 Task: Find connections with filter location Boundiali with filter topic #WebsiteDesignwith filter profile language German with filter current company VARUN BEVERAGES LIMITED with filter school Balaji Institute of Modern Management with filter industry Plastics and Rubber Product Manufacturing with filter service category Customer Service with filter keywords title Electrician
Action: Mouse moved to (641, 83)
Screenshot: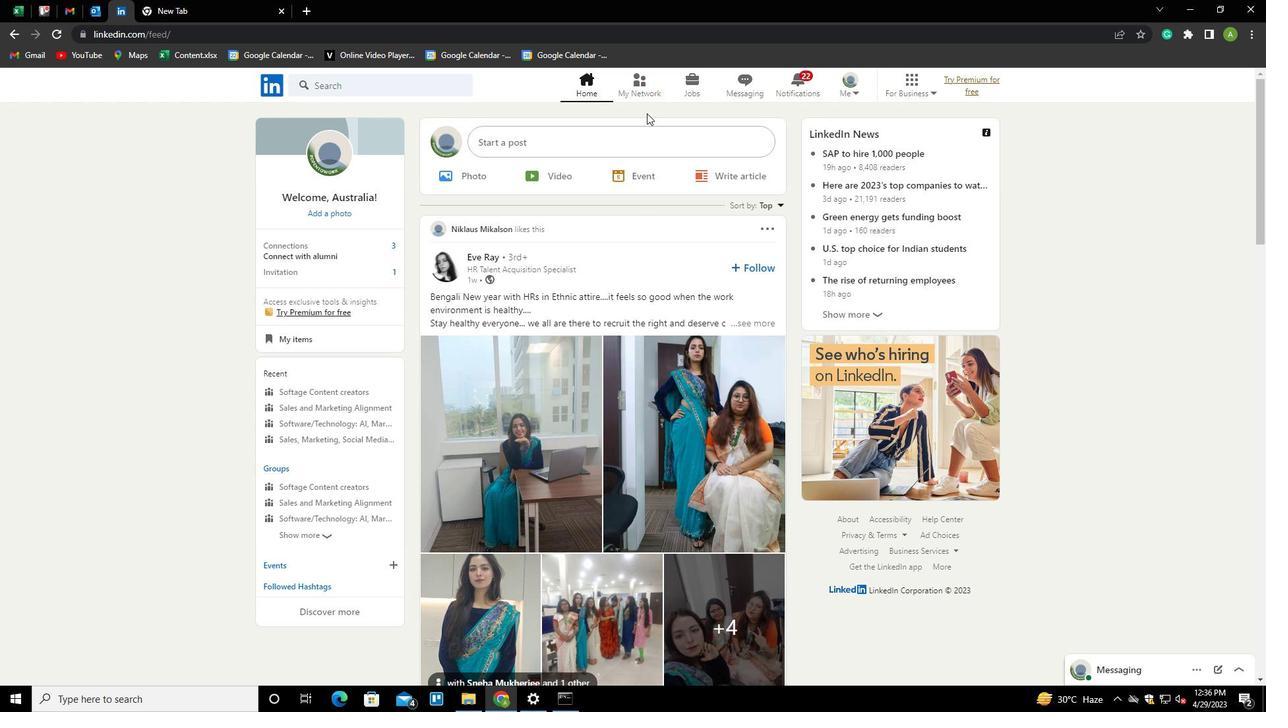 
Action: Mouse pressed left at (641, 83)
Screenshot: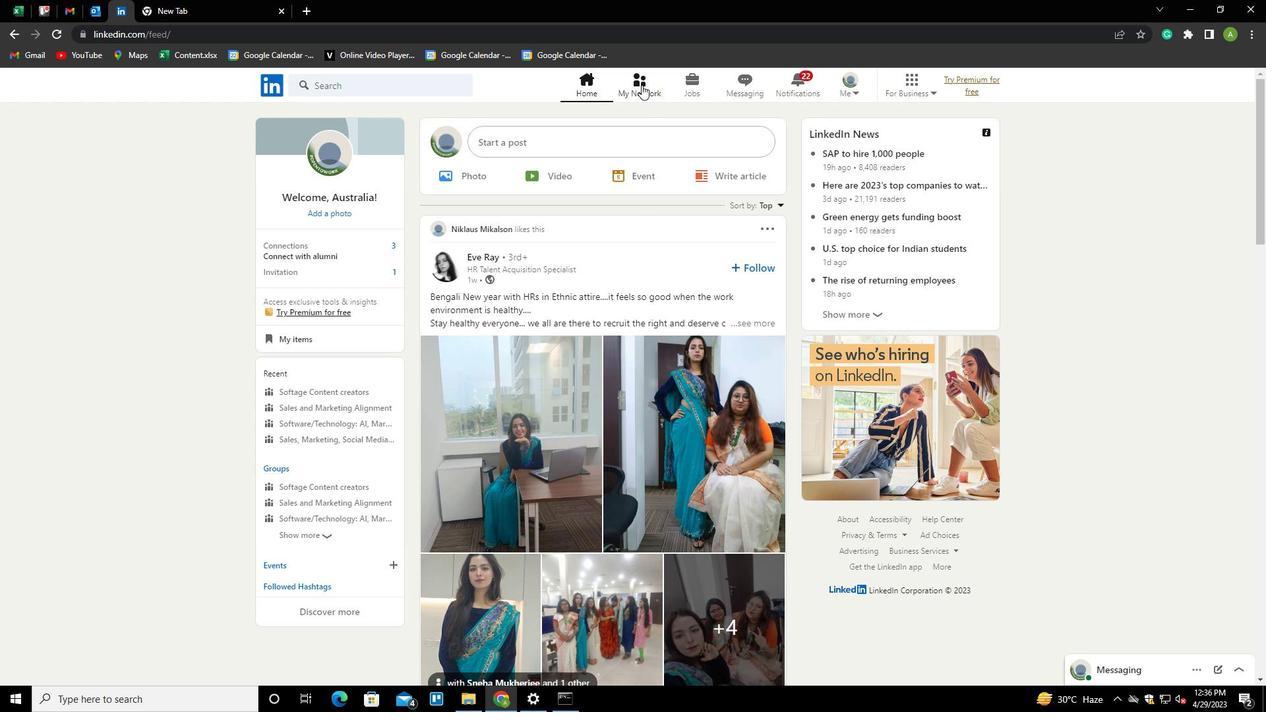 
Action: Mouse moved to (351, 158)
Screenshot: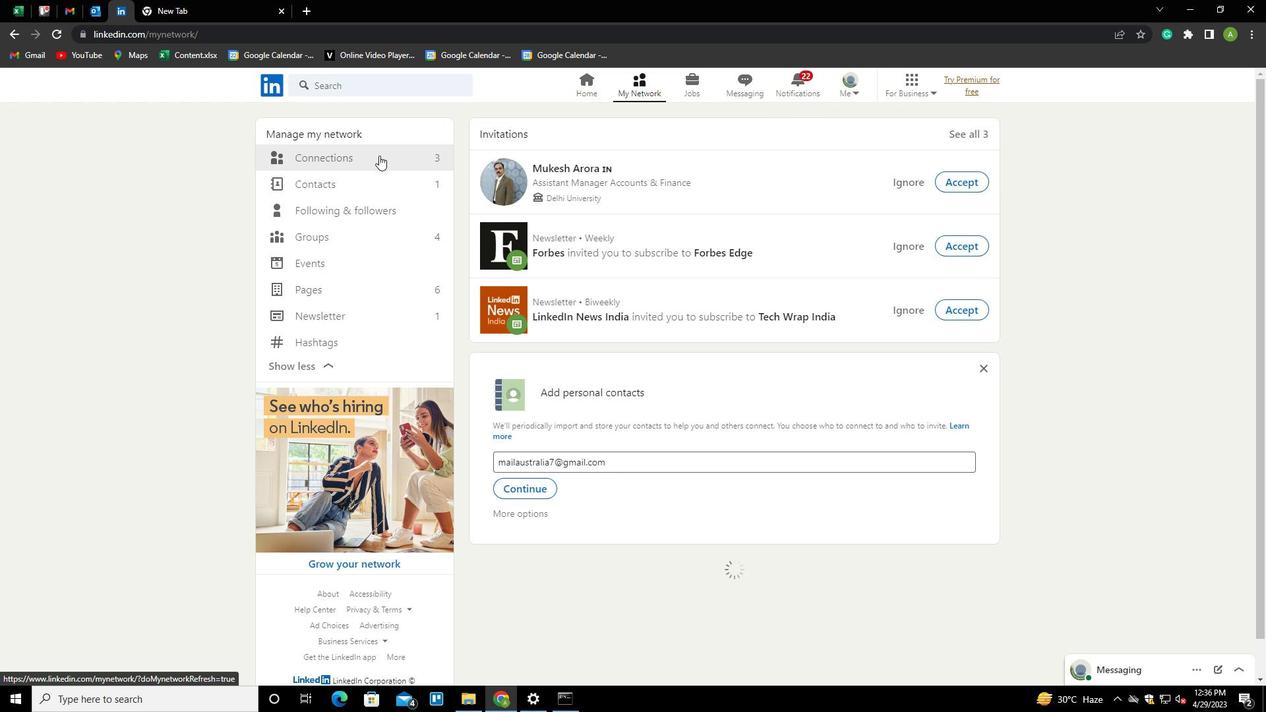 
Action: Mouse pressed left at (351, 158)
Screenshot: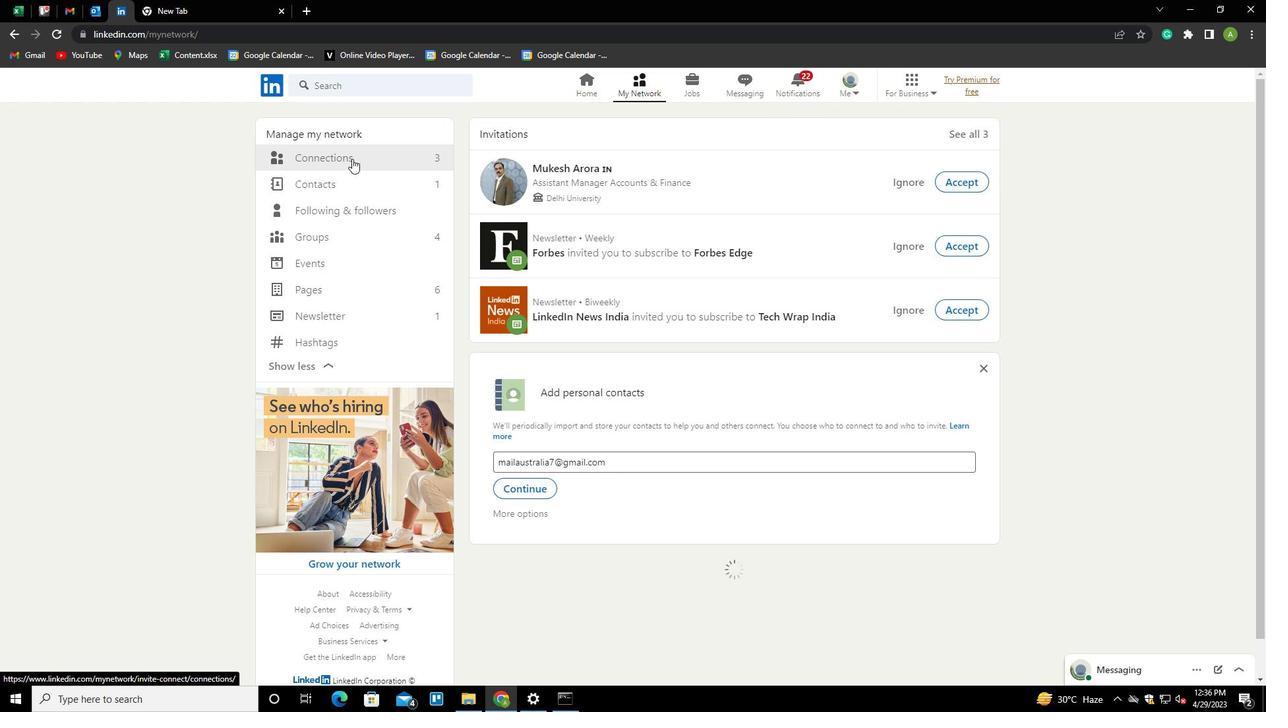 
Action: Mouse moved to (715, 158)
Screenshot: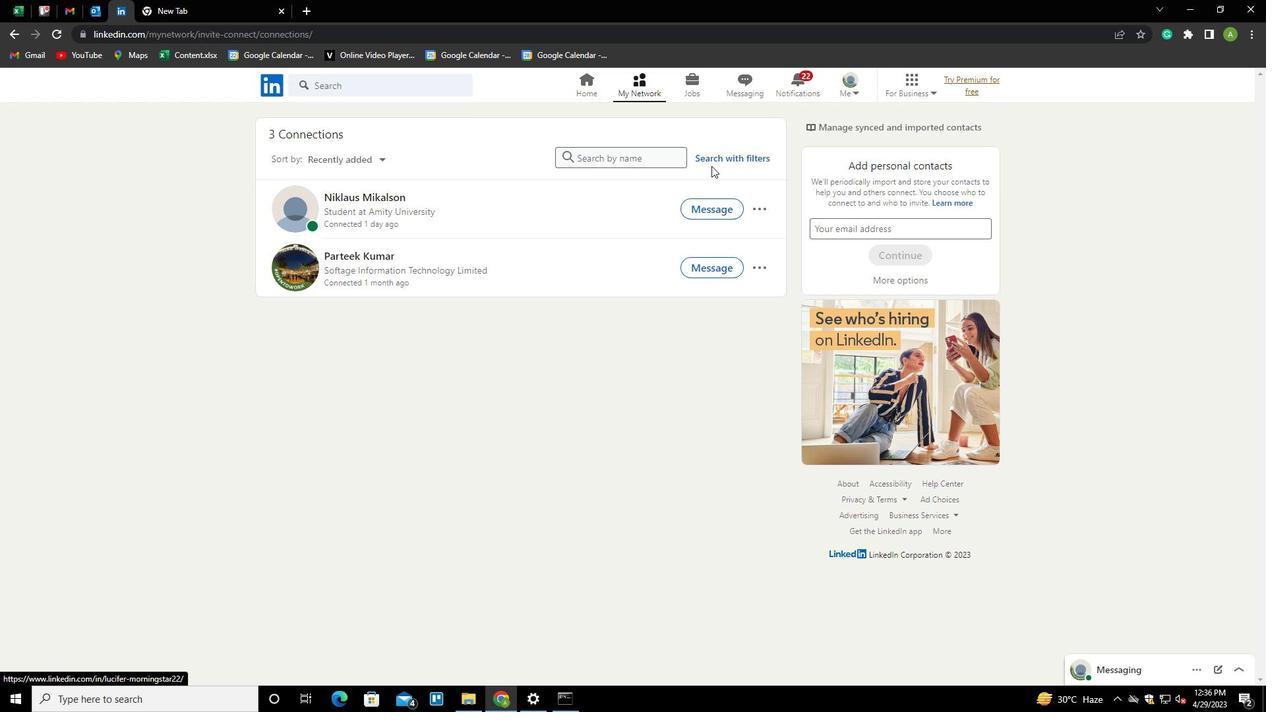 
Action: Mouse pressed left at (715, 158)
Screenshot: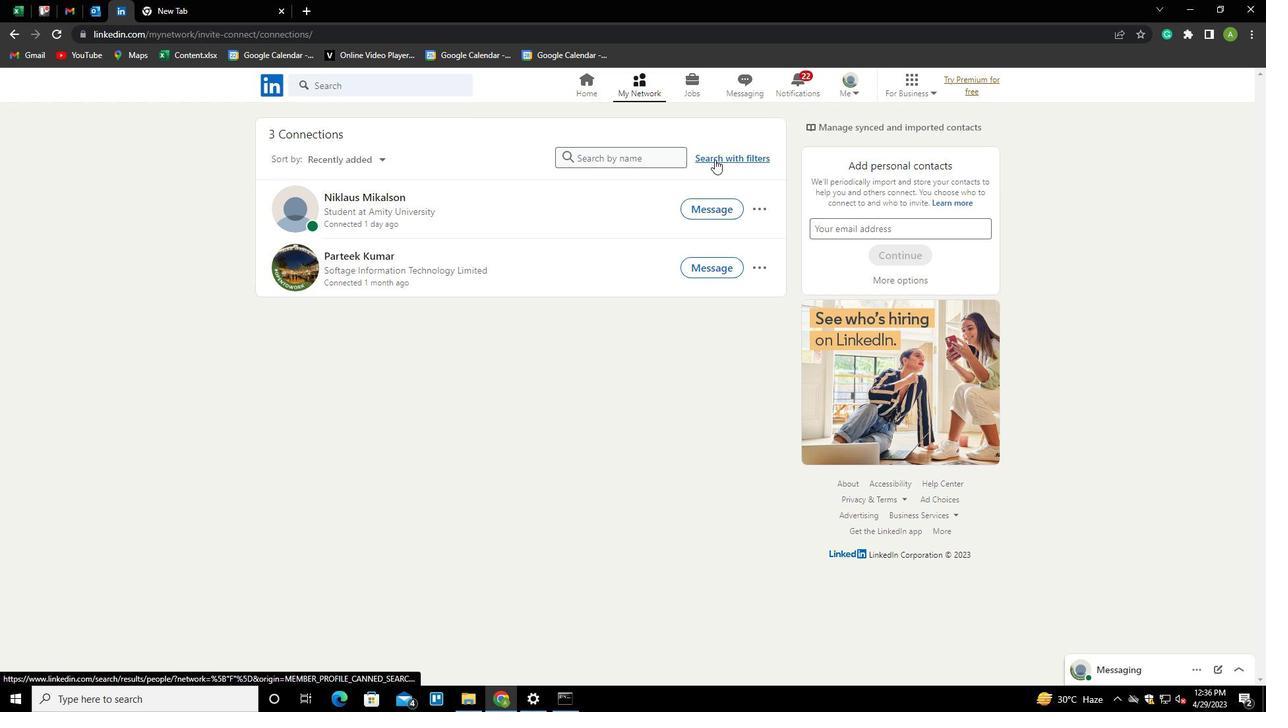 
Action: Mouse moved to (672, 116)
Screenshot: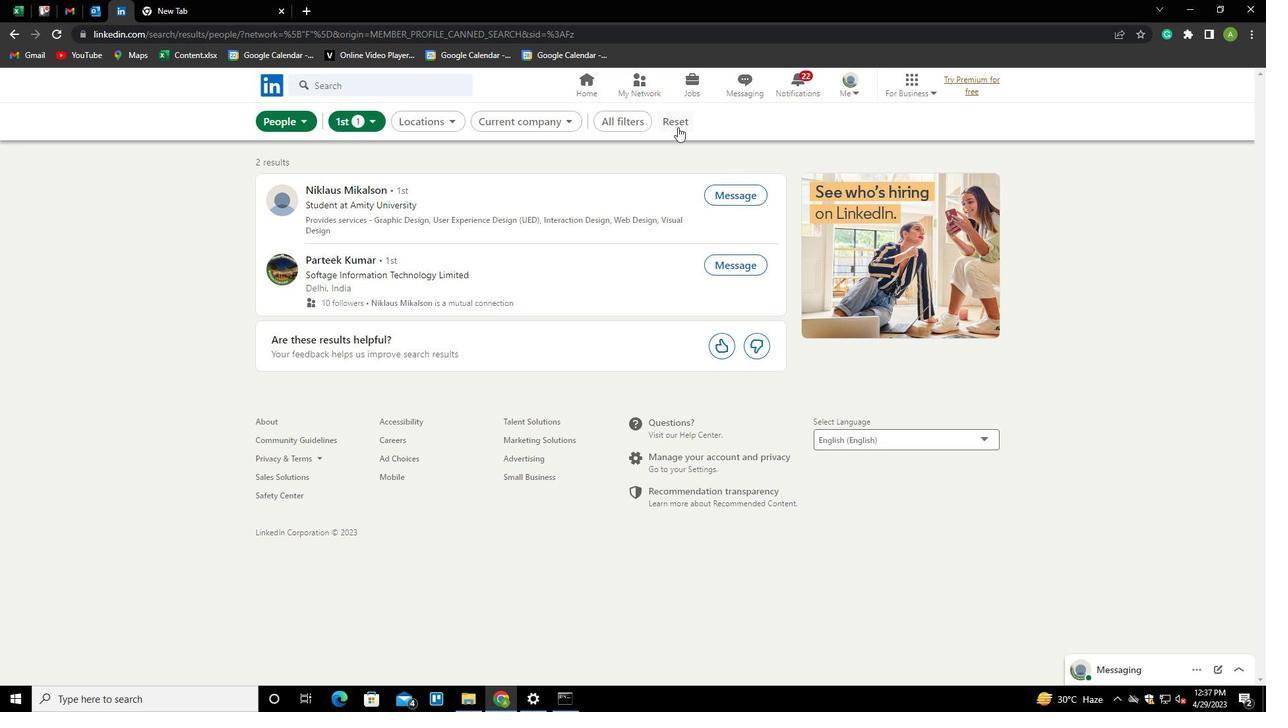 
Action: Mouse pressed left at (672, 116)
Screenshot: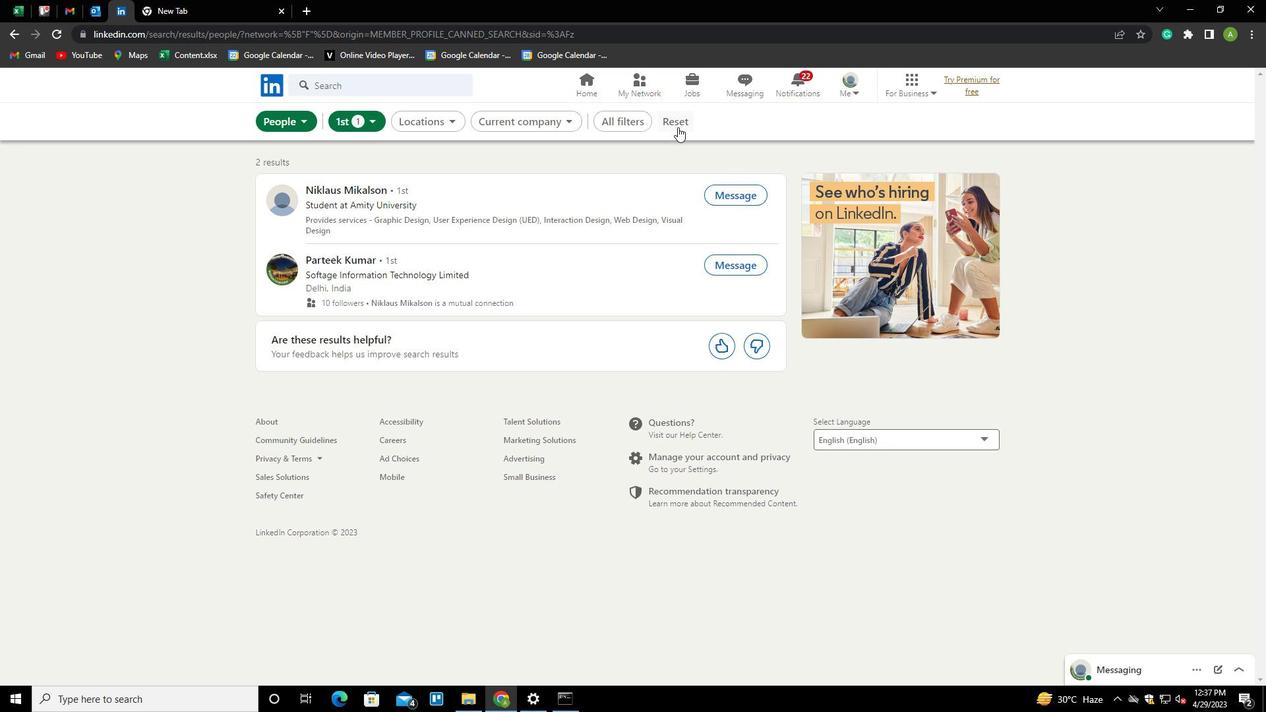 
Action: Mouse moved to (660, 120)
Screenshot: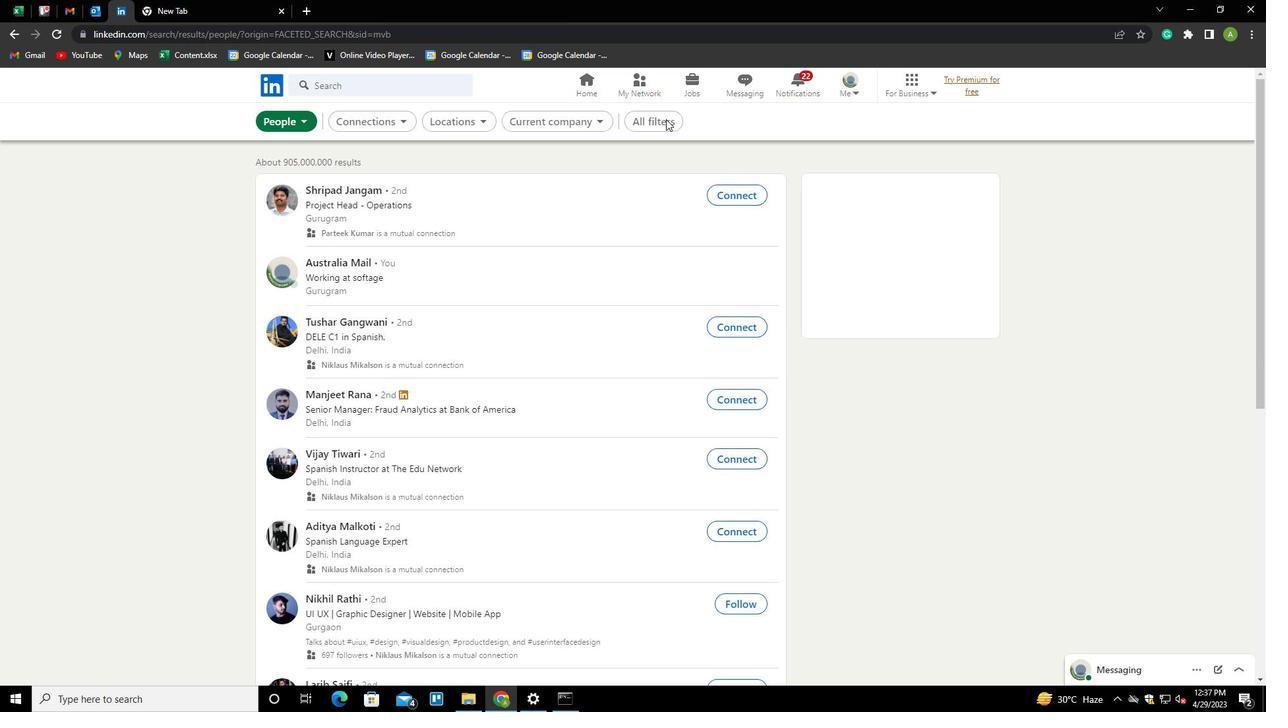 
Action: Mouse pressed left at (660, 120)
Screenshot: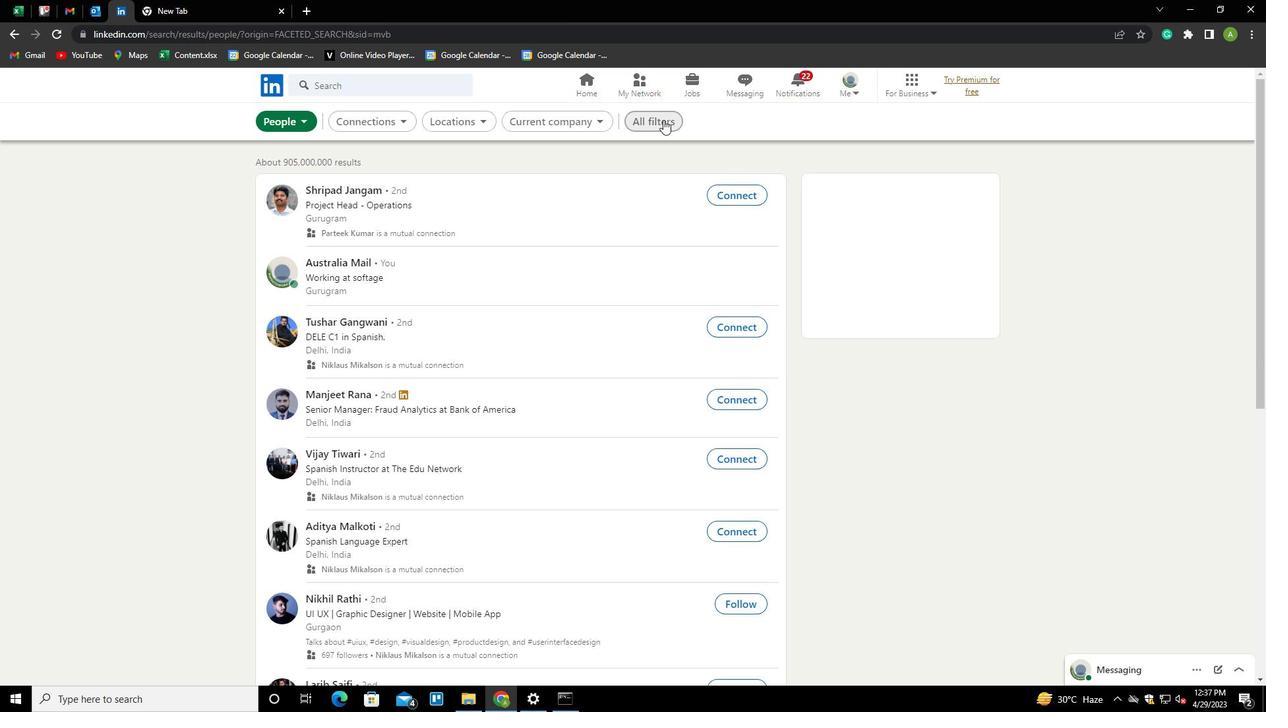 
Action: Mouse moved to (1076, 385)
Screenshot: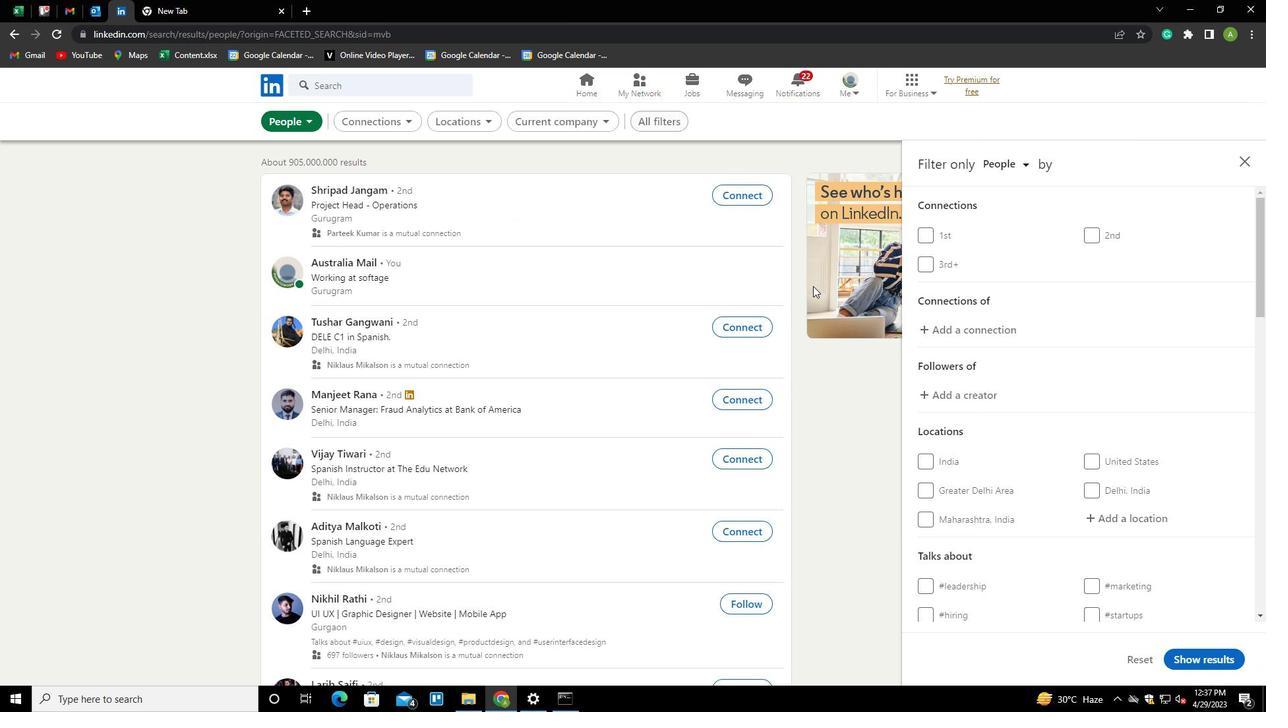 
Action: Mouse scrolled (1076, 384) with delta (0, 0)
Screenshot: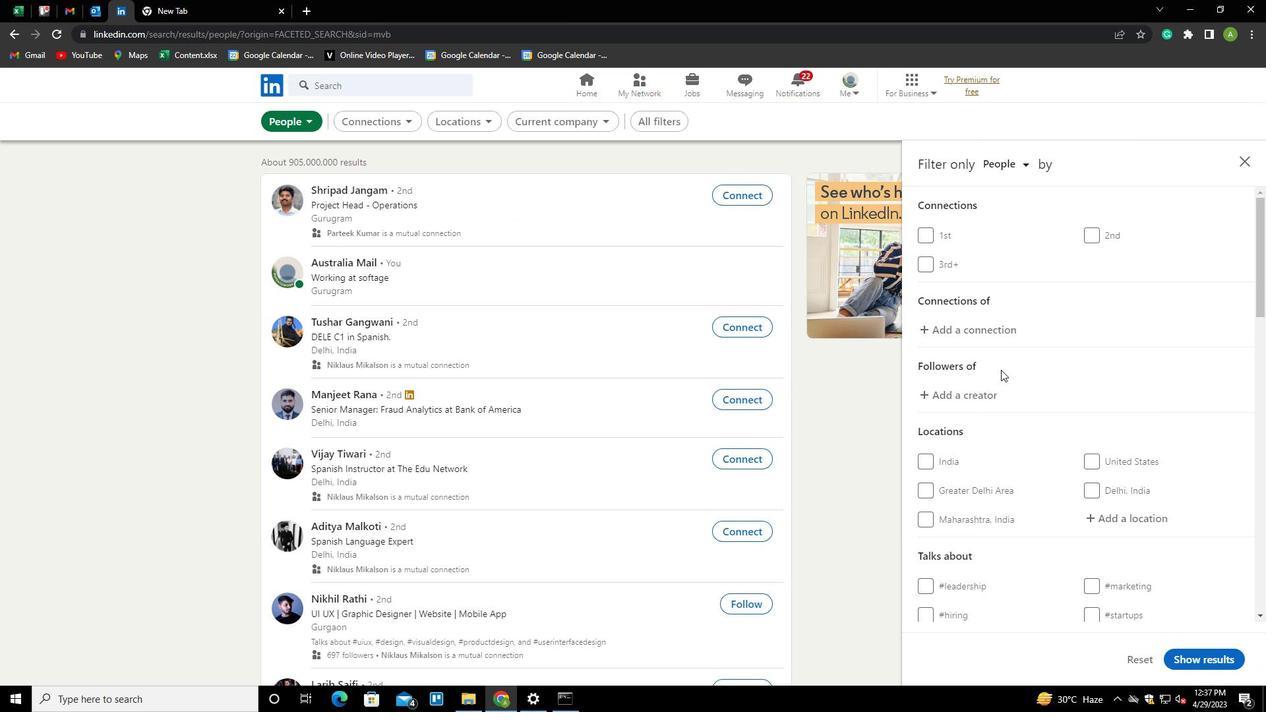 
Action: Mouse scrolled (1076, 384) with delta (0, 0)
Screenshot: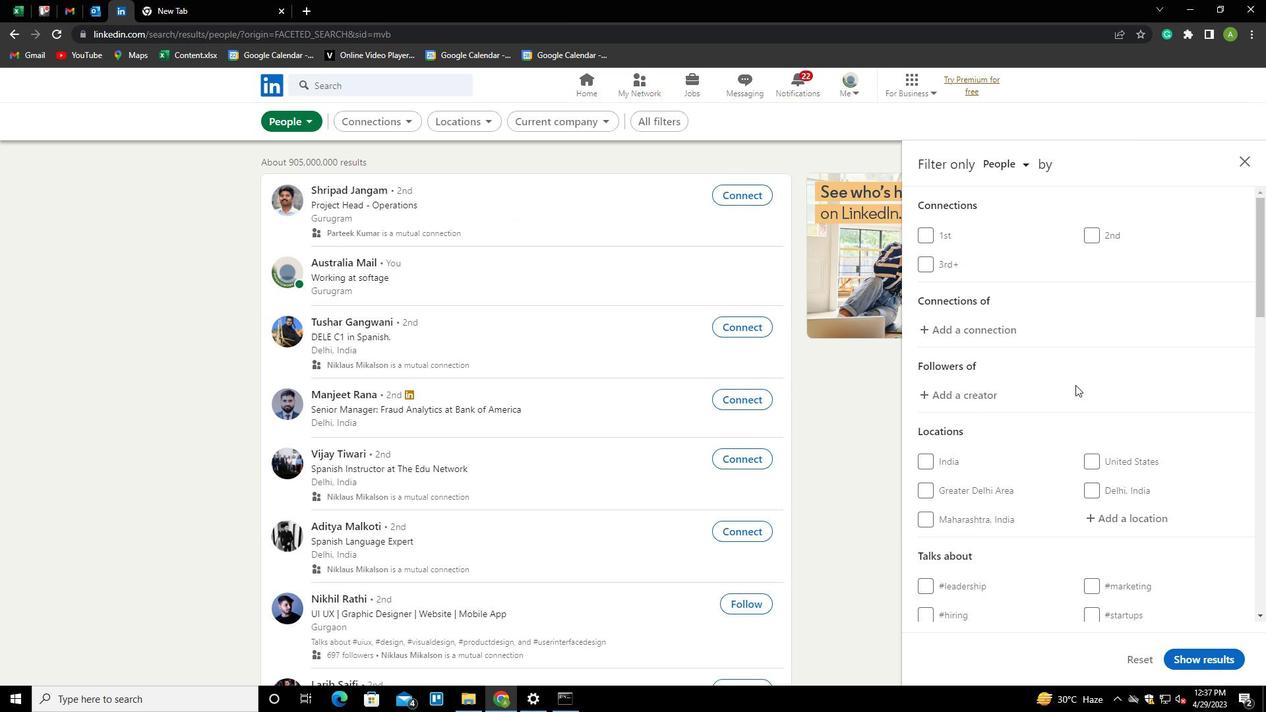 
Action: Mouse scrolled (1076, 384) with delta (0, 0)
Screenshot: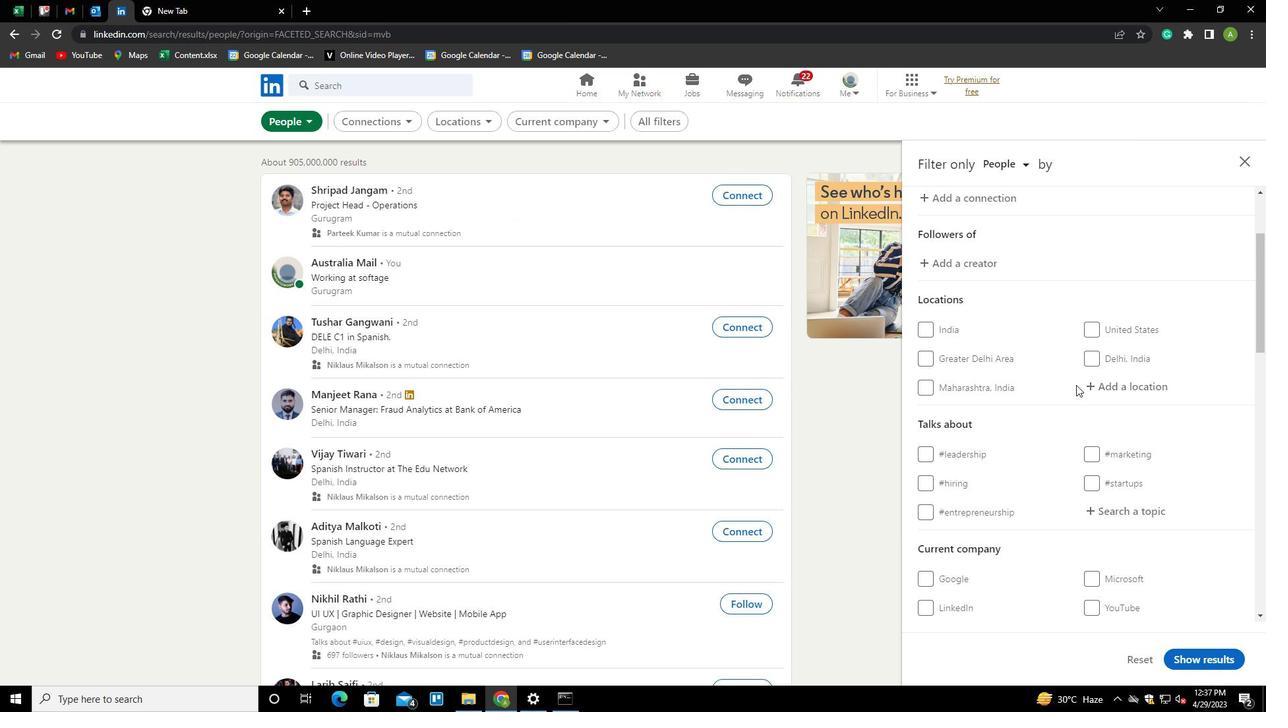 
Action: Mouse moved to (1110, 319)
Screenshot: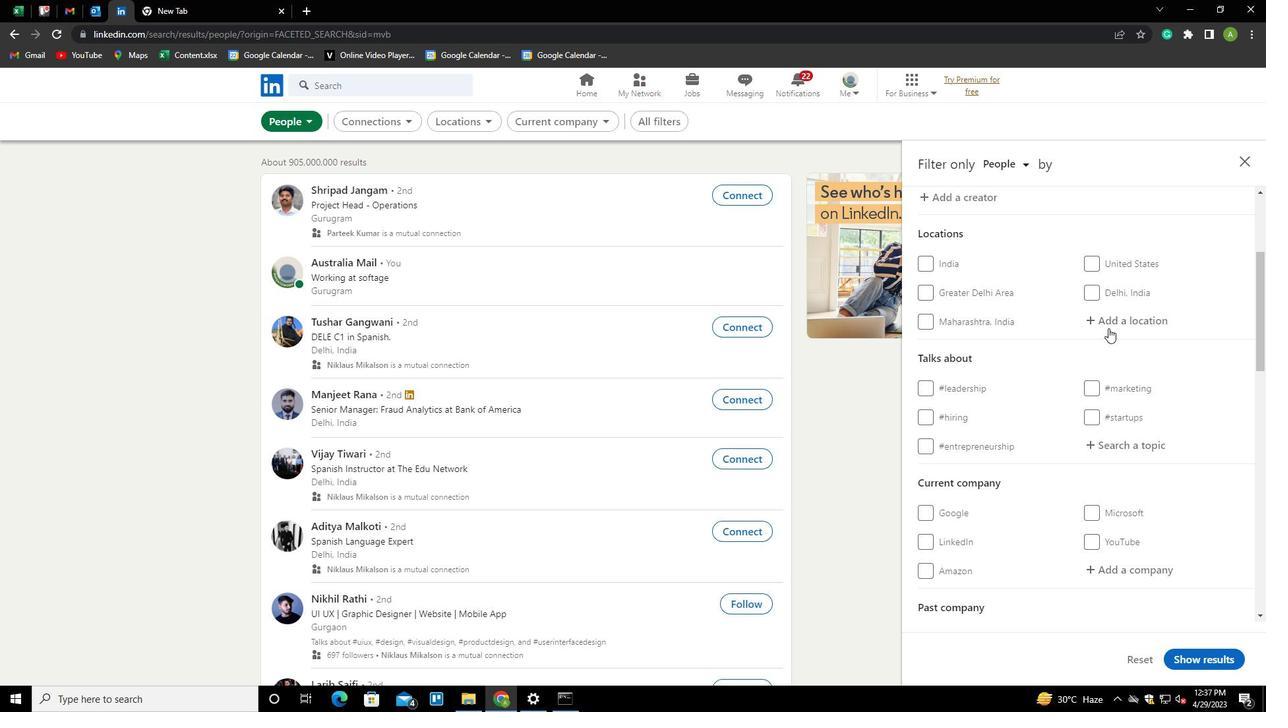 
Action: Mouse pressed left at (1110, 319)
Screenshot: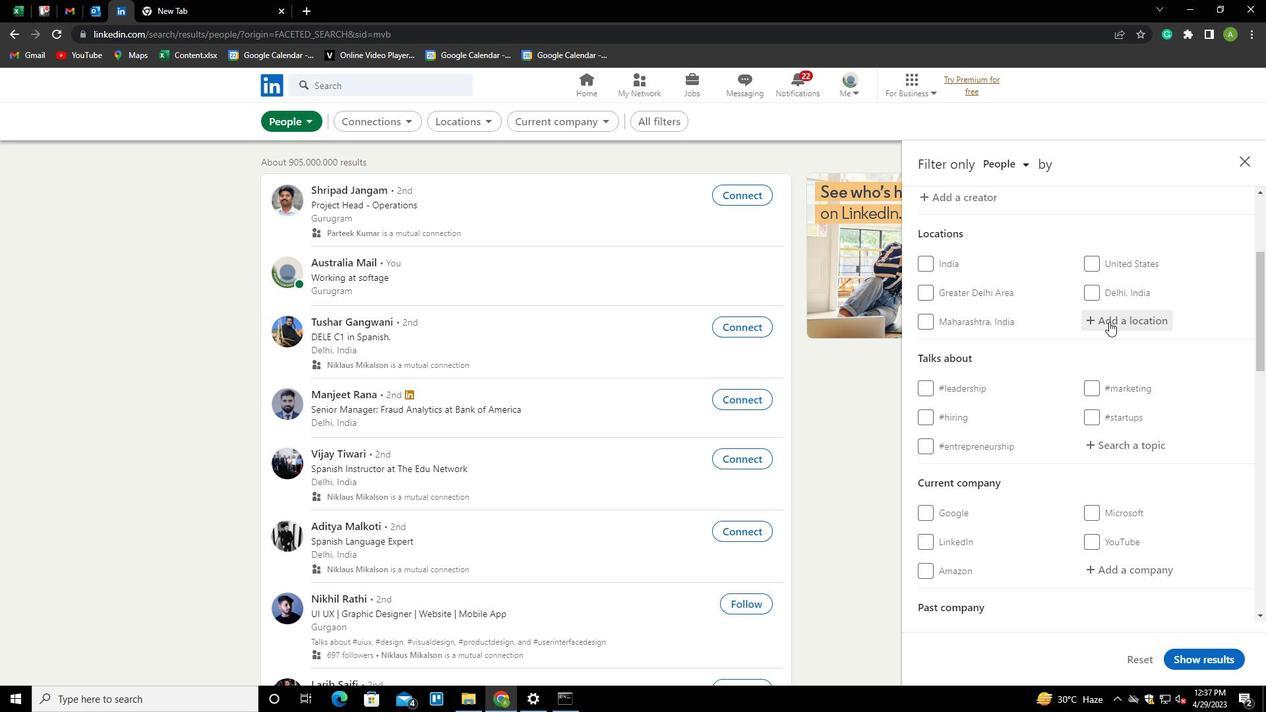 
Action: Mouse moved to (1112, 320)
Screenshot: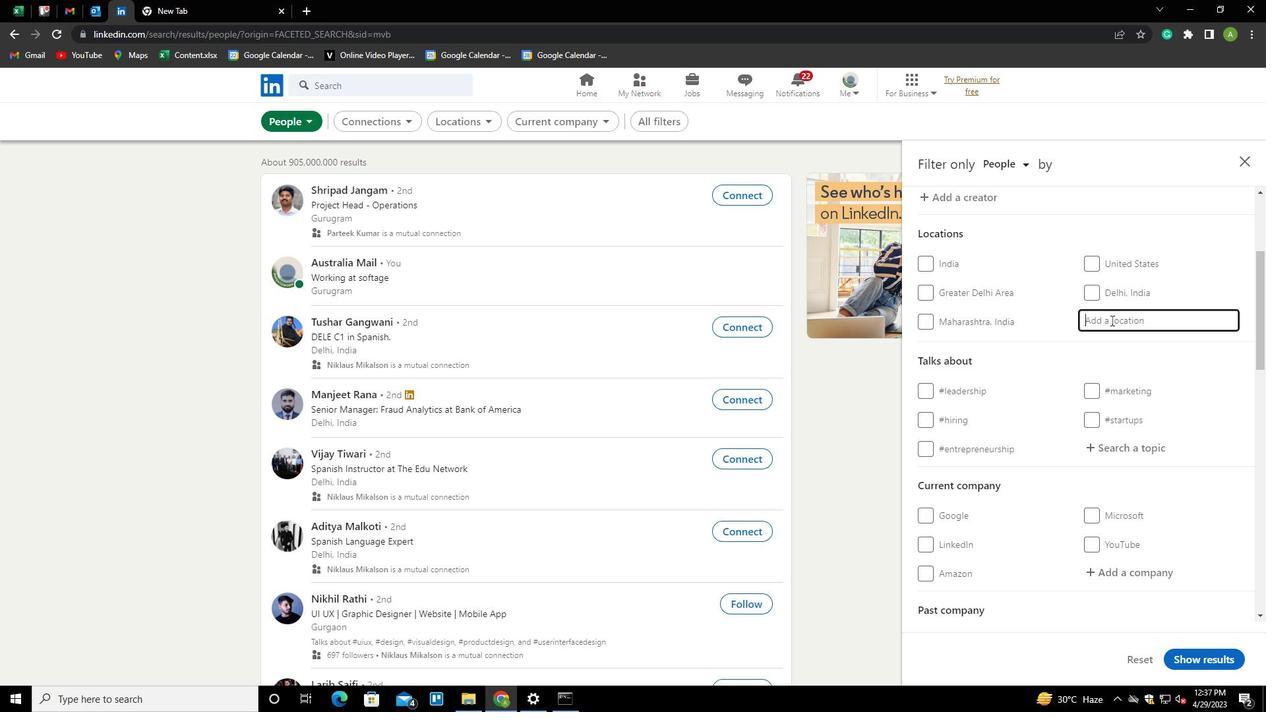 
Action: Mouse pressed left at (1112, 320)
Screenshot: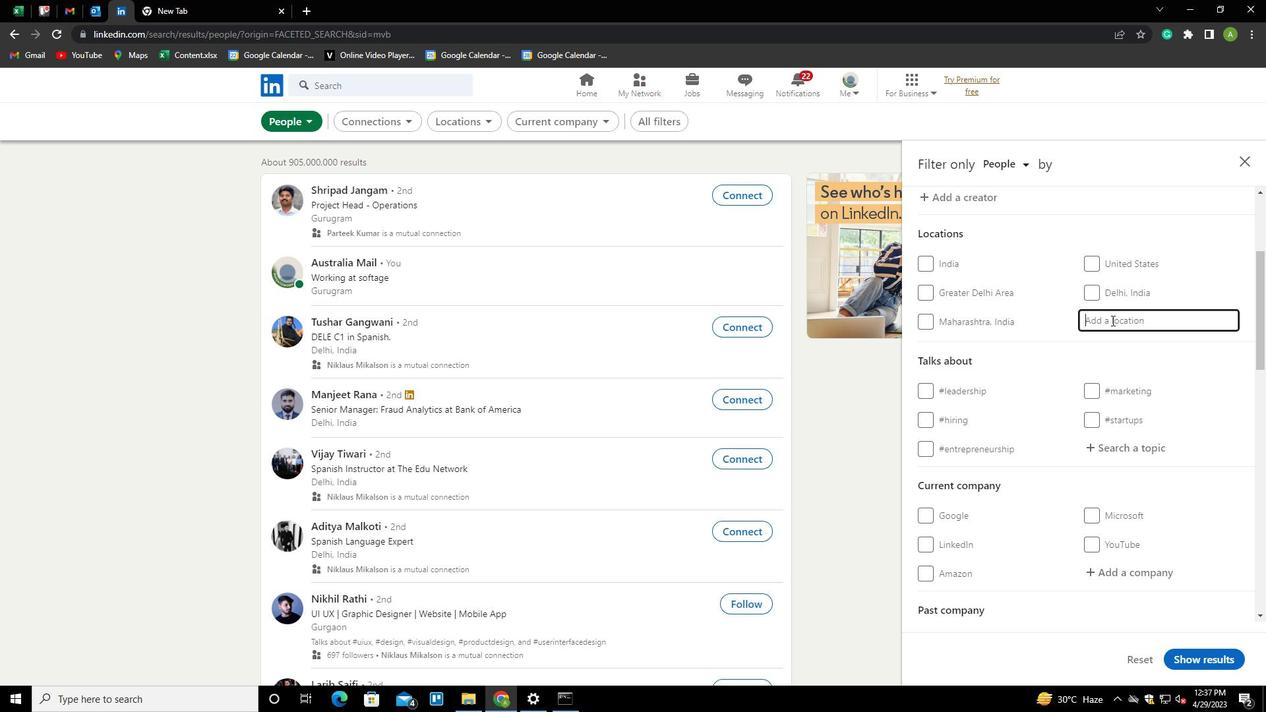 
Action: Key pressed <Key.shift>BOUNDIALI
Screenshot: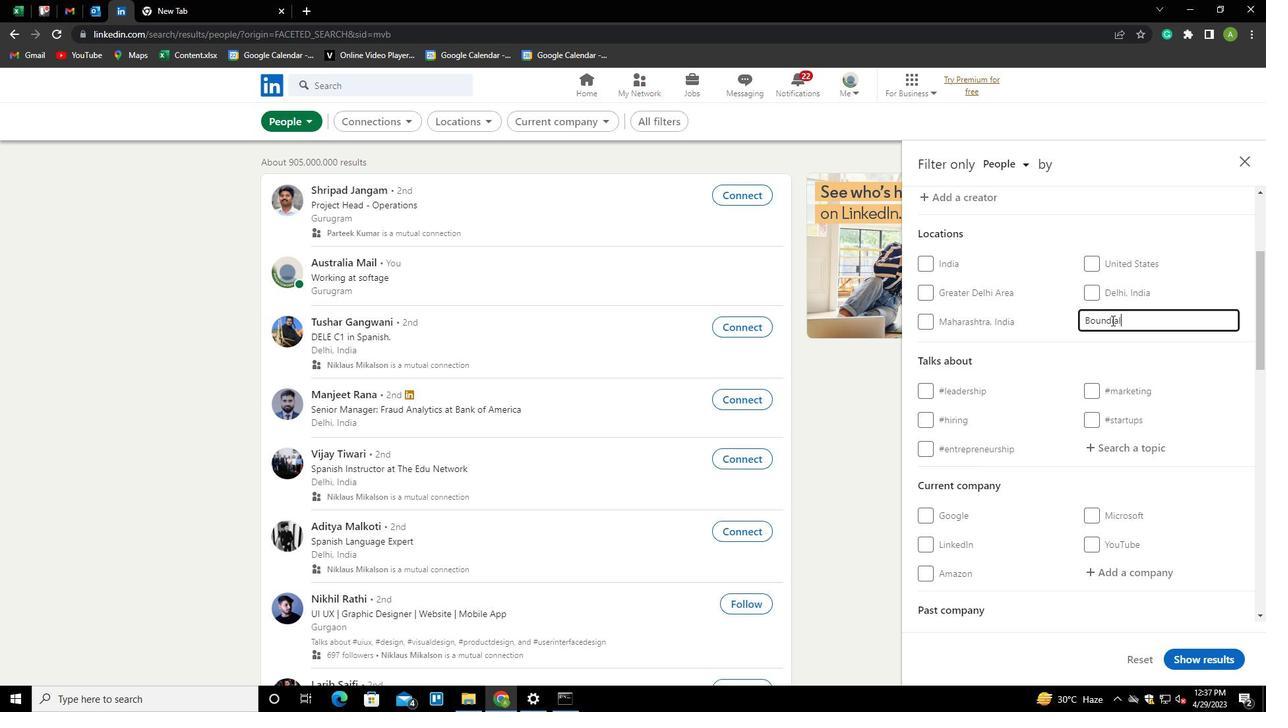 
Action: Mouse moved to (1171, 357)
Screenshot: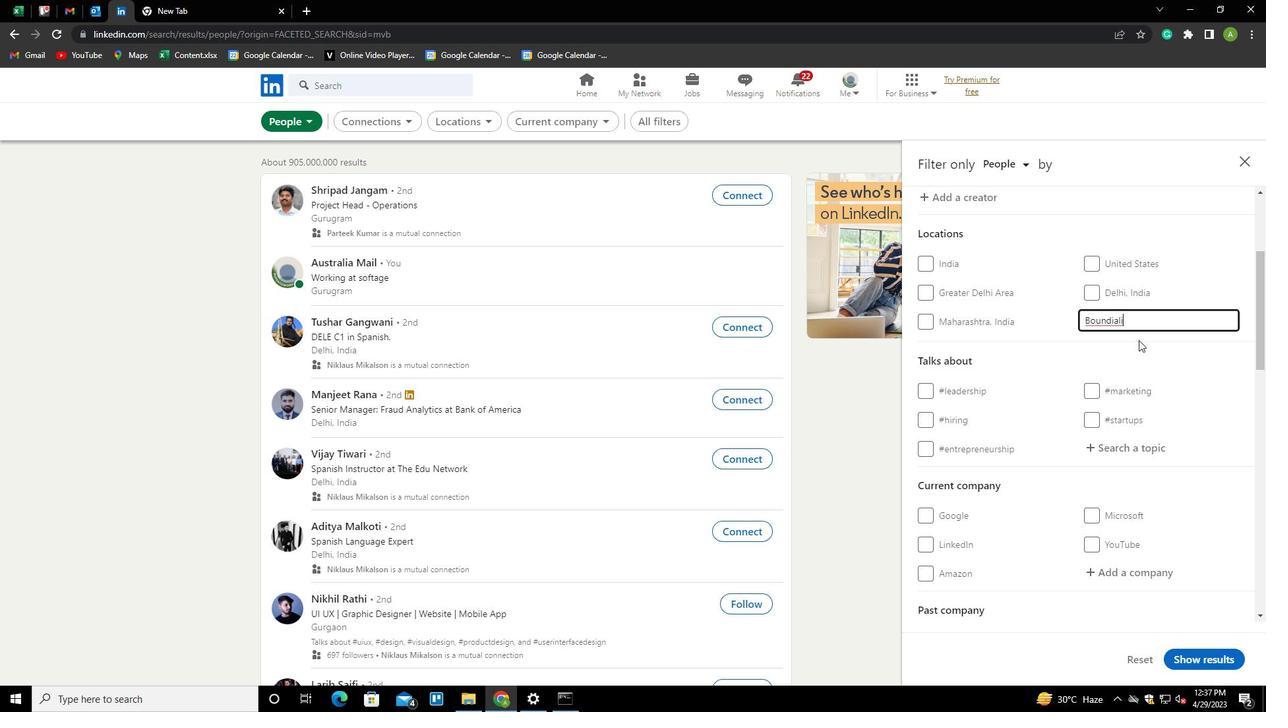 
Action: Mouse pressed left at (1171, 357)
Screenshot: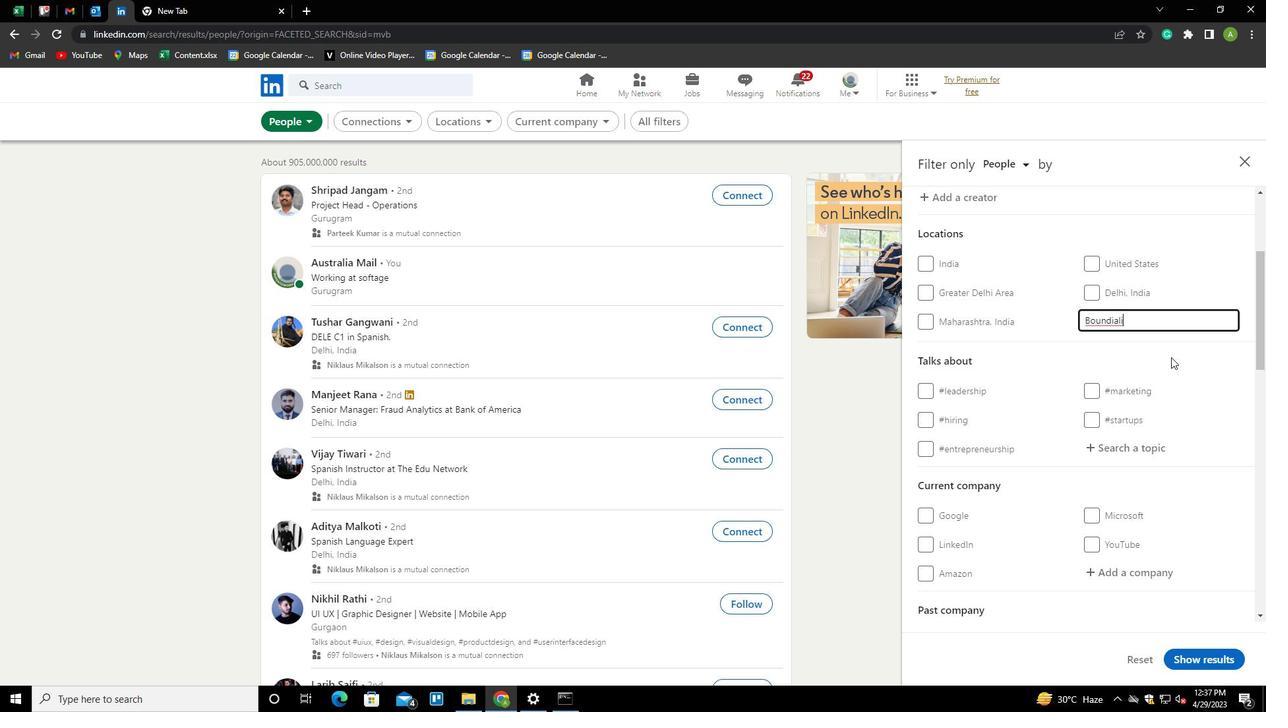 
Action: Mouse moved to (1184, 356)
Screenshot: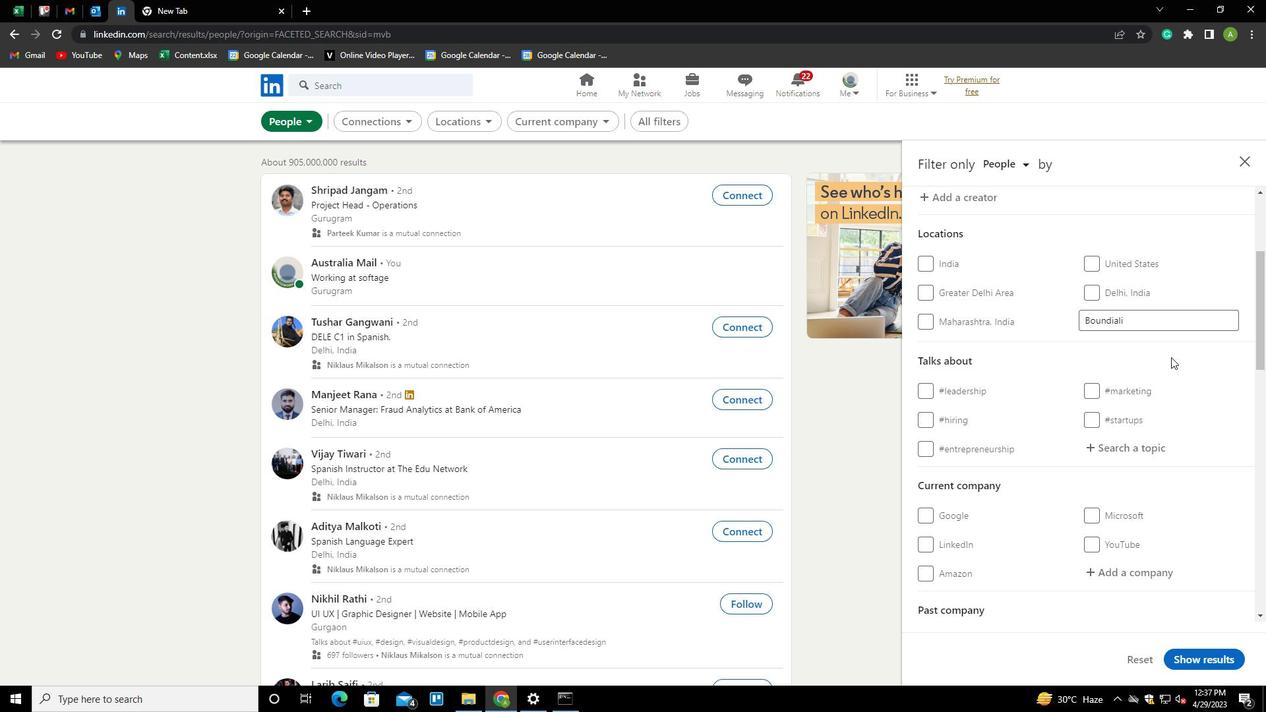 
Action: Mouse scrolled (1184, 356) with delta (0, 0)
Screenshot: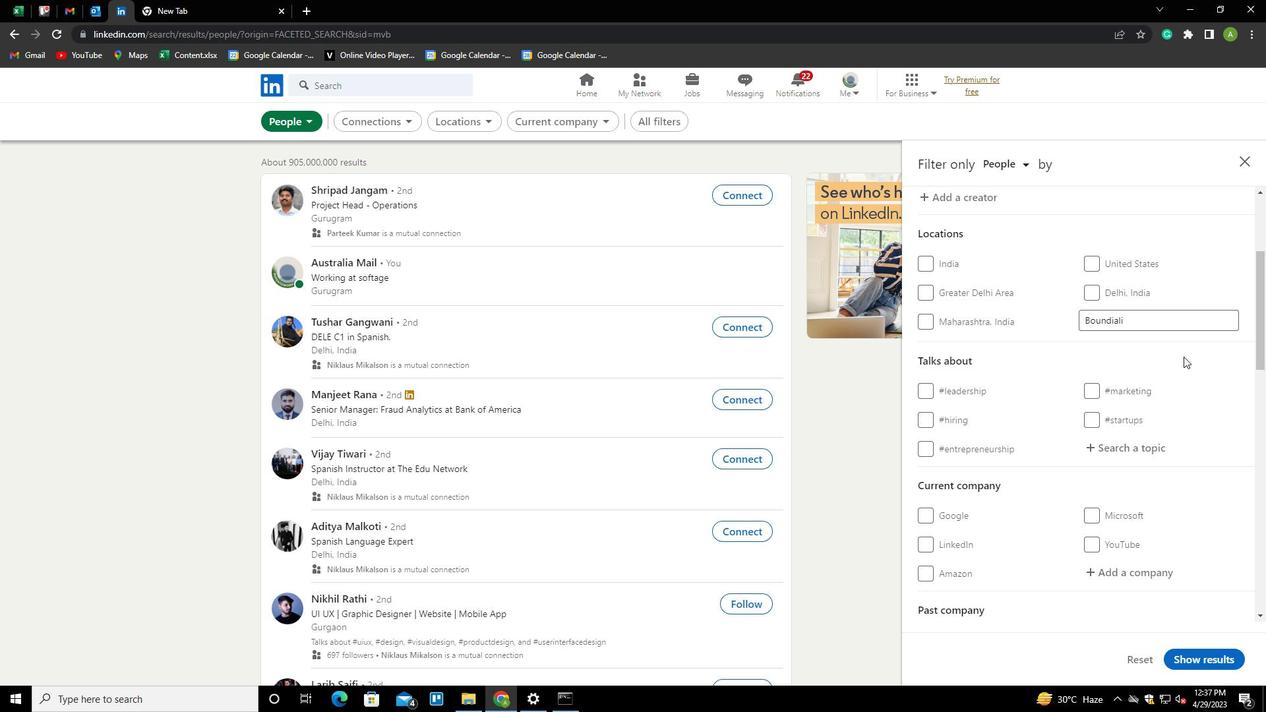 
Action: Mouse scrolled (1184, 356) with delta (0, 0)
Screenshot: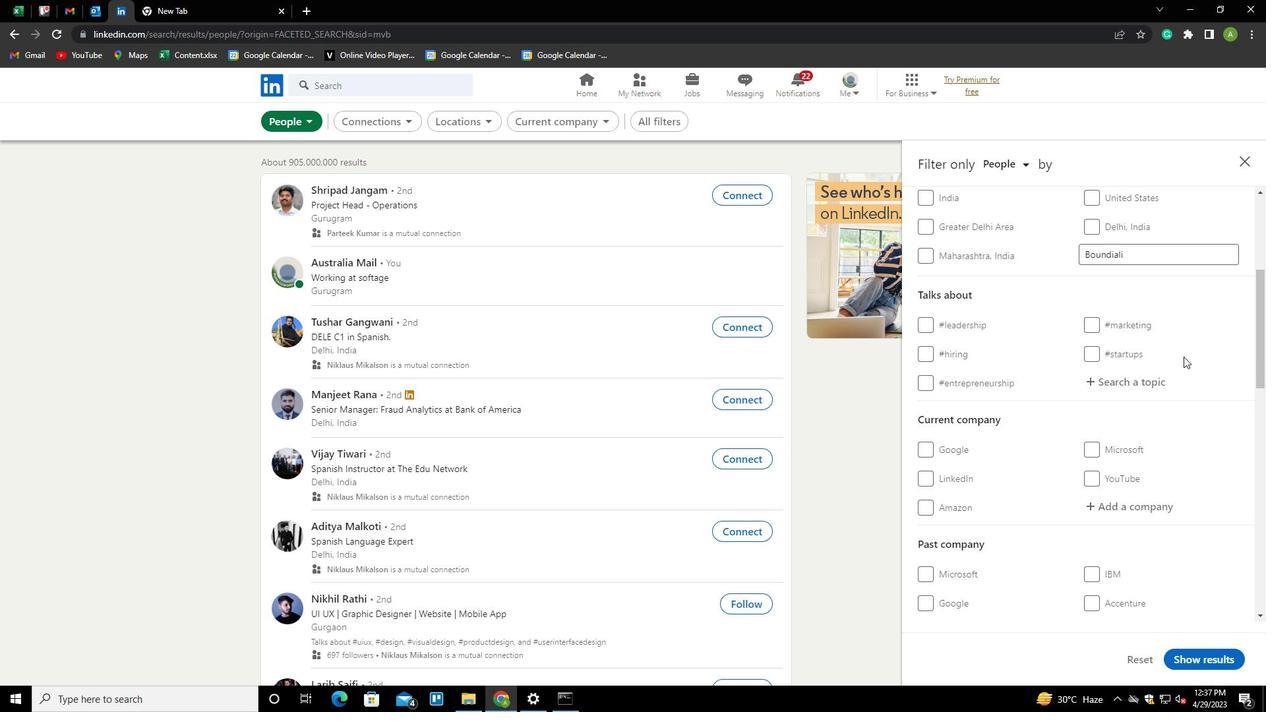 
Action: Mouse scrolled (1184, 356) with delta (0, 0)
Screenshot: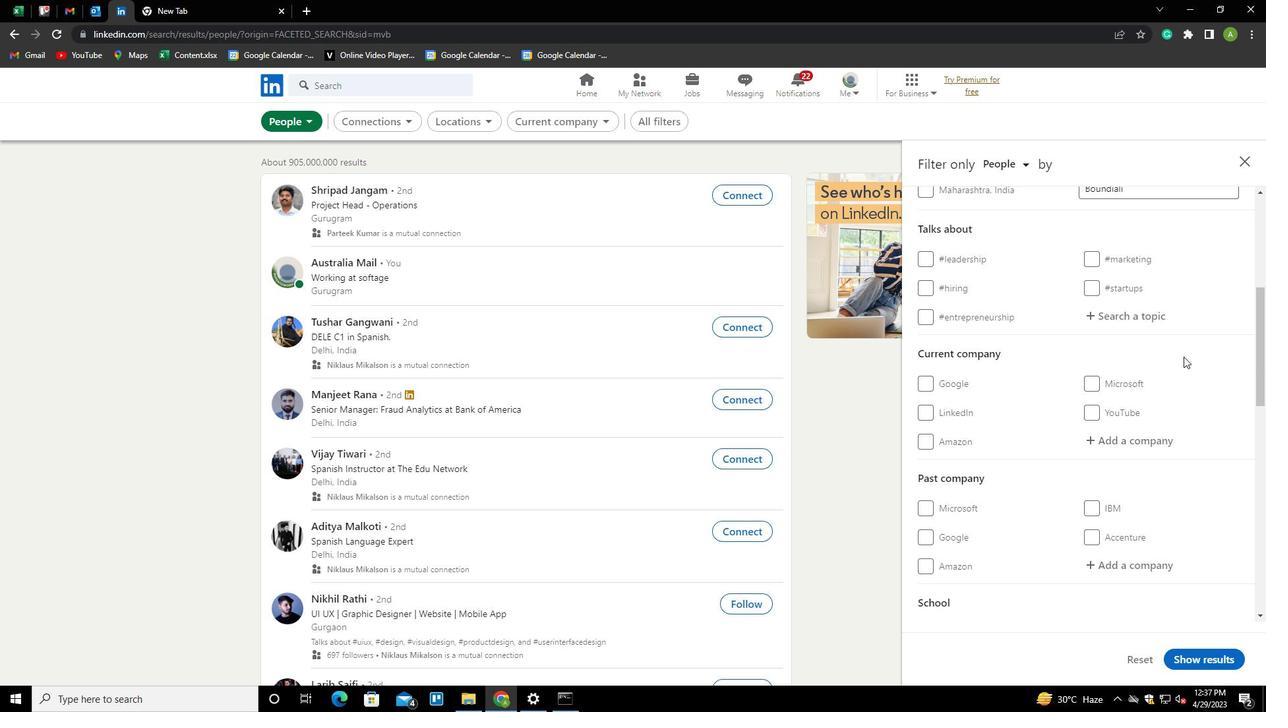
Action: Mouse moved to (1123, 238)
Screenshot: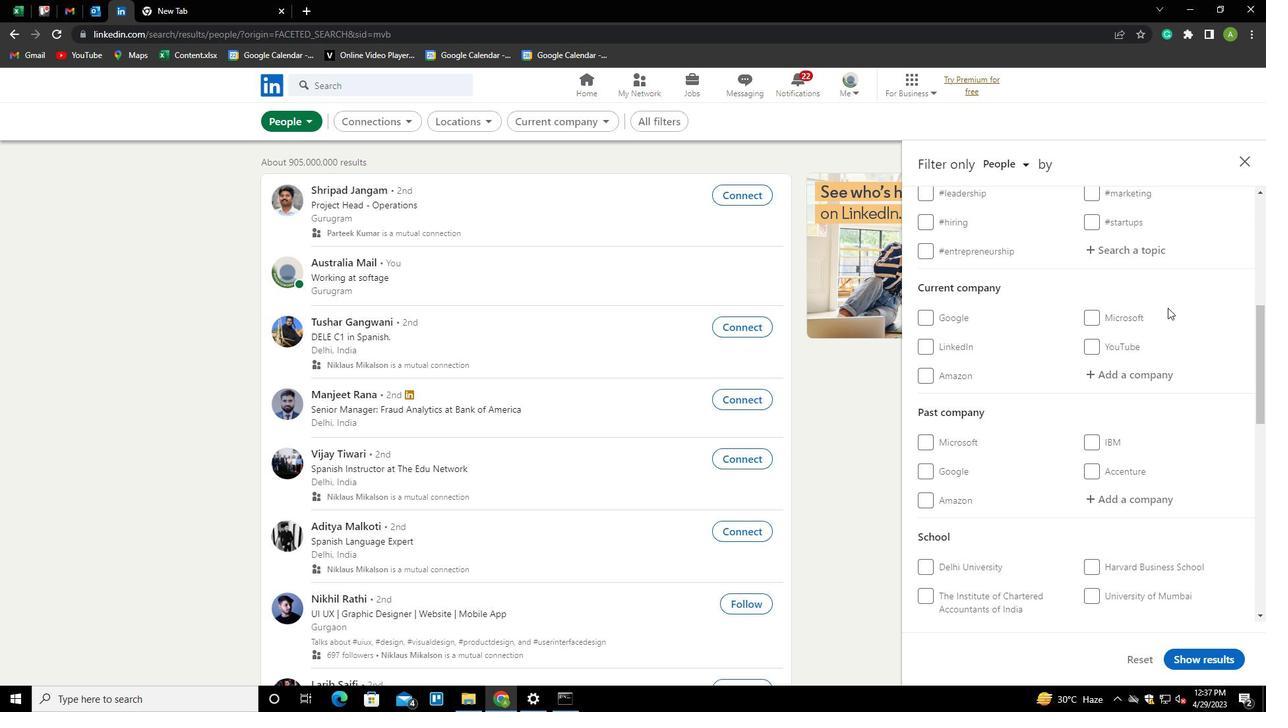 
Action: Mouse pressed left at (1123, 238)
Screenshot: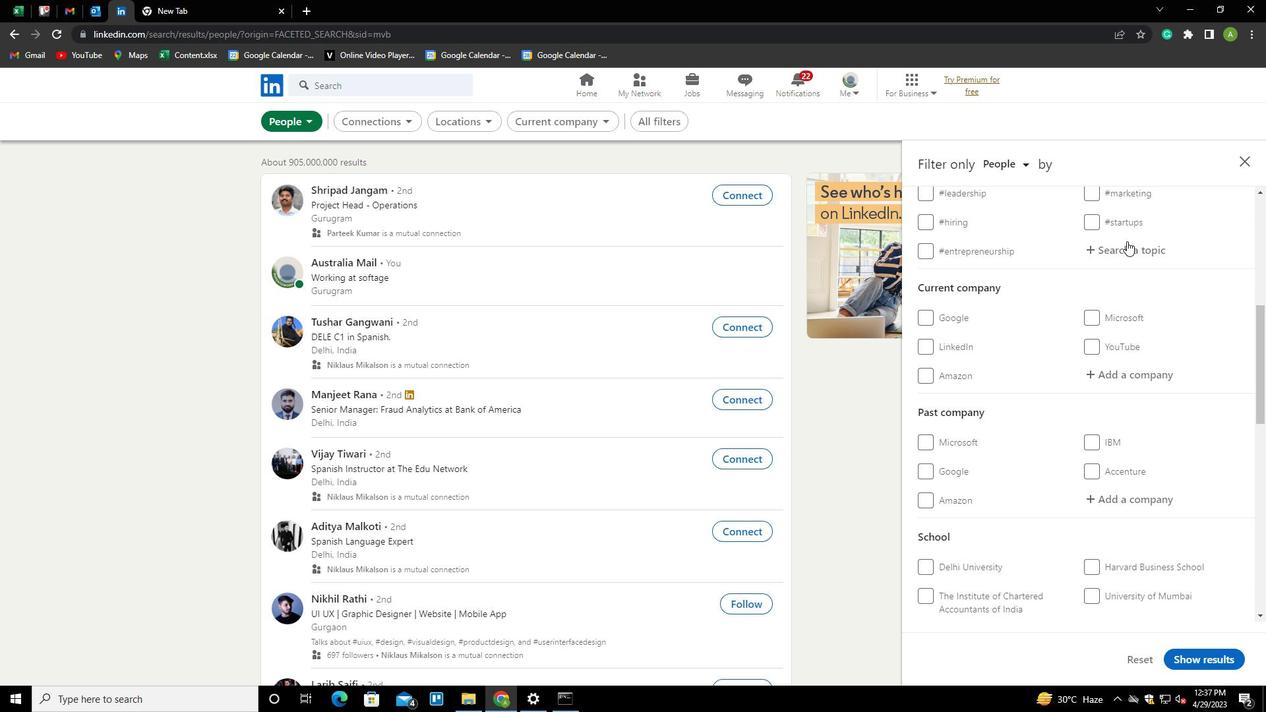 
Action: Mouse moved to (1123, 249)
Screenshot: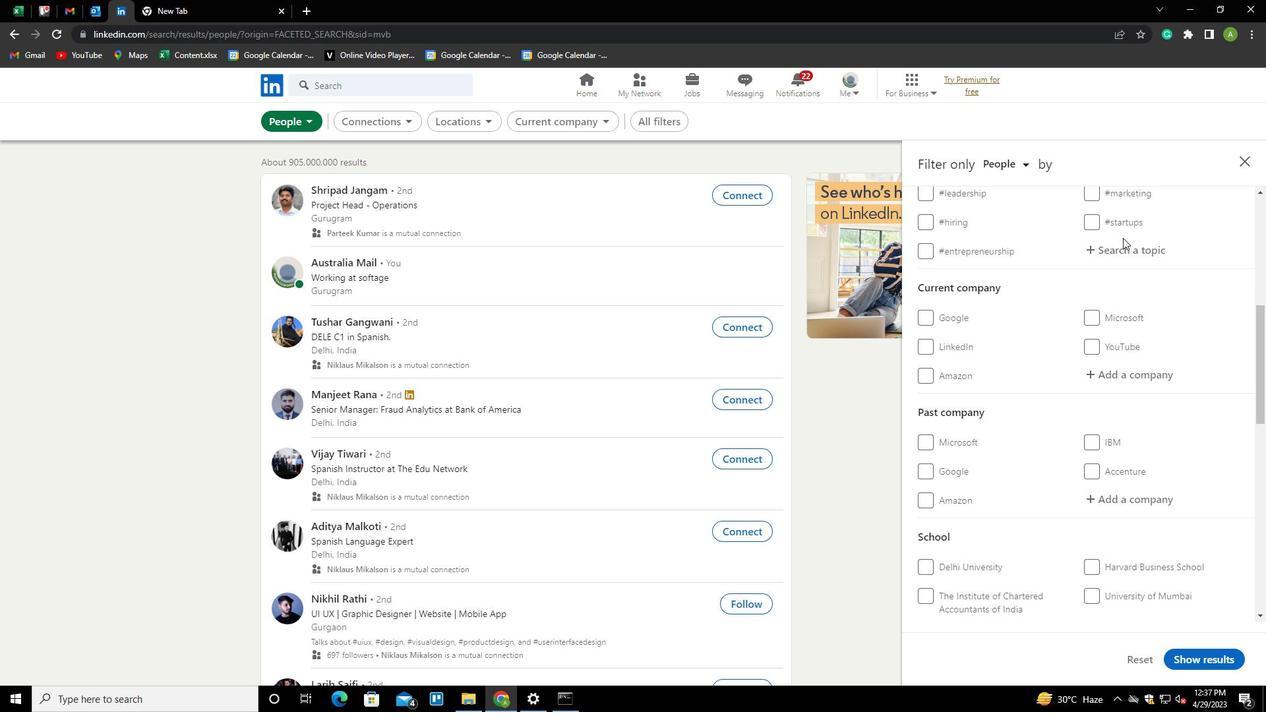 
Action: Mouse pressed left at (1123, 249)
Screenshot: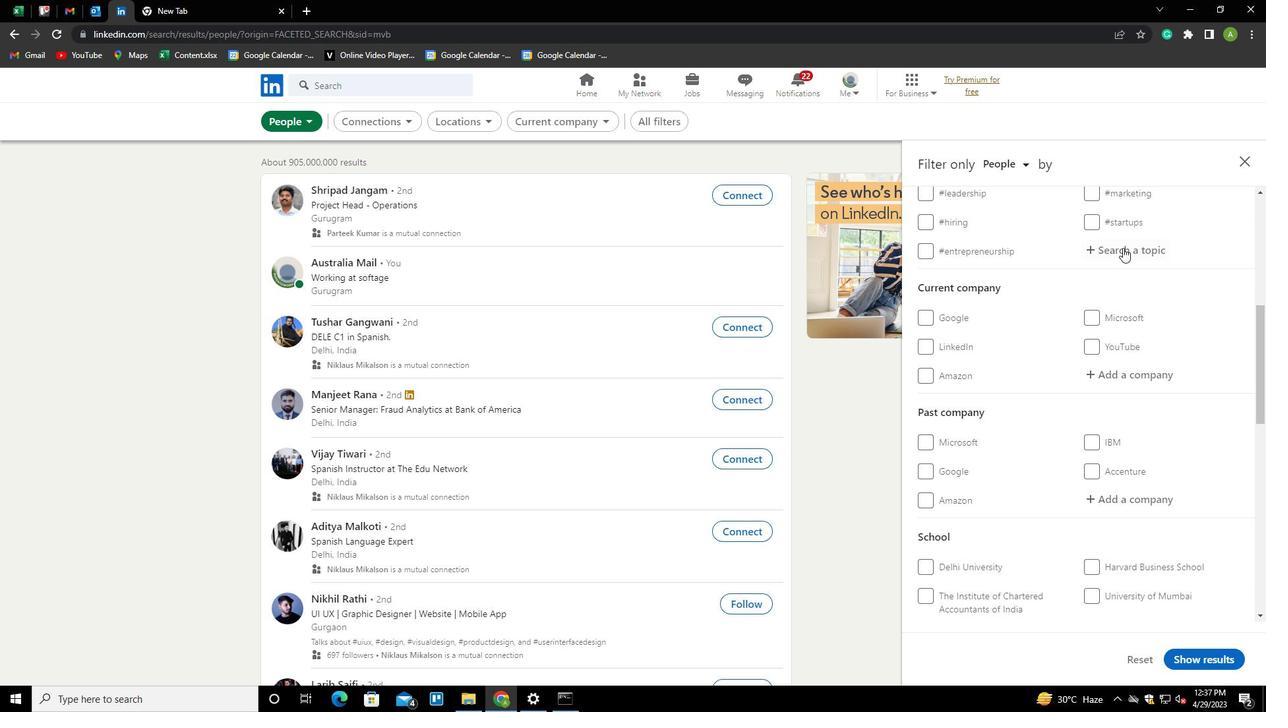 
Action: Key pressed <Key.shift>WEBSITE<Key.down><Key.down><Key.enter>
Screenshot: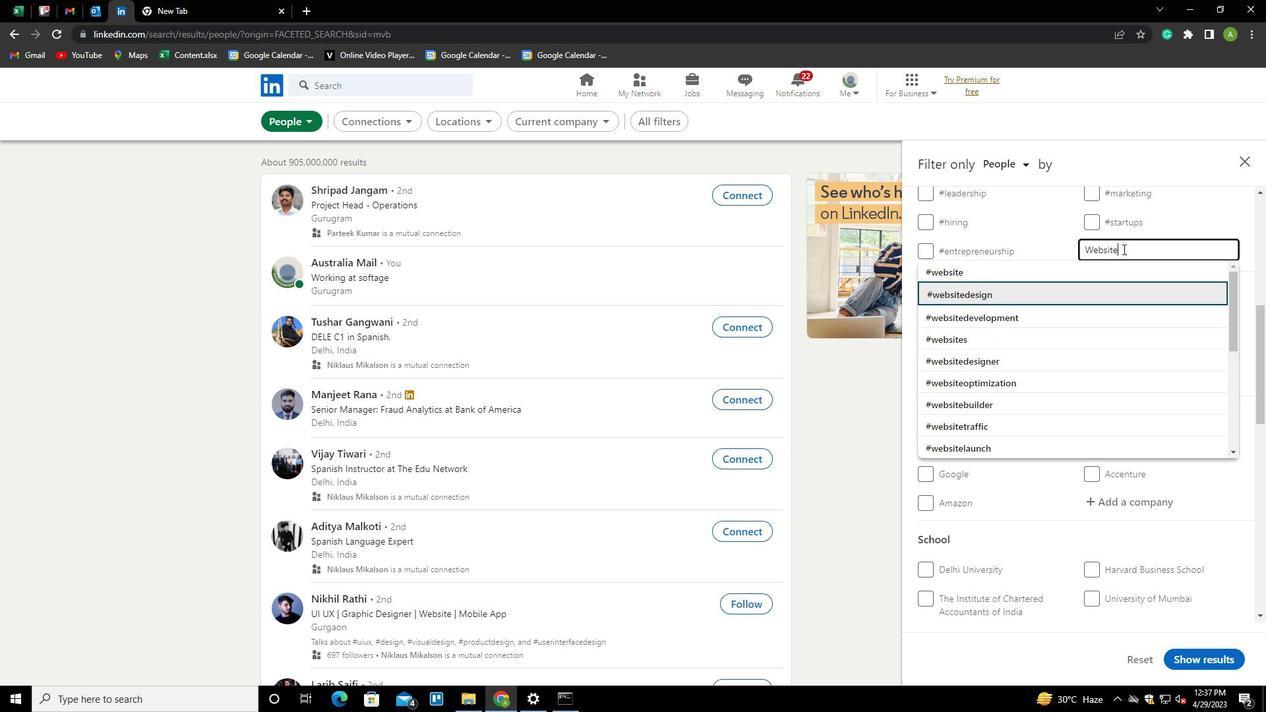 
Action: Mouse scrolled (1123, 248) with delta (0, 0)
Screenshot: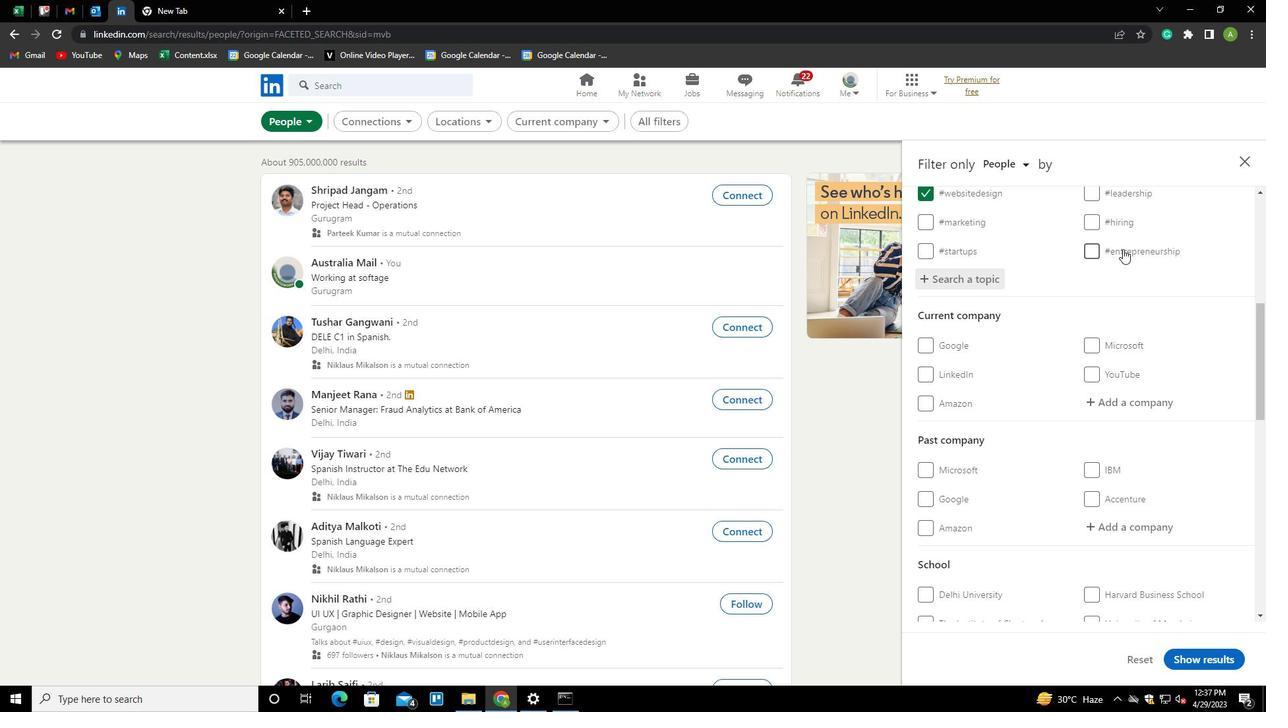 
Action: Mouse scrolled (1123, 248) with delta (0, 0)
Screenshot: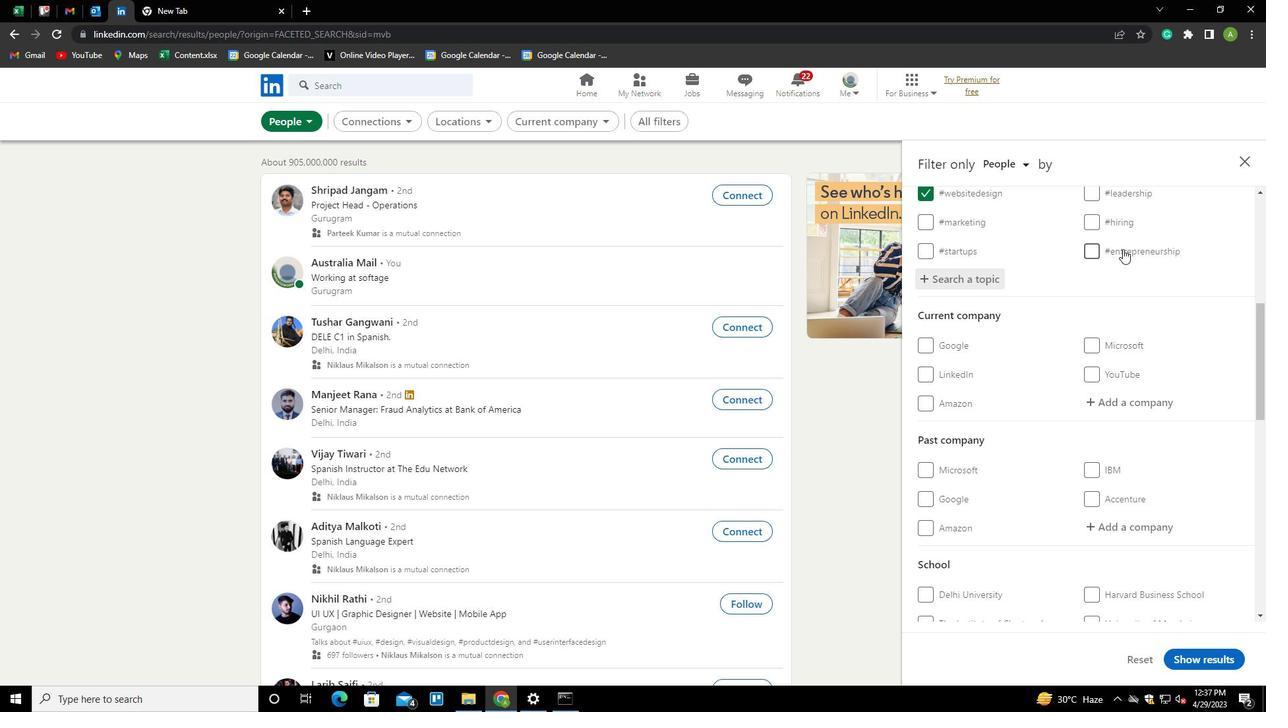 
Action: Mouse scrolled (1123, 248) with delta (0, 0)
Screenshot: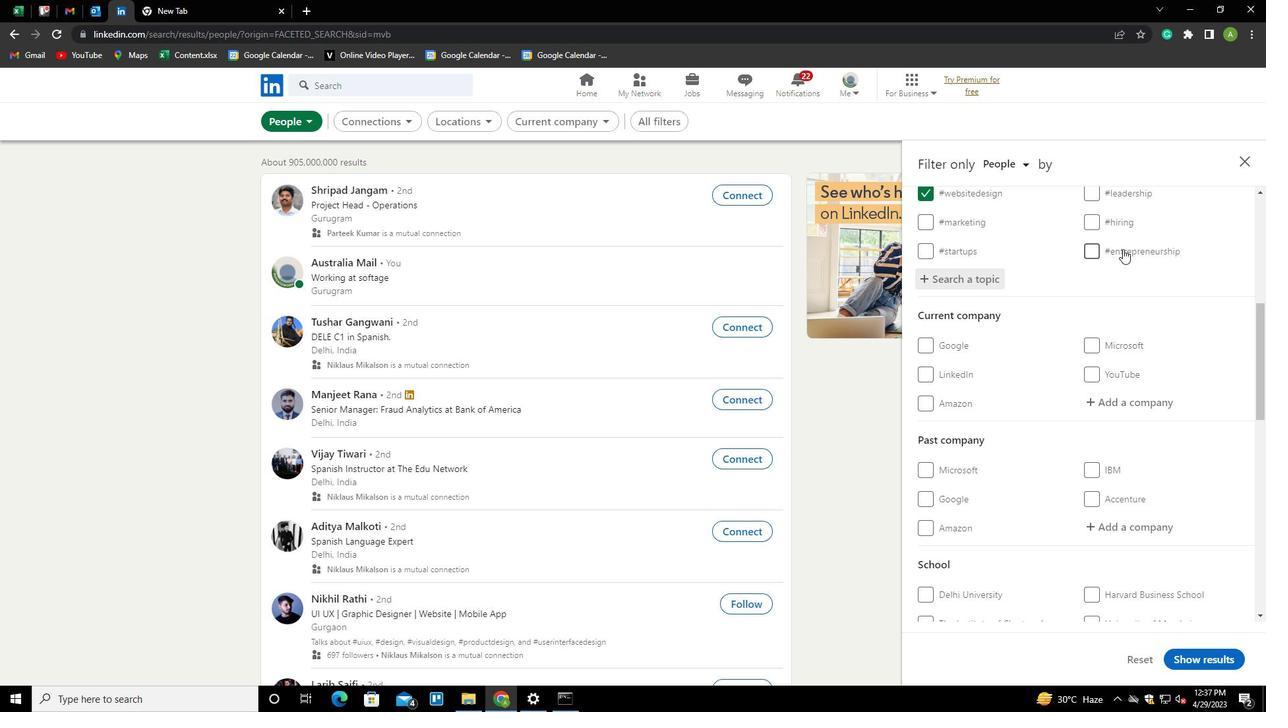 
Action: Mouse scrolled (1123, 248) with delta (0, 0)
Screenshot: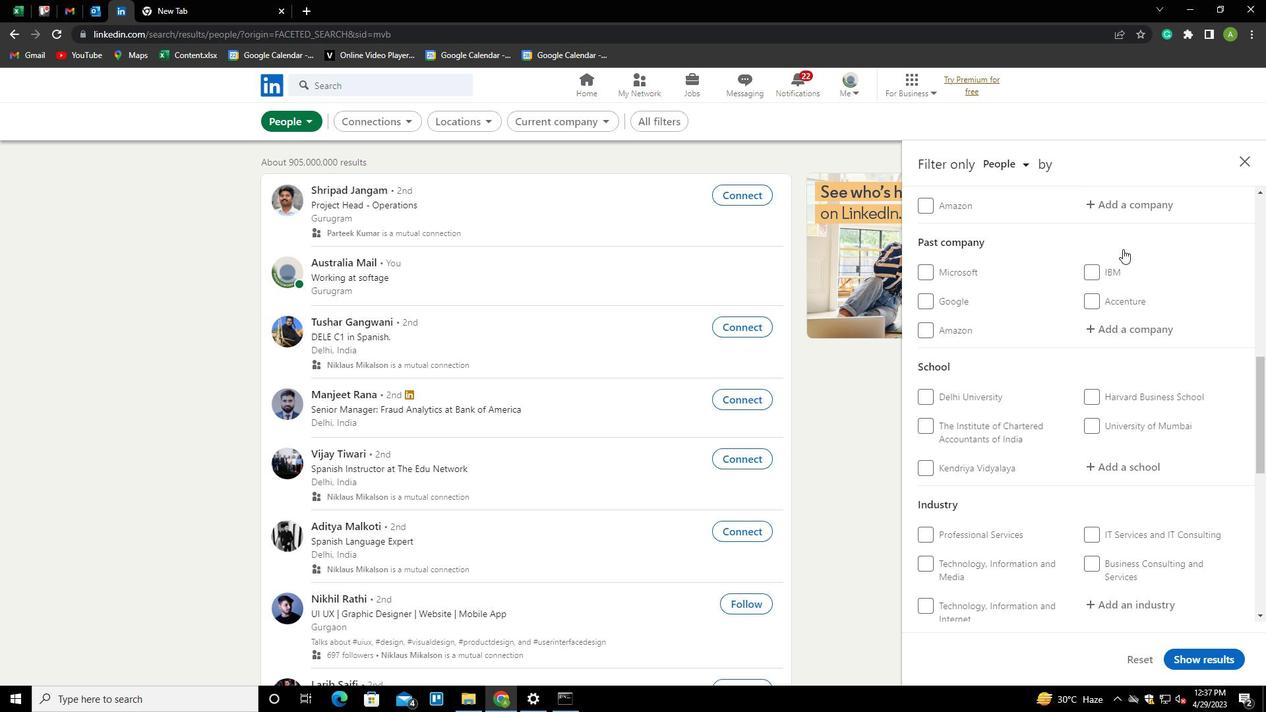 
Action: Mouse scrolled (1123, 248) with delta (0, 0)
Screenshot: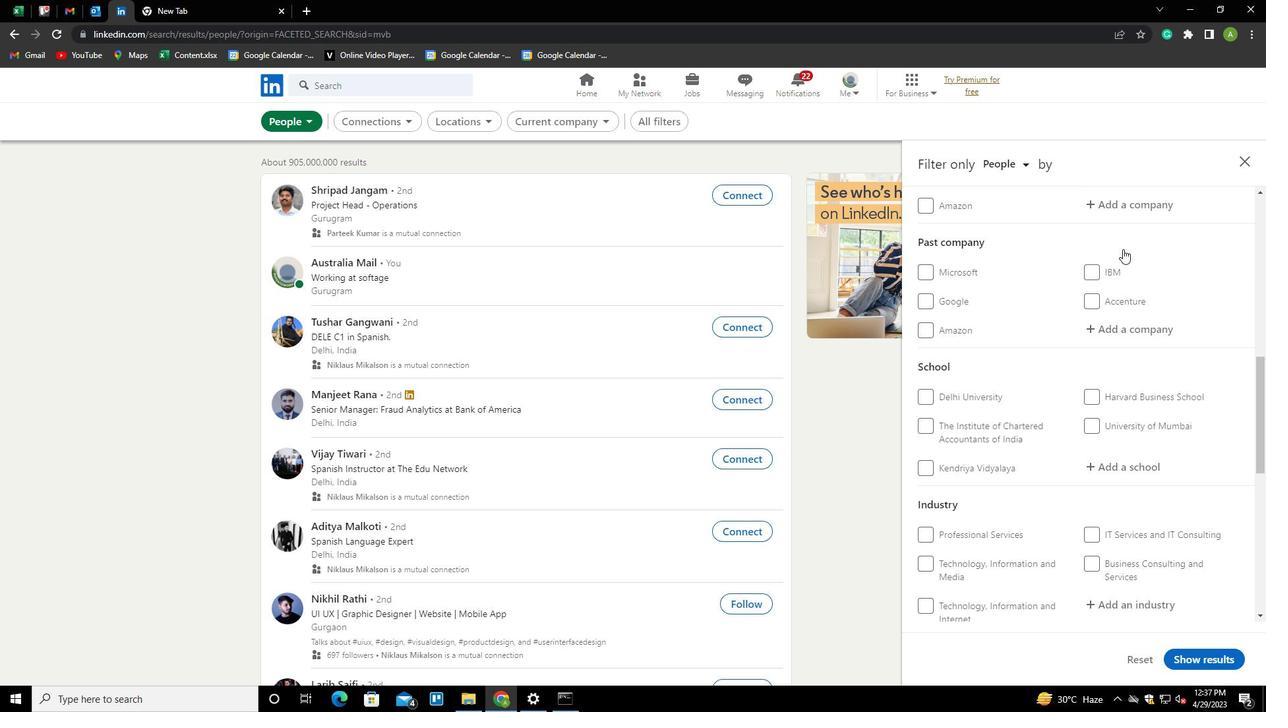 
Action: Mouse scrolled (1123, 248) with delta (0, 0)
Screenshot: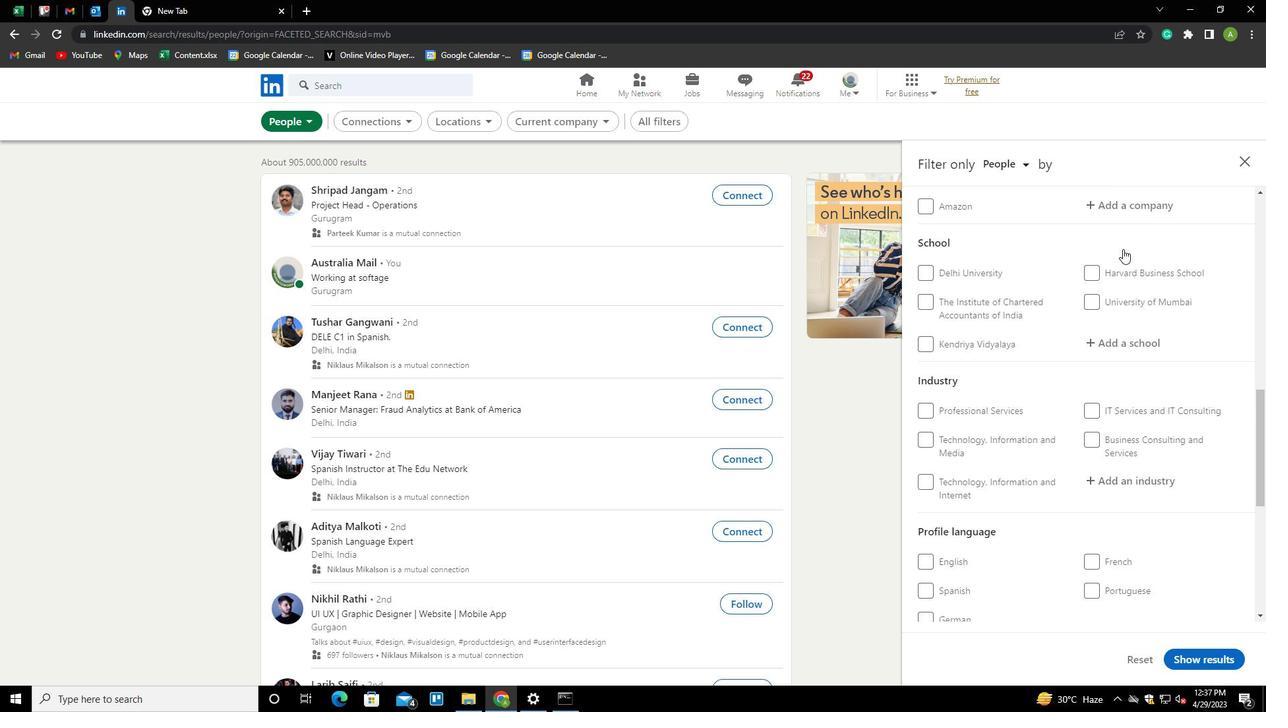 
Action: Mouse scrolled (1123, 248) with delta (0, 0)
Screenshot: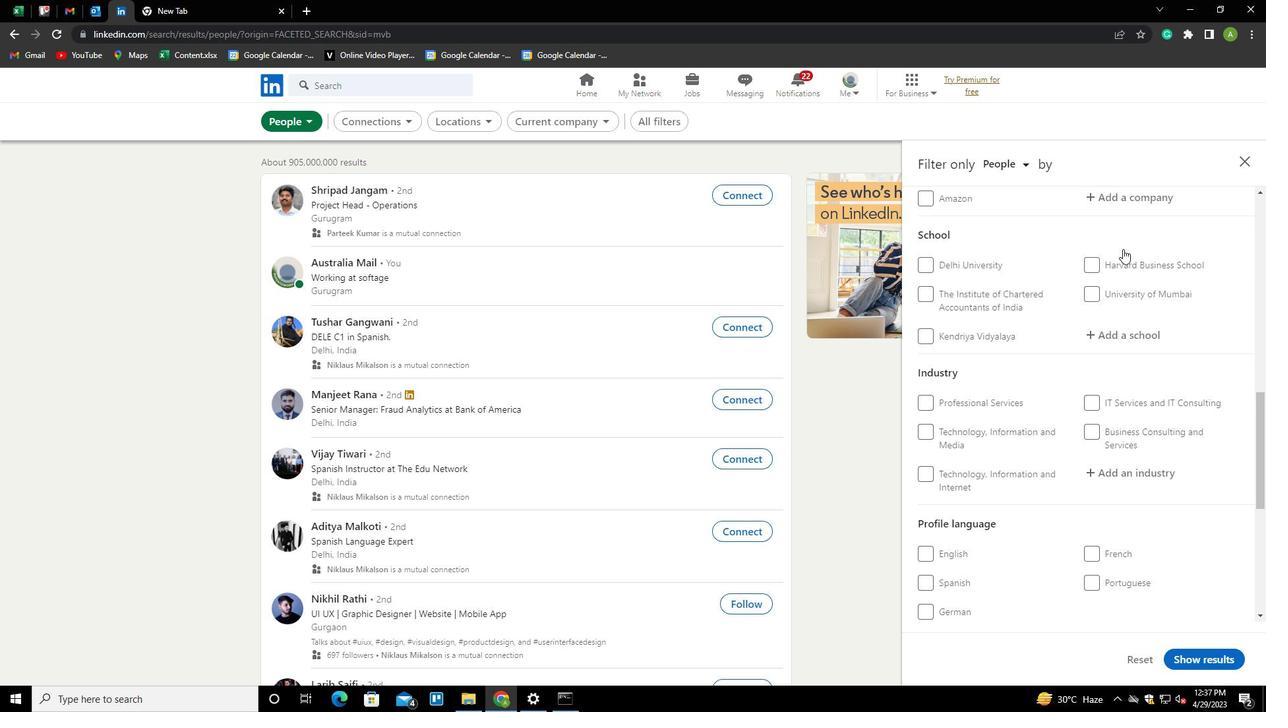
Action: Mouse moved to (942, 481)
Screenshot: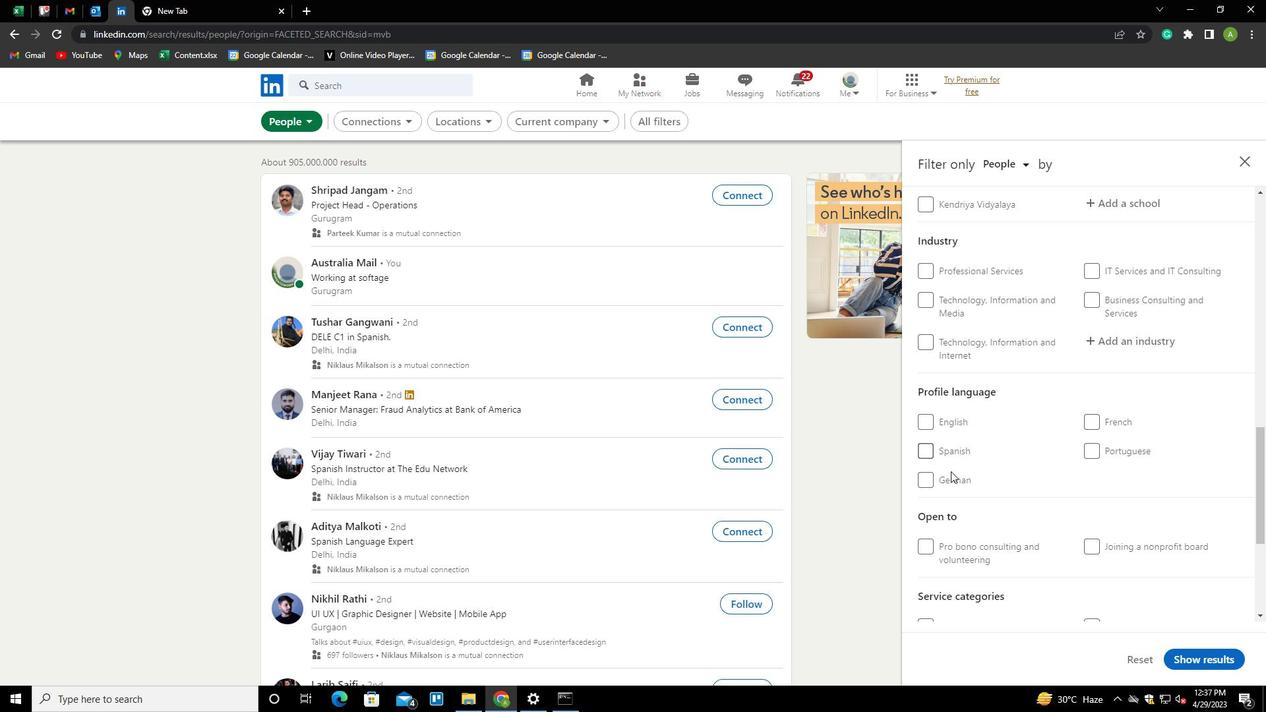 
Action: Mouse pressed left at (942, 481)
Screenshot: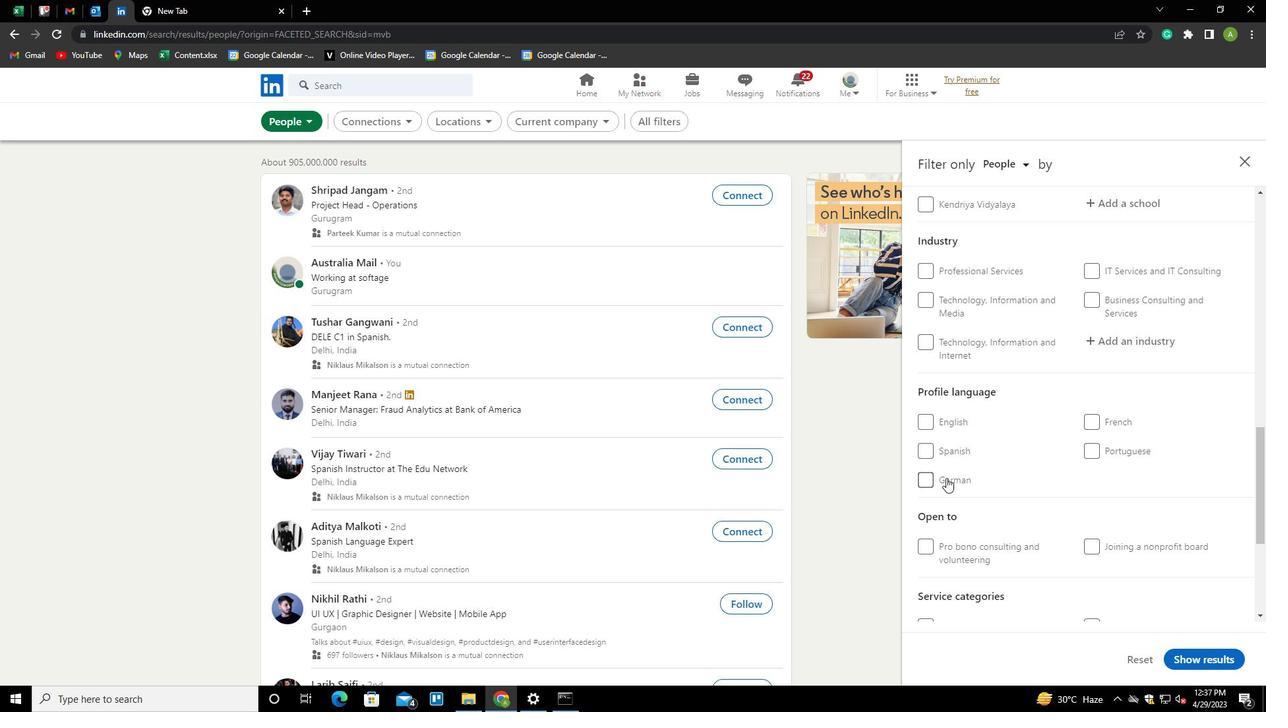 
Action: Mouse moved to (1053, 465)
Screenshot: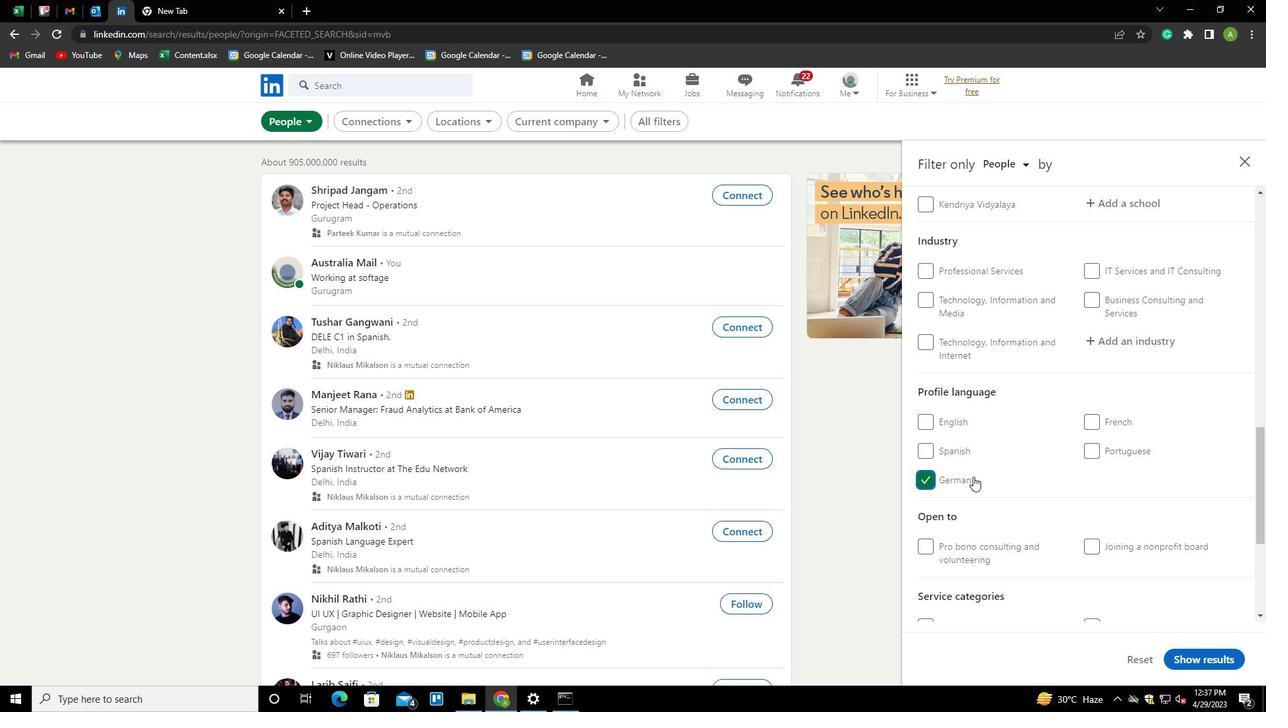 
Action: Mouse scrolled (1053, 465) with delta (0, 0)
Screenshot: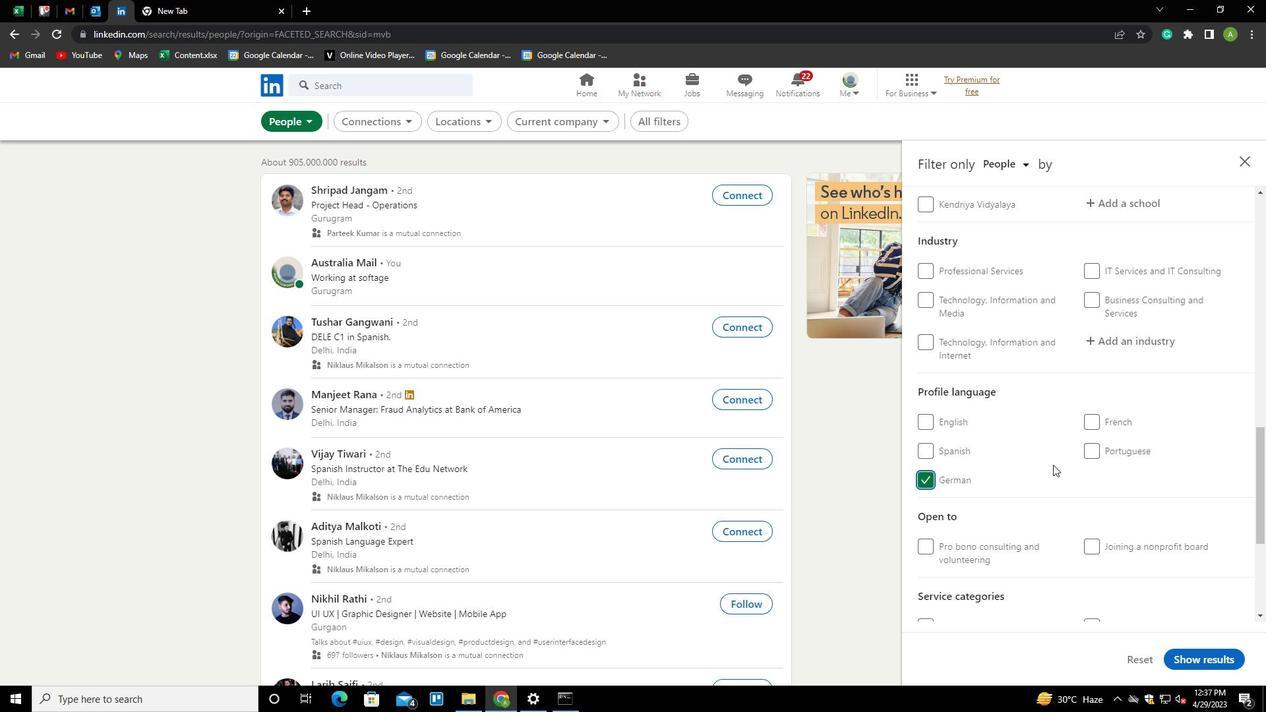 
Action: Mouse moved to (1054, 465)
Screenshot: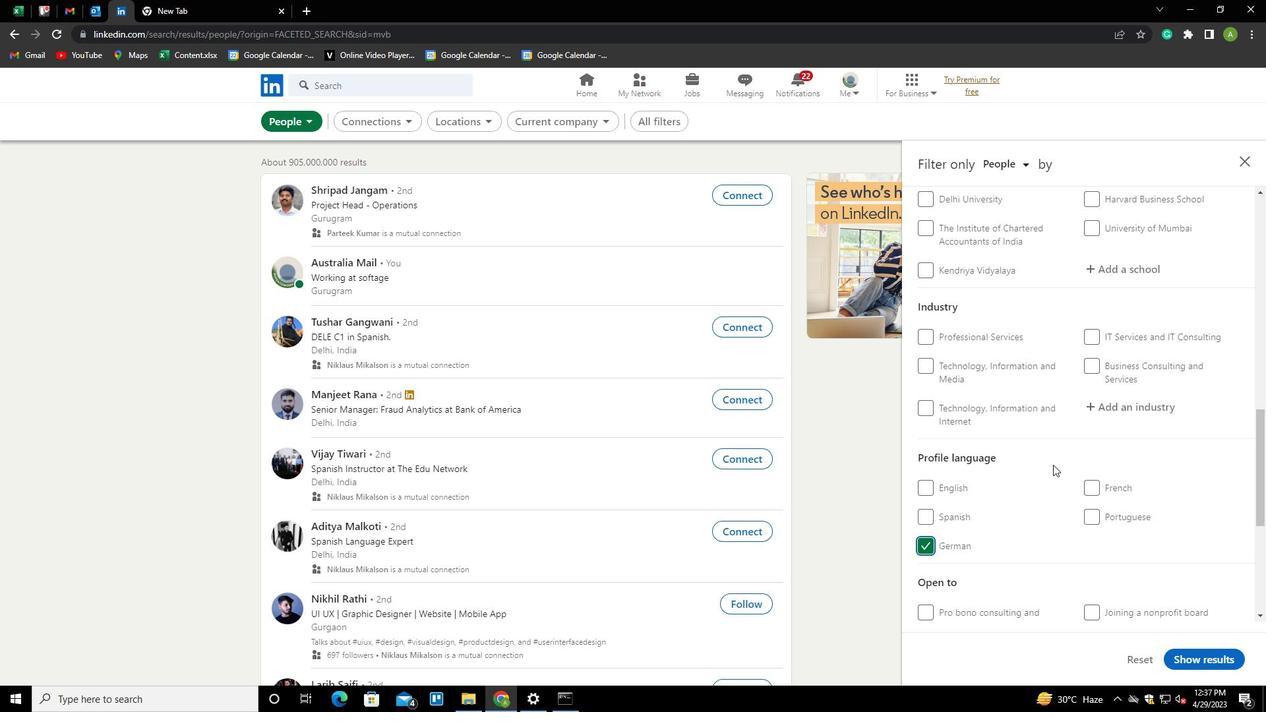 
Action: Mouse scrolled (1054, 465) with delta (0, 0)
Screenshot: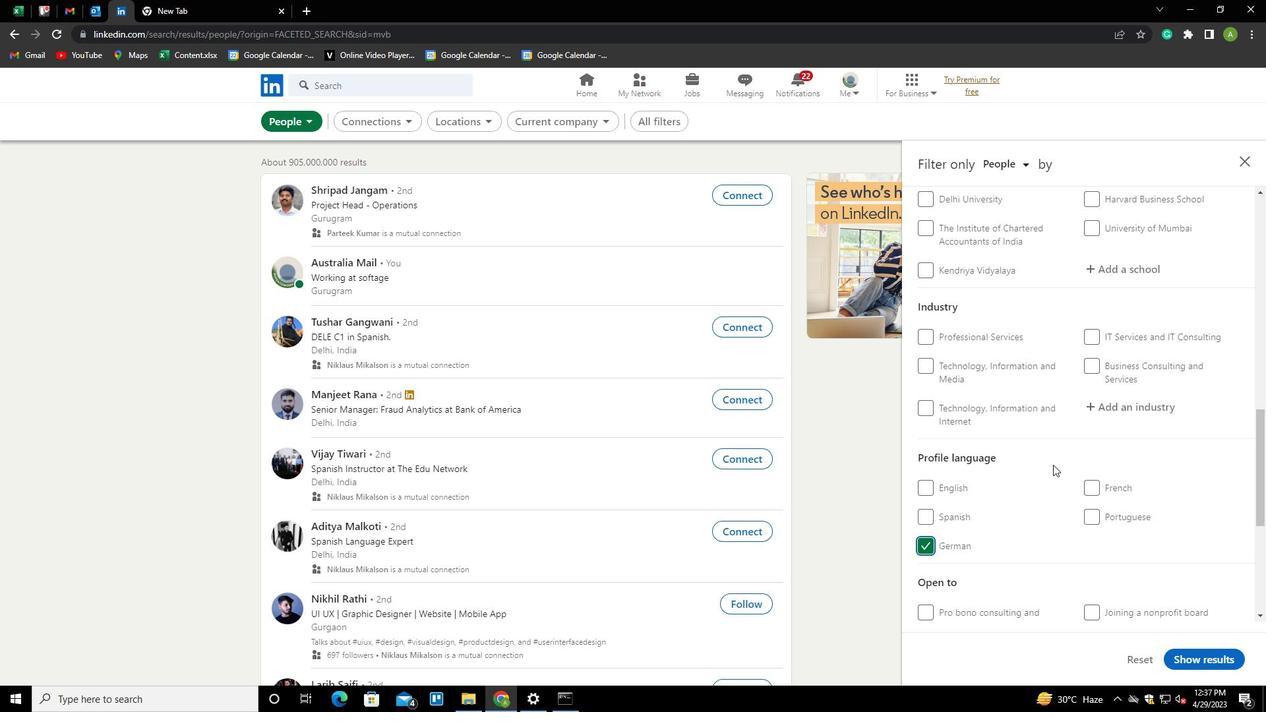 
Action: Mouse scrolled (1054, 465) with delta (0, 0)
Screenshot: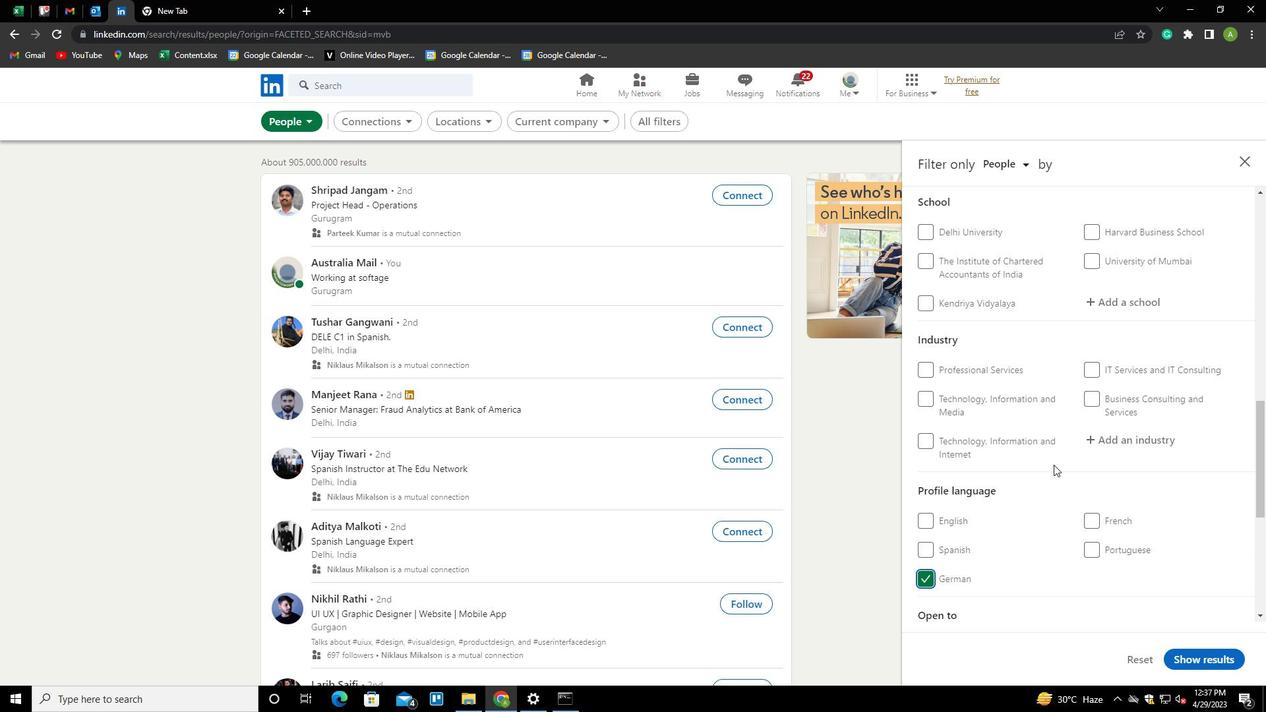 
Action: Mouse scrolled (1054, 465) with delta (0, 0)
Screenshot: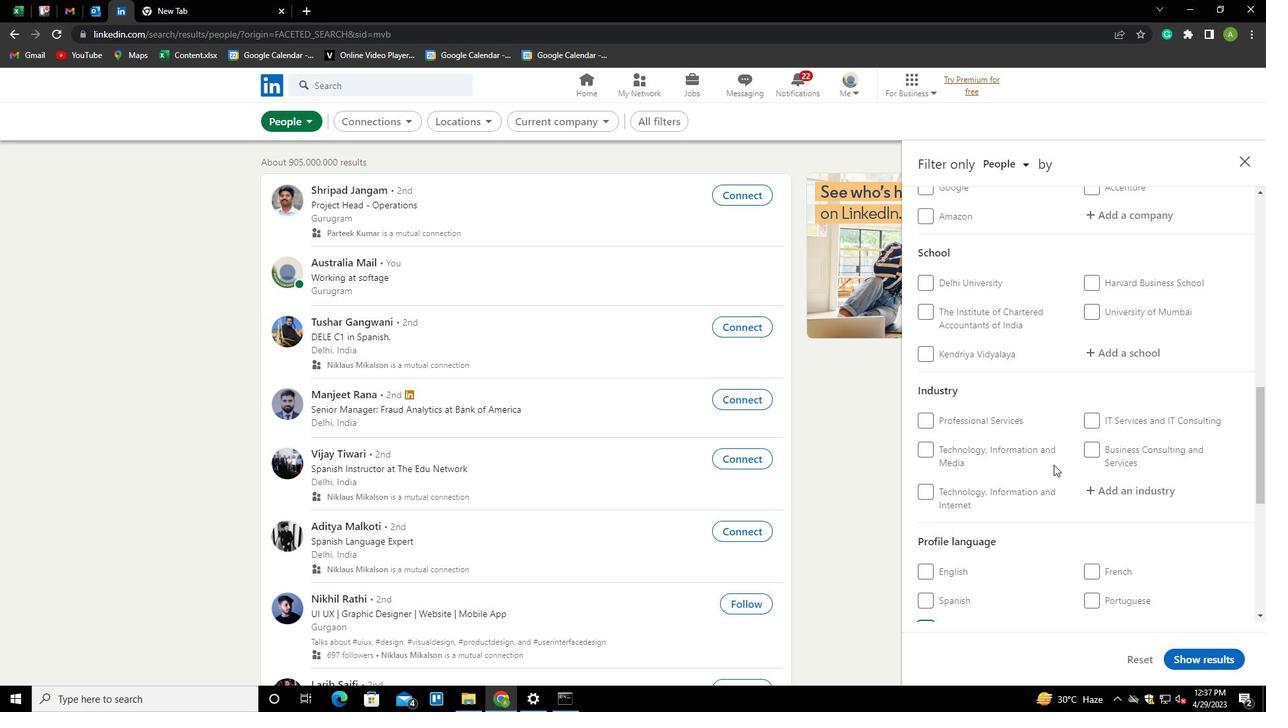 
Action: Mouse scrolled (1054, 465) with delta (0, 0)
Screenshot: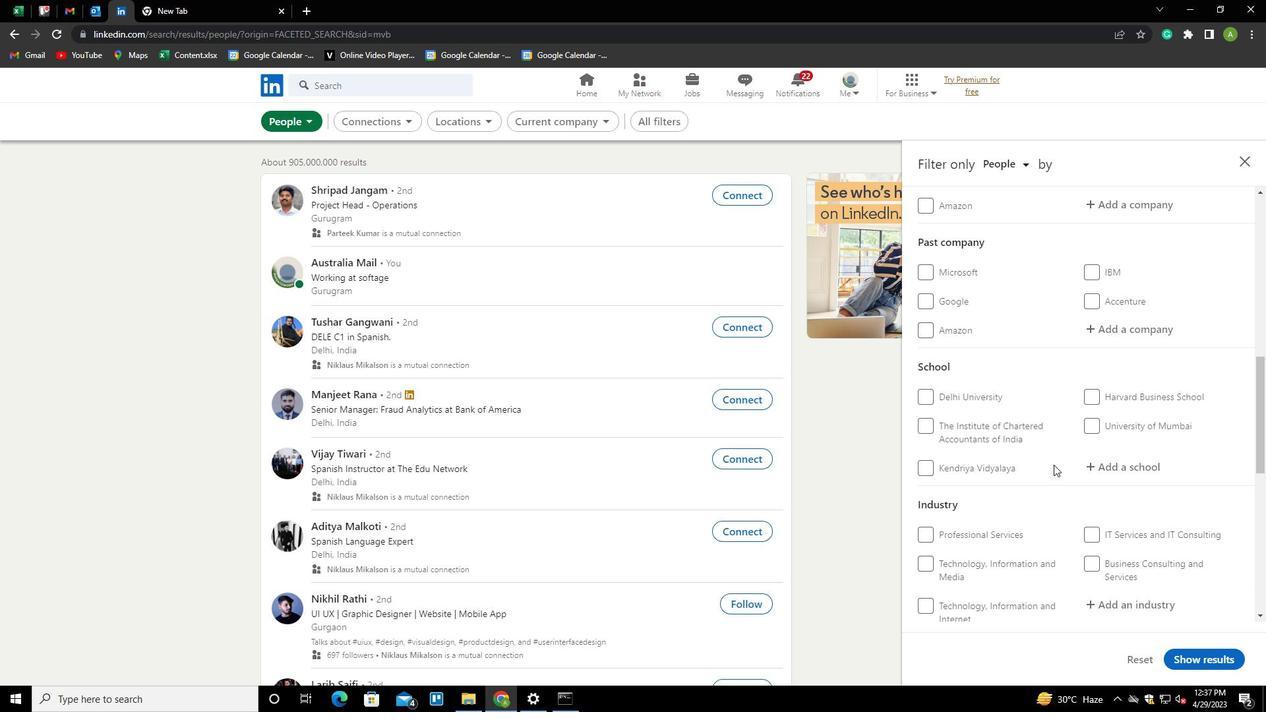 
Action: Mouse scrolled (1054, 465) with delta (0, 0)
Screenshot: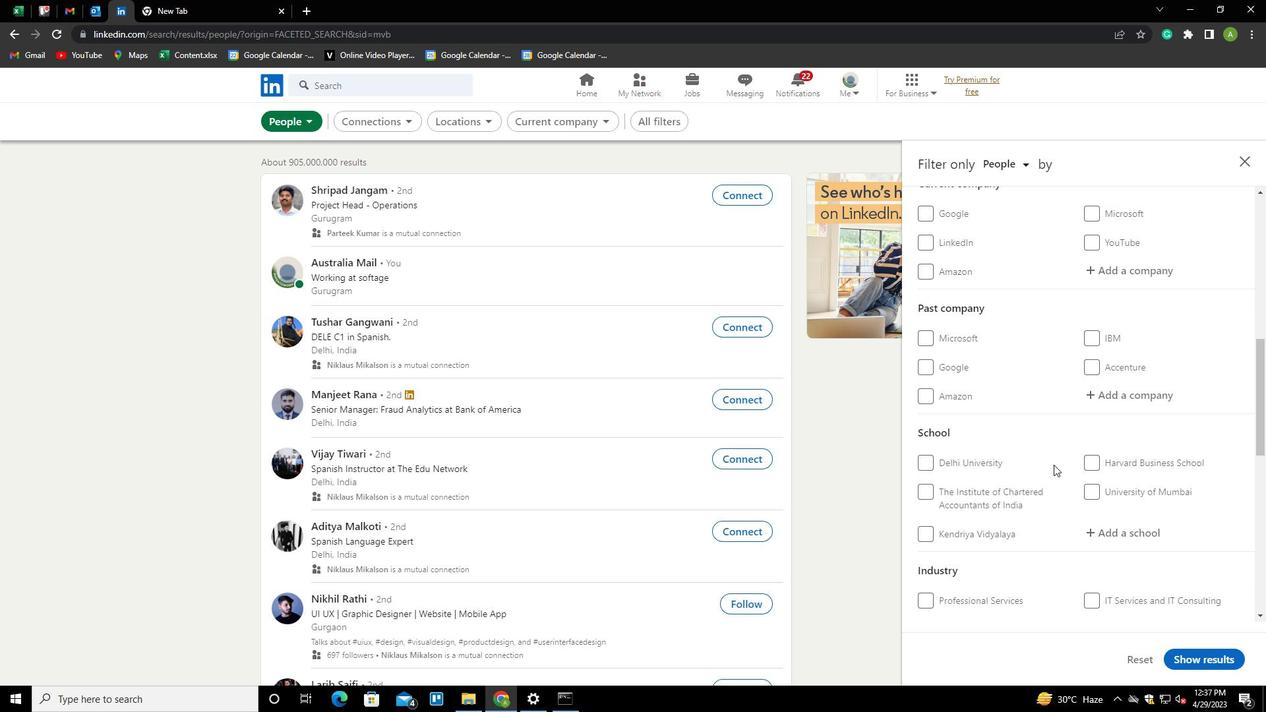 
Action: Mouse moved to (1115, 340)
Screenshot: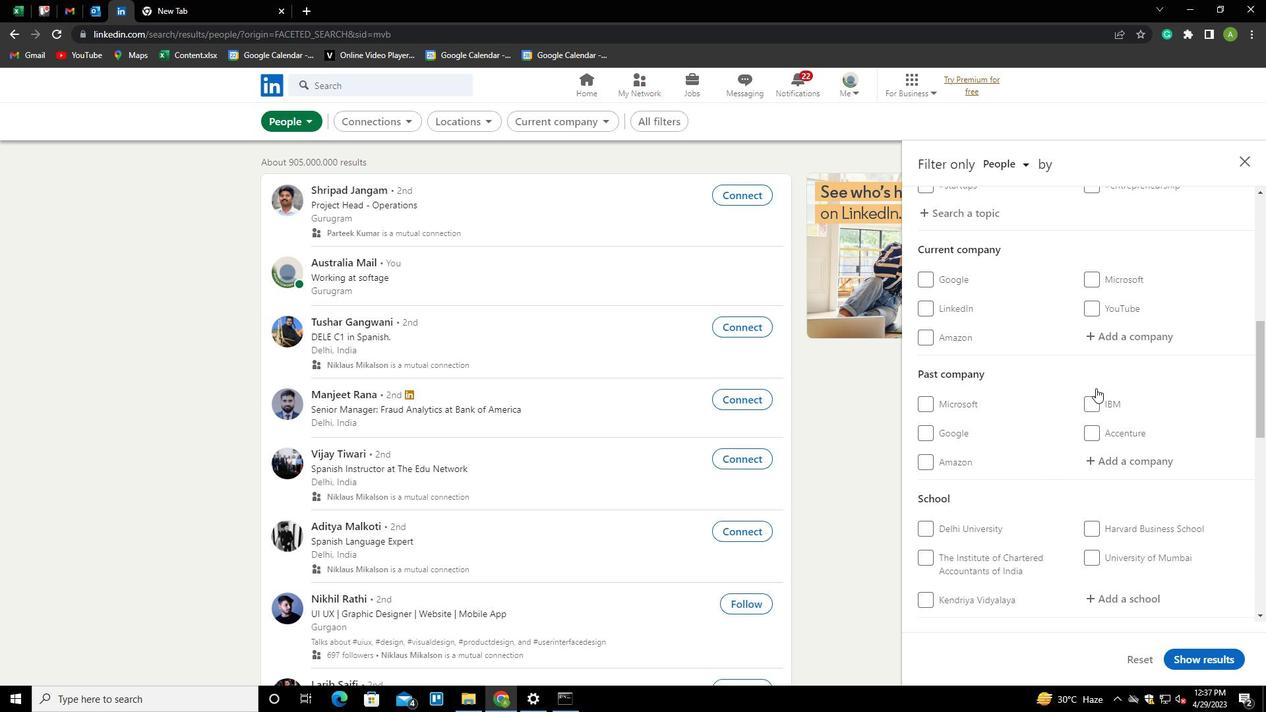 
Action: Mouse pressed left at (1115, 340)
Screenshot: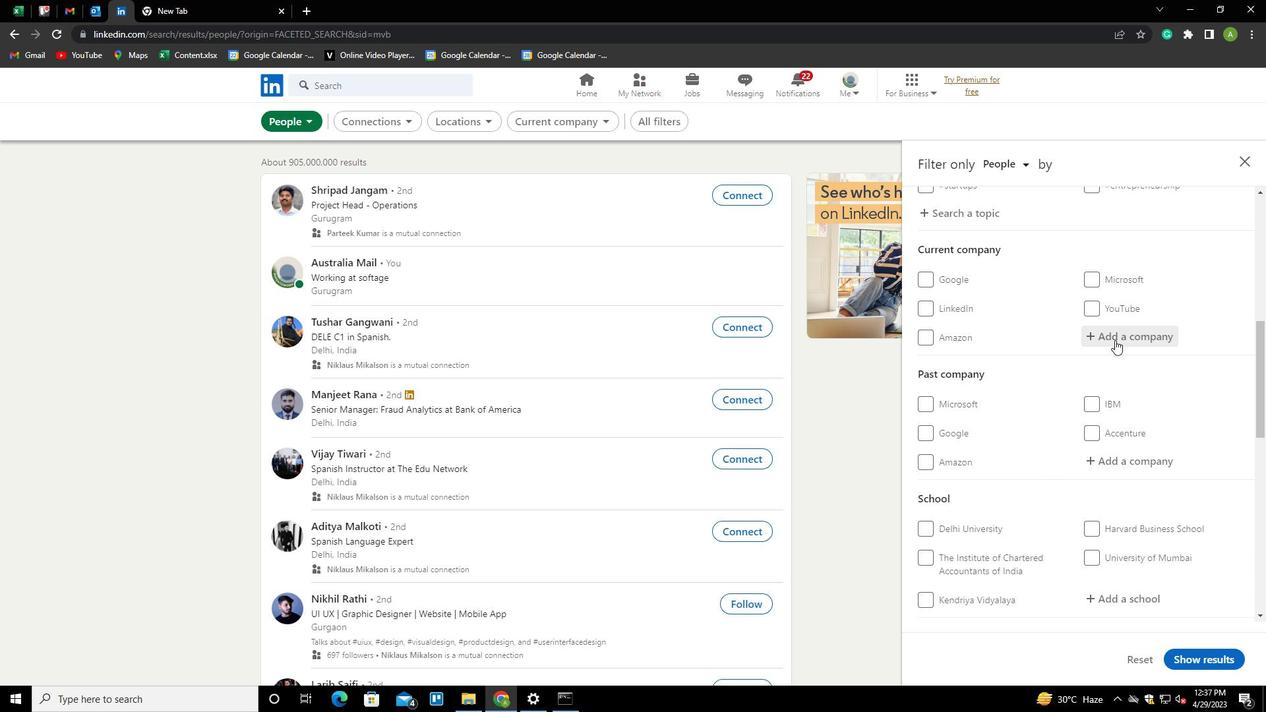 
Action: Key pressed <Key.shift>VAF<Key.backspace>RUN<Key.space><Key.shift><Key.shift><Key.shift><Key.shift><Key.down><Key.enter>
Screenshot: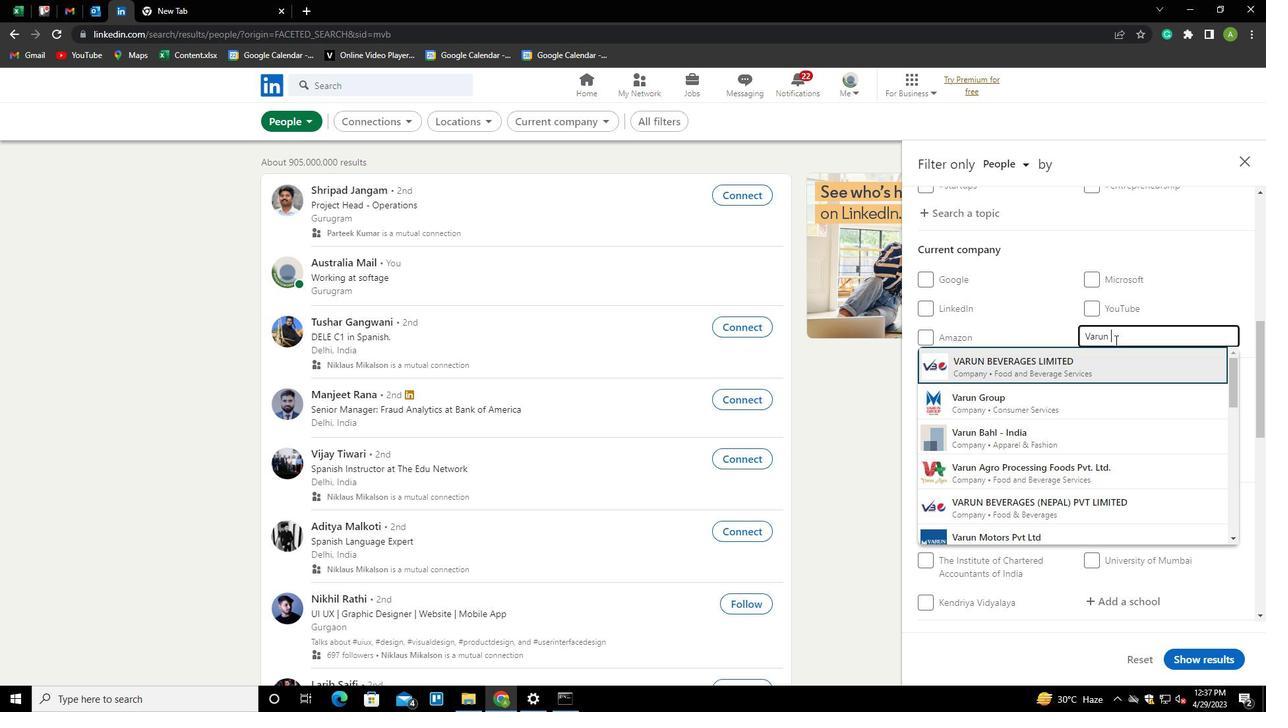 
Action: Mouse scrolled (1115, 339) with delta (0, 0)
Screenshot: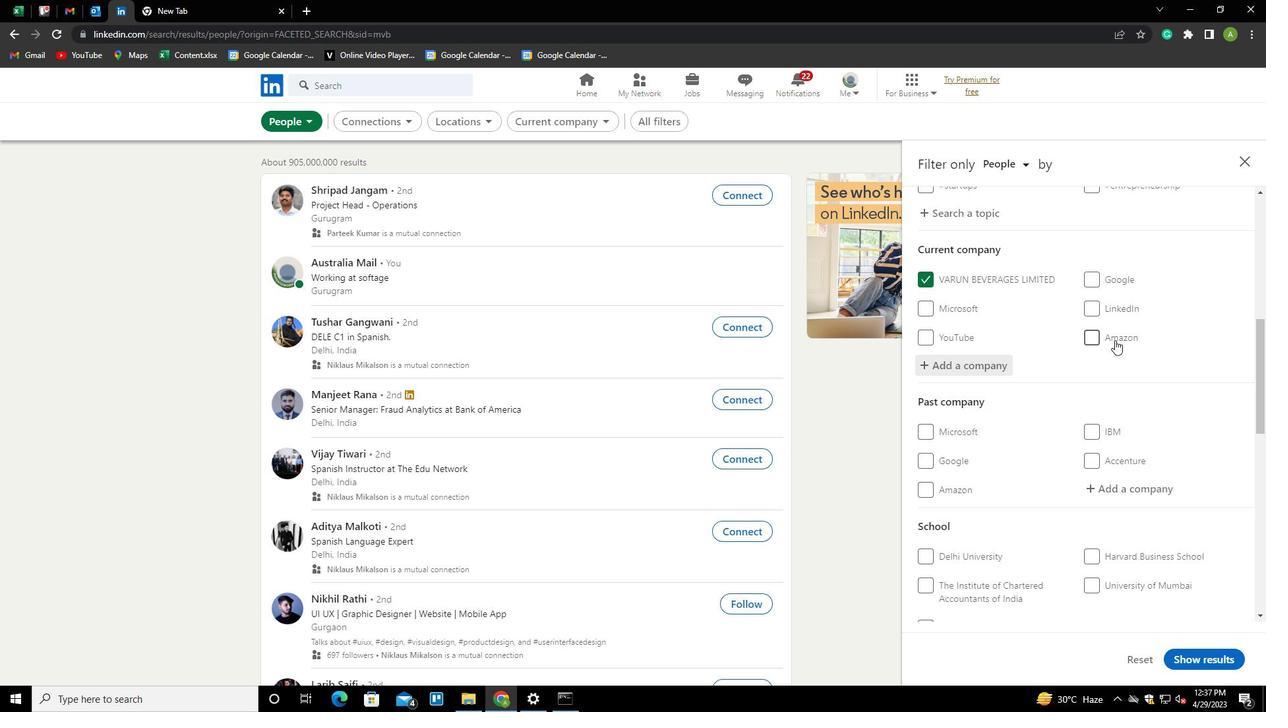 
Action: Mouse scrolled (1115, 339) with delta (0, 0)
Screenshot: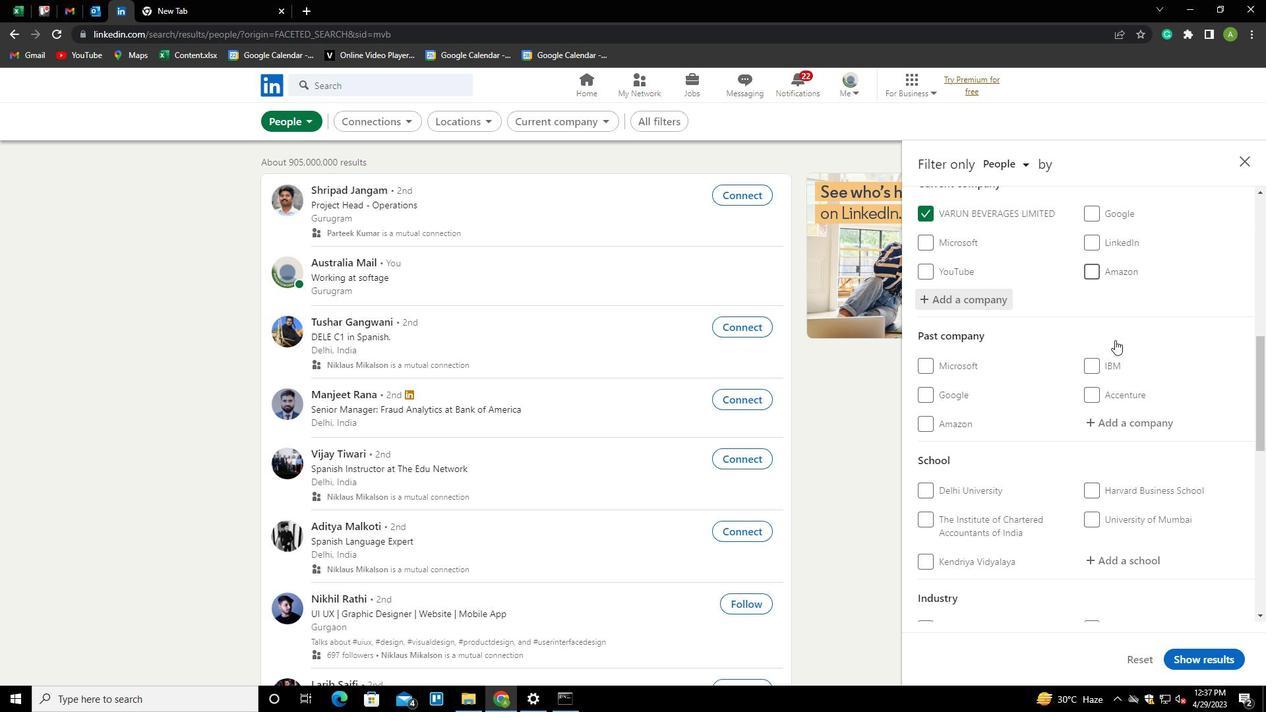 
Action: Mouse scrolled (1115, 339) with delta (0, 0)
Screenshot: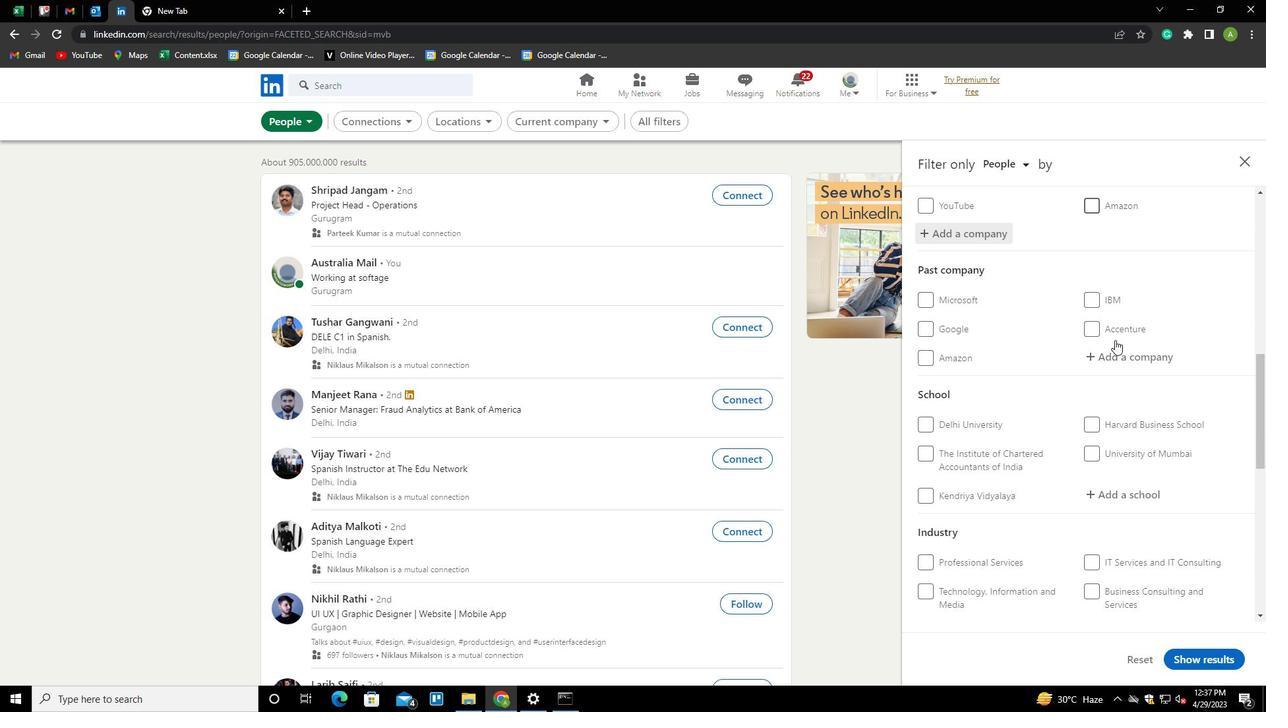 
Action: Mouse scrolled (1115, 339) with delta (0, 0)
Screenshot: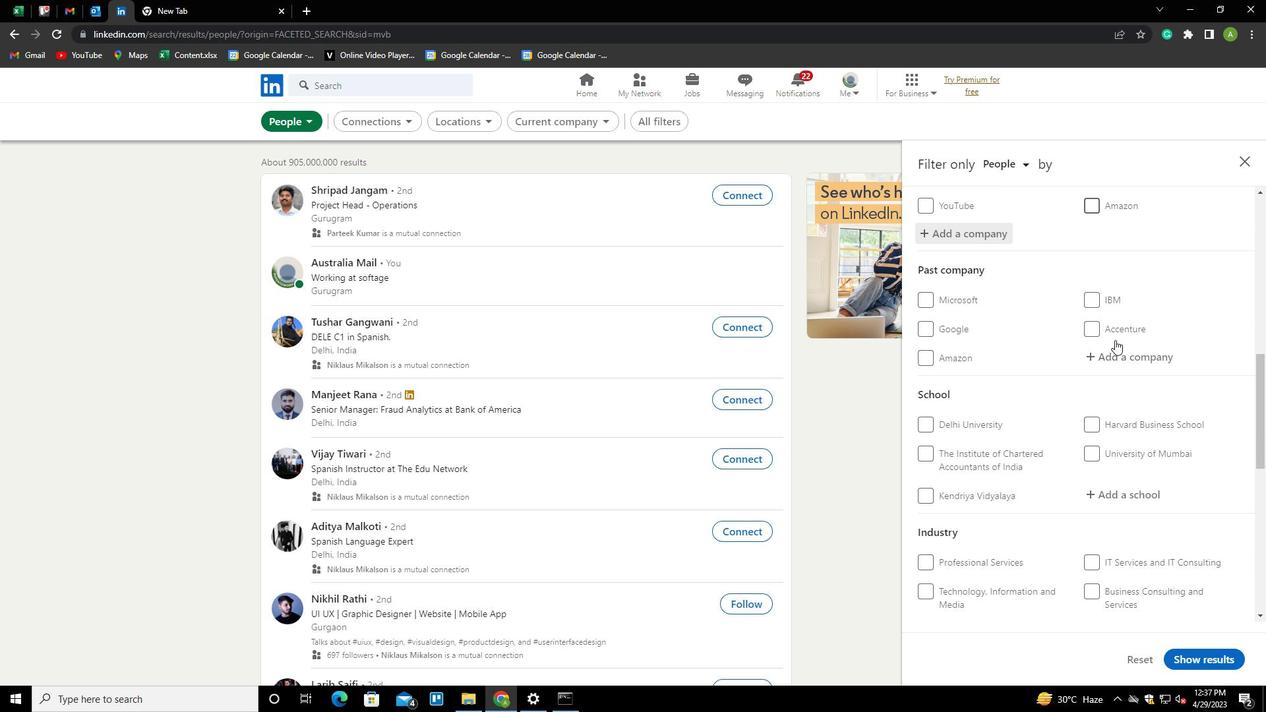 
Action: Mouse moved to (1116, 376)
Screenshot: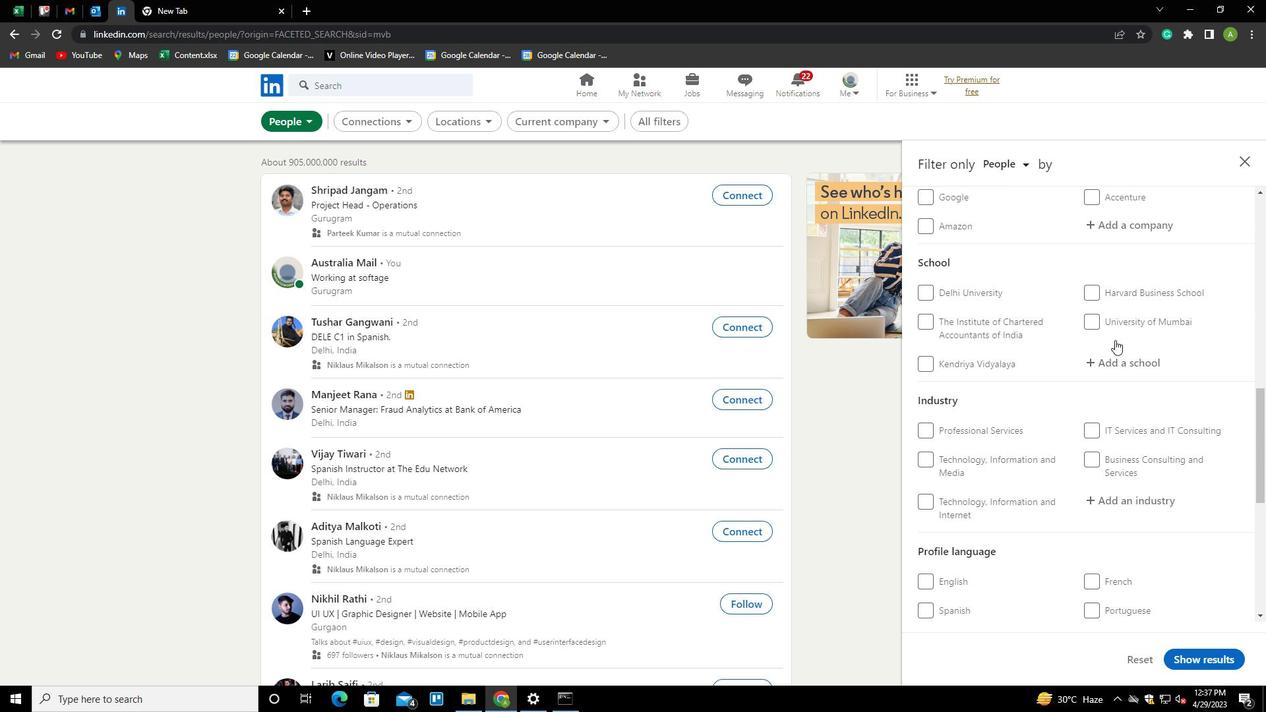 
Action: Mouse scrolled (1116, 375) with delta (0, 0)
Screenshot: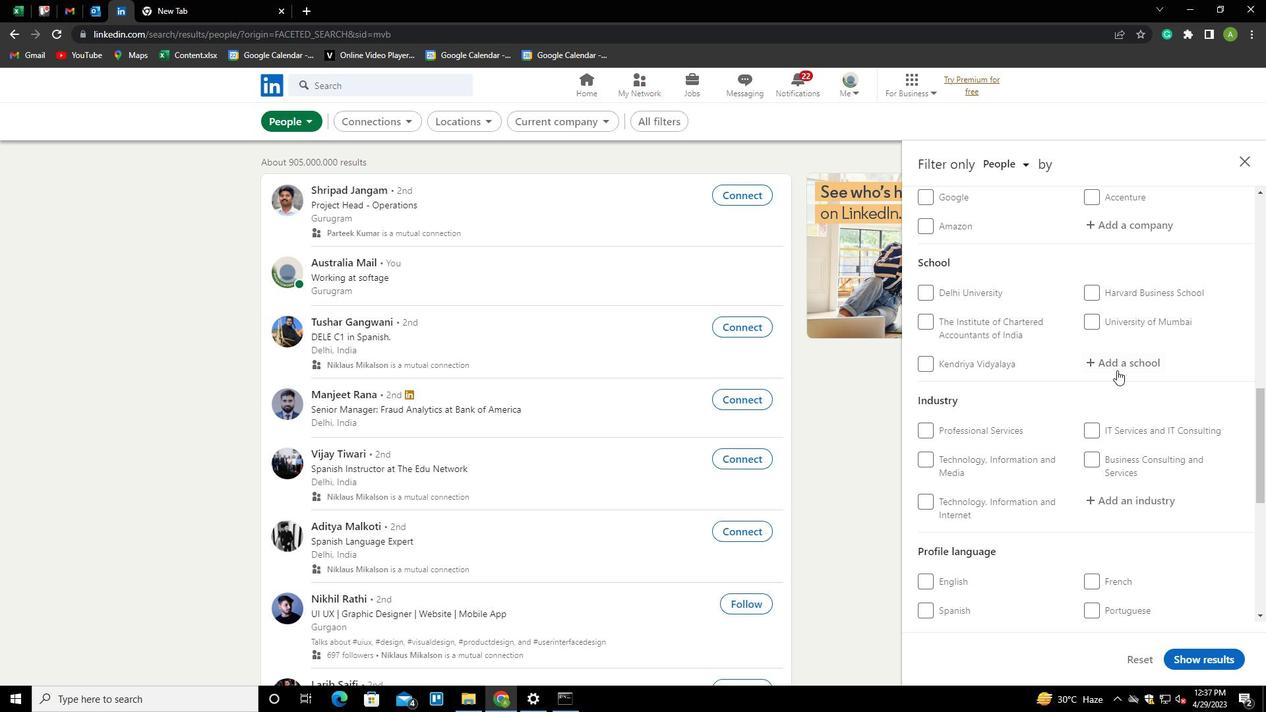 
Action: Mouse moved to (1113, 433)
Screenshot: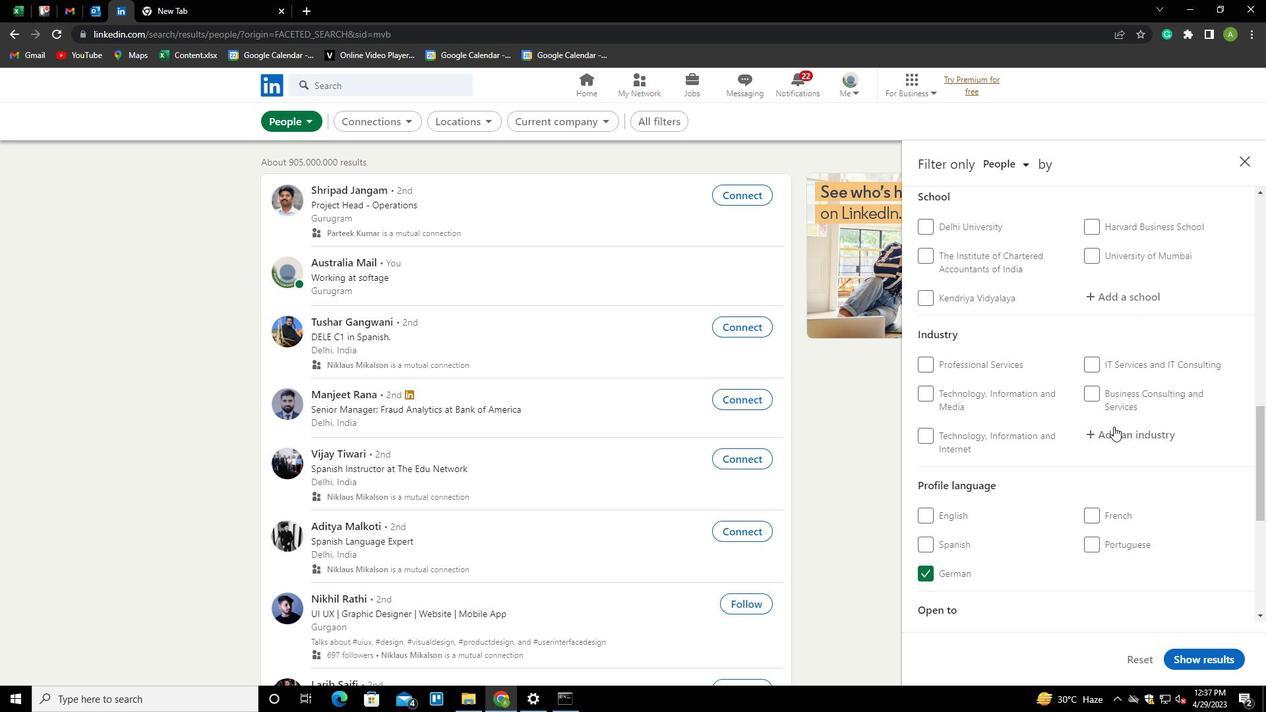 
Action: Mouse pressed left at (1113, 433)
Screenshot: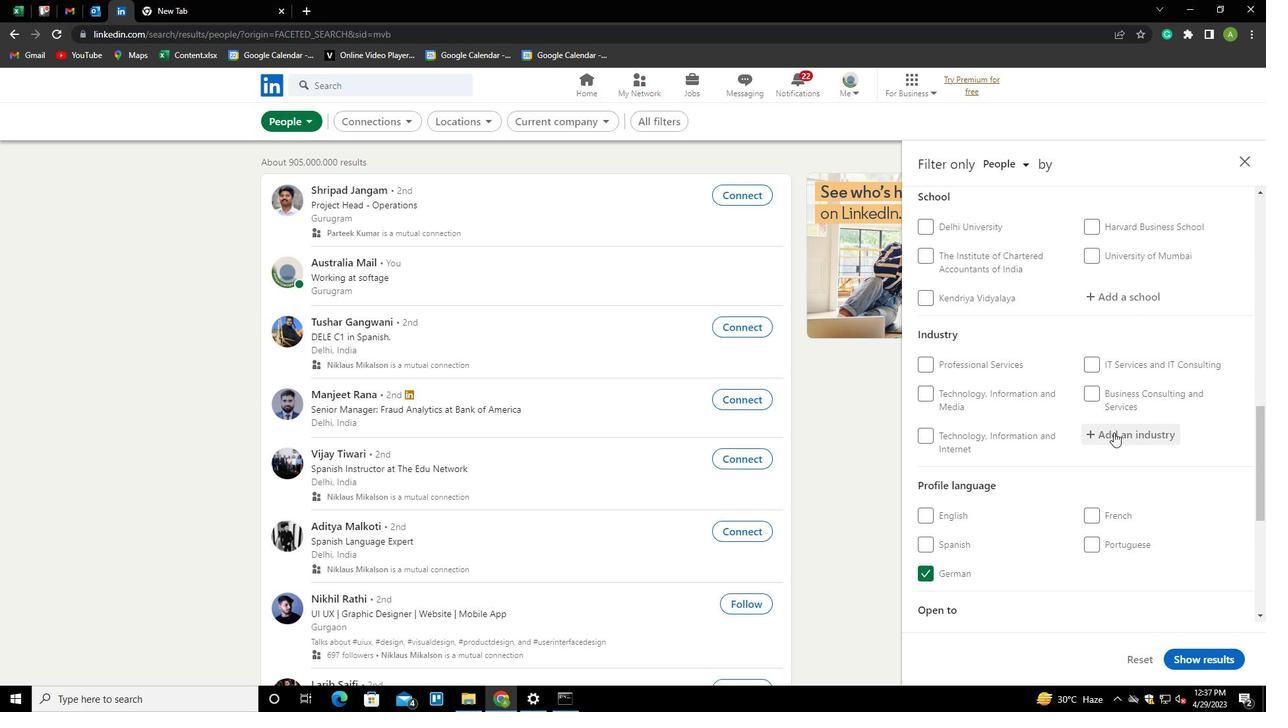 
Action: Key pressed <Key.shift>
Screenshot: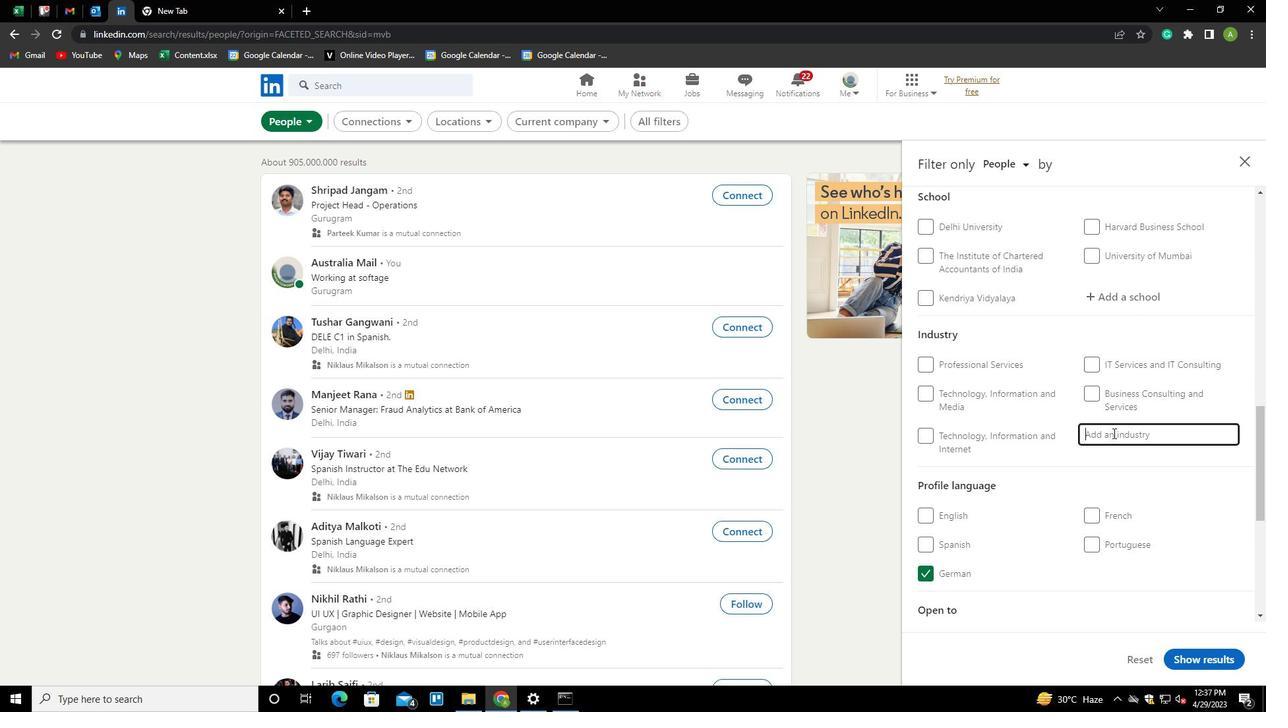 
Action: Mouse moved to (1112, 433)
Screenshot: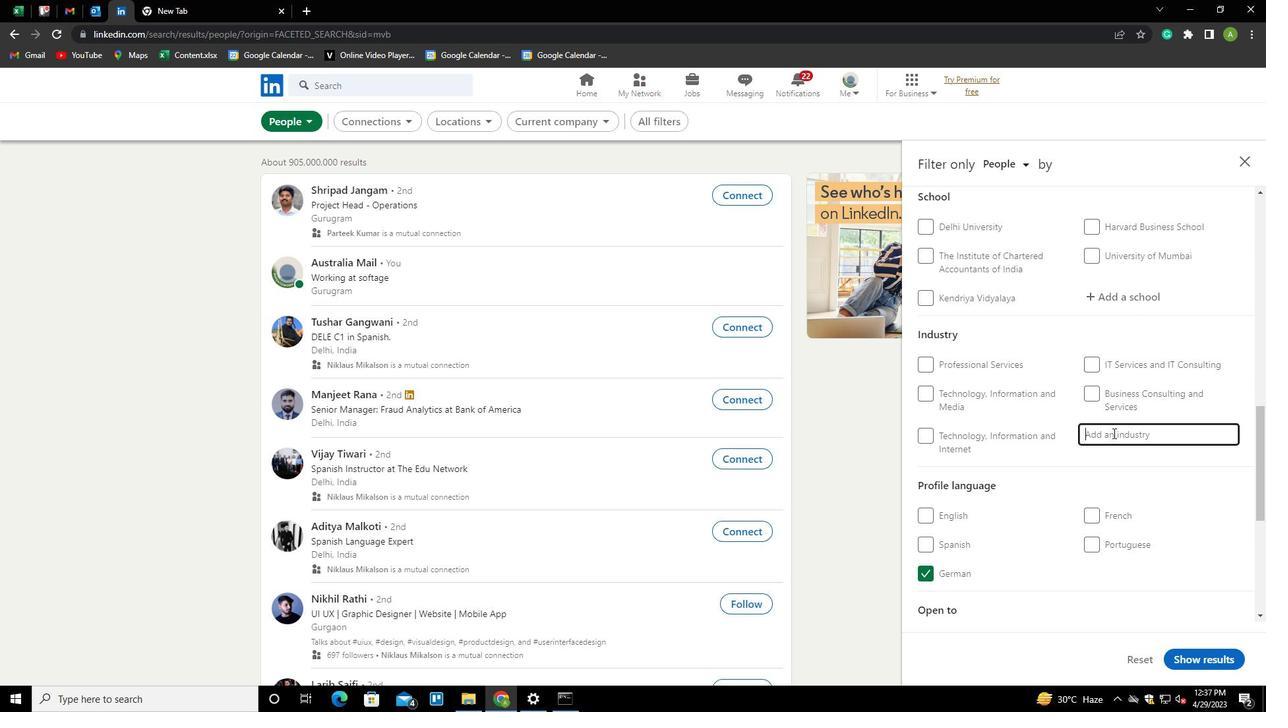 
Action: Key pressed B
Screenshot: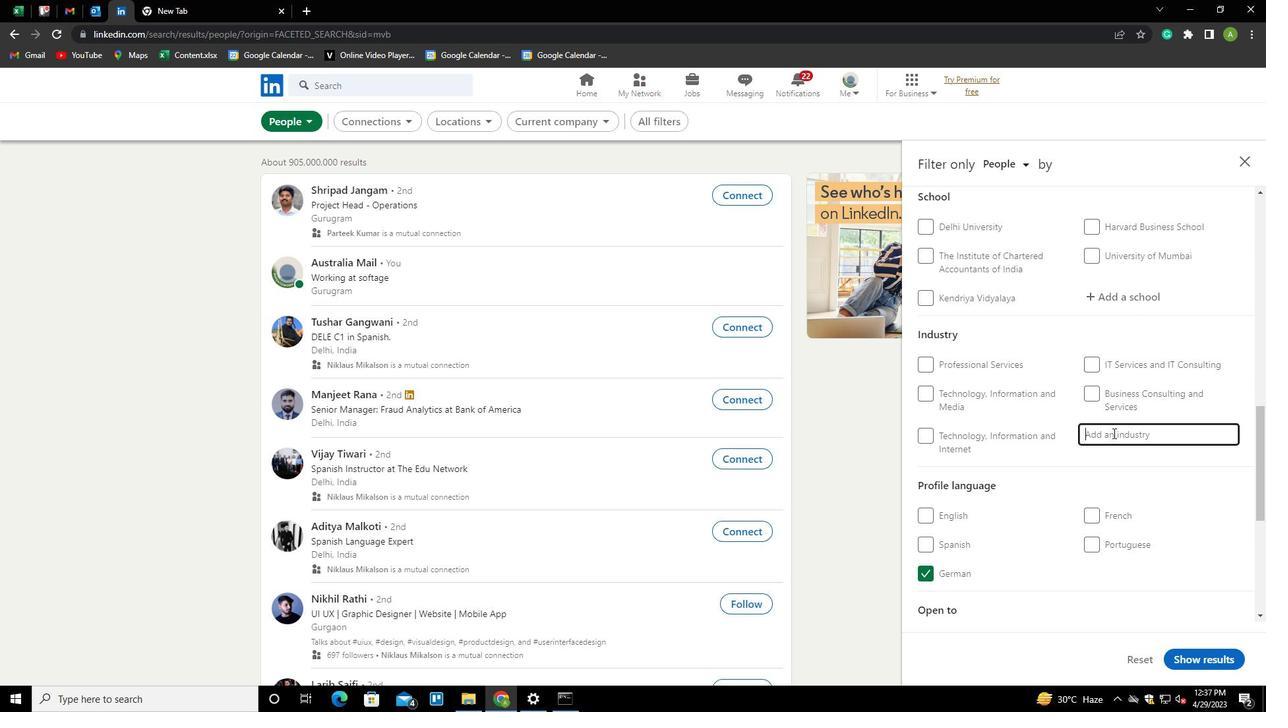
Action: Mouse moved to (1110, 434)
Screenshot: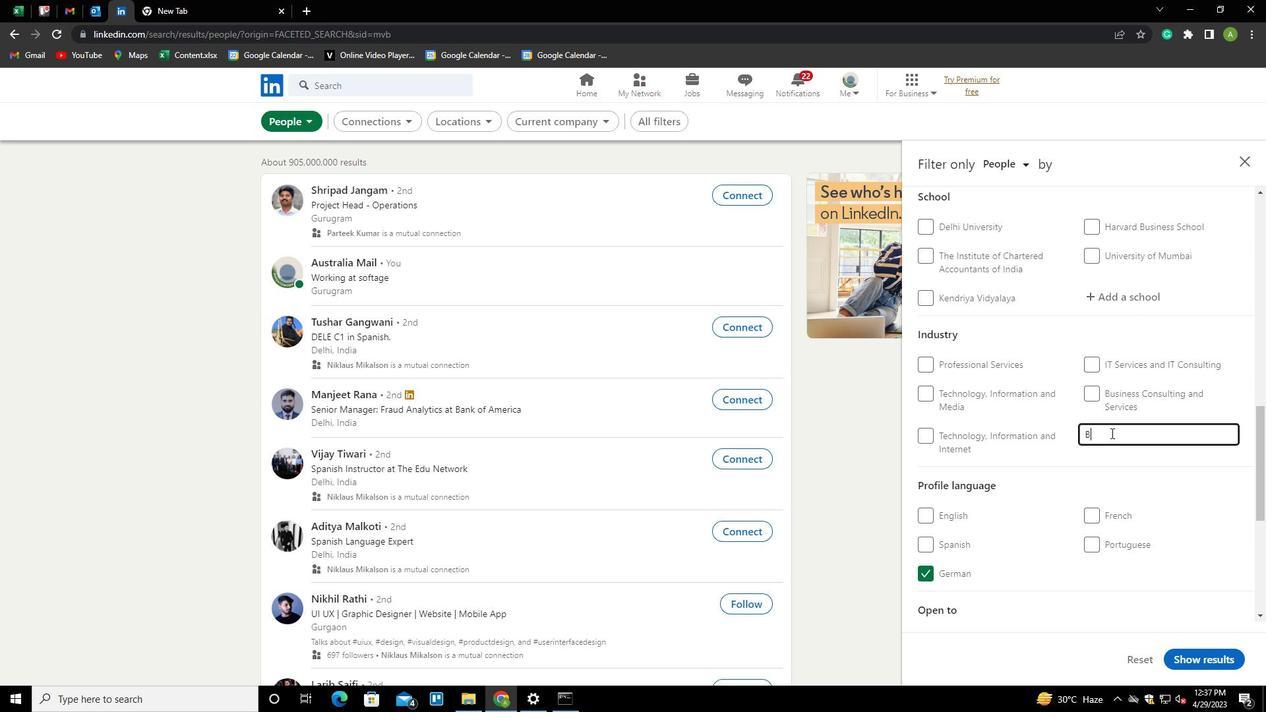 
Action: Key pressed ALA
Screenshot: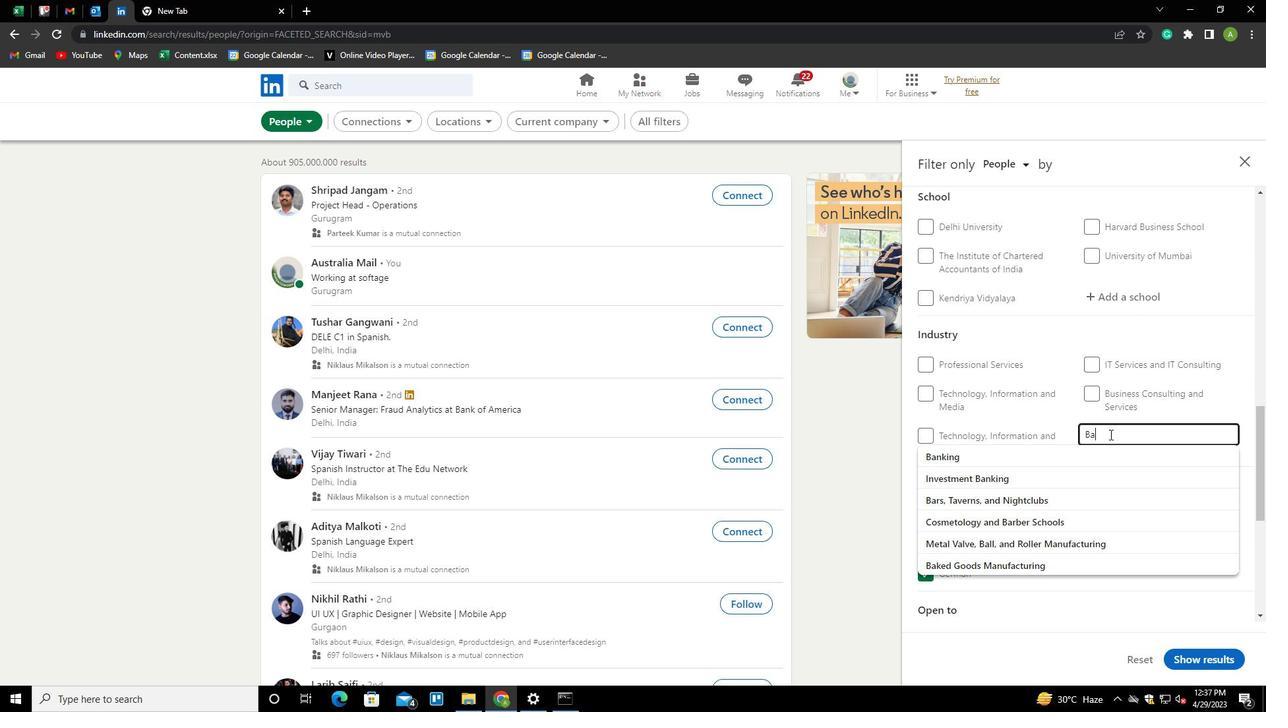 
Action: Mouse scrolled (1110, 435) with delta (0, 0)
Screenshot: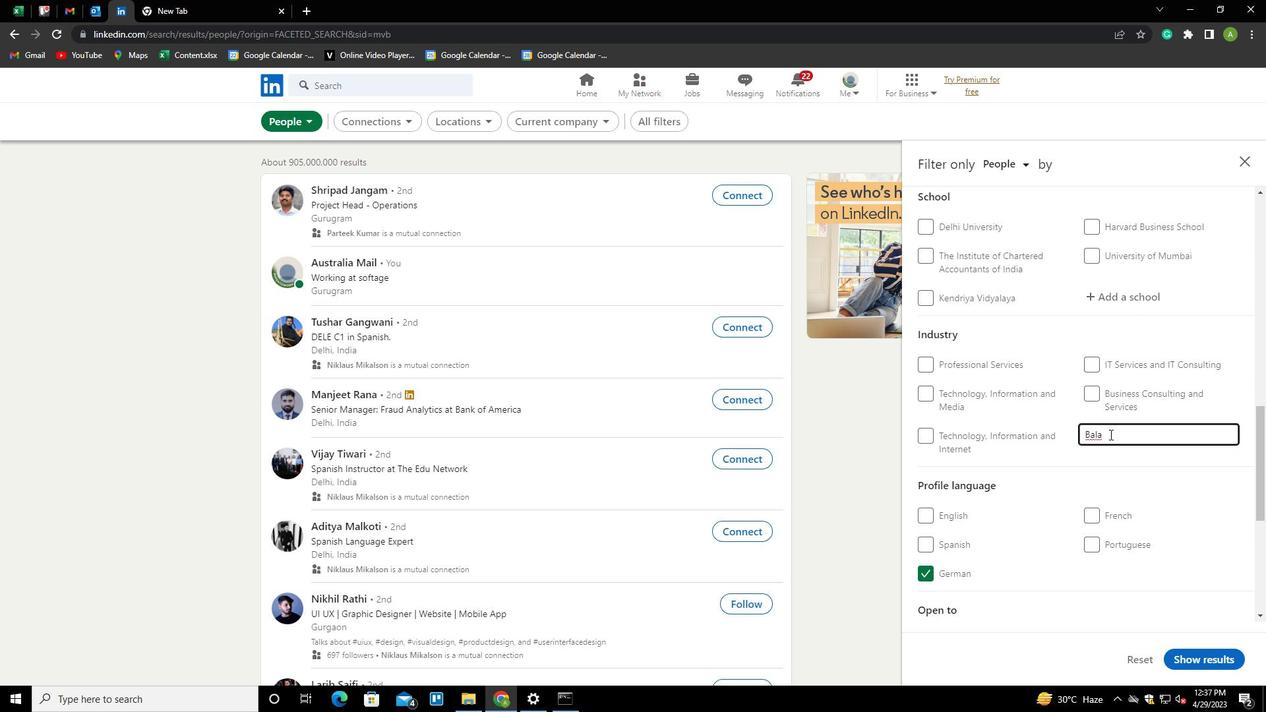
Action: Mouse scrolled (1110, 435) with delta (0, 0)
Screenshot: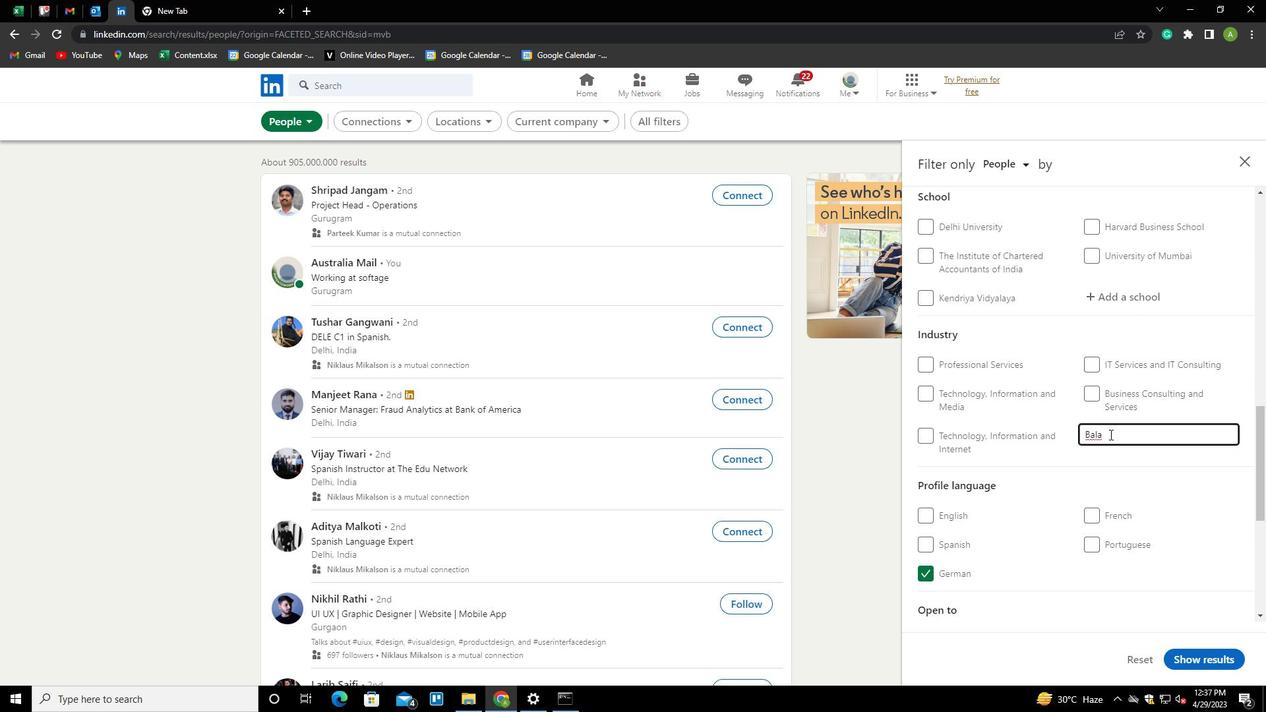 
Action: Mouse scrolled (1110, 435) with delta (0, 0)
Screenshot: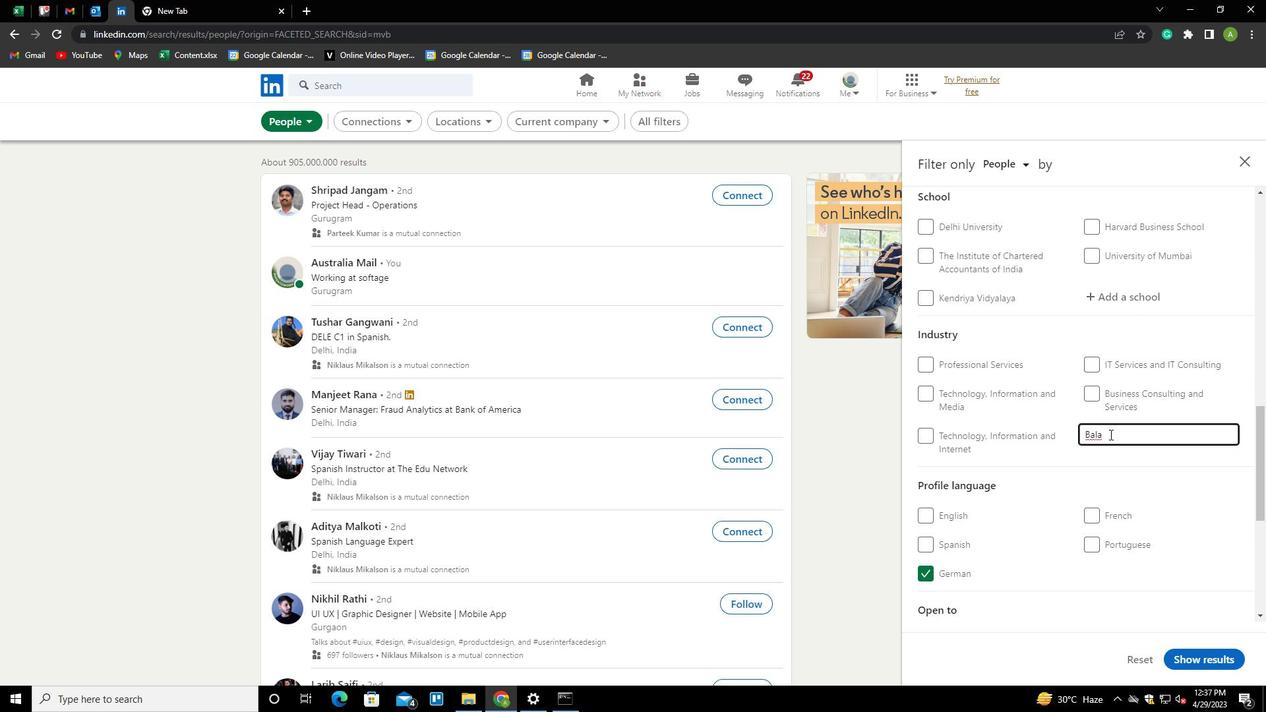 
Action: Mouse moved to (1102, 493)
Screenshot: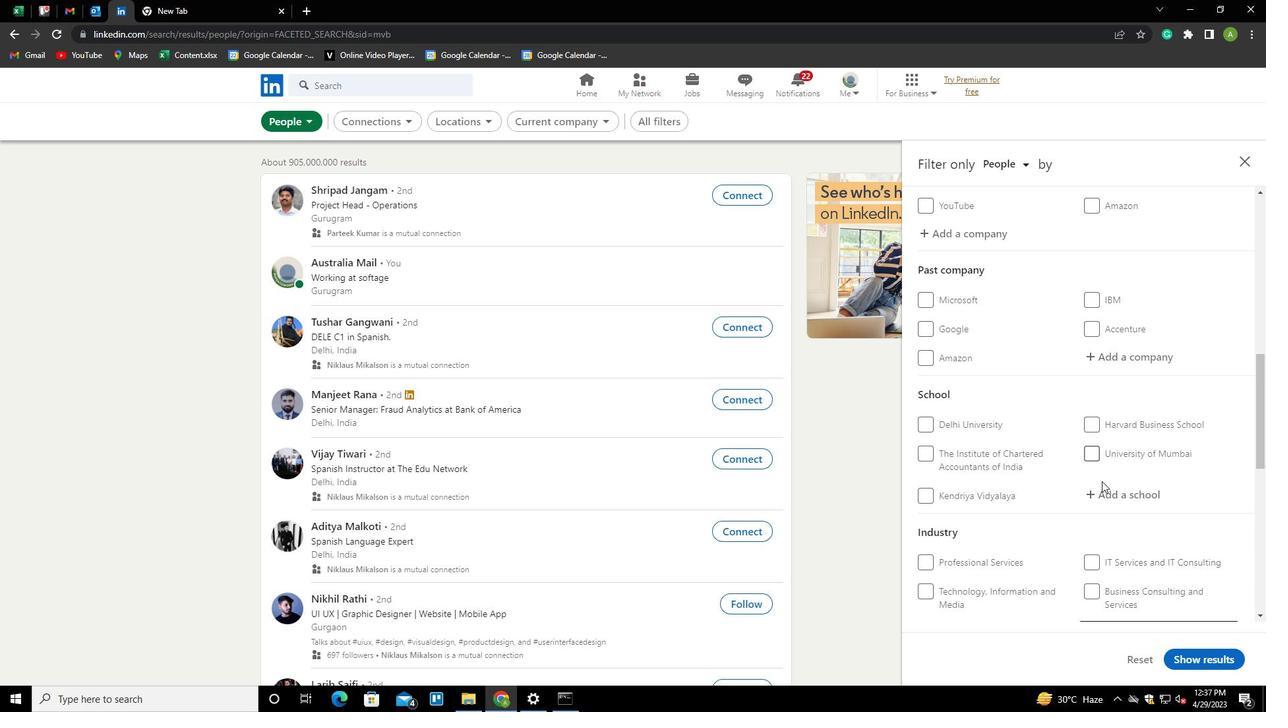 
Action: Mouse pressed left at (1102, 493)
Screenshot: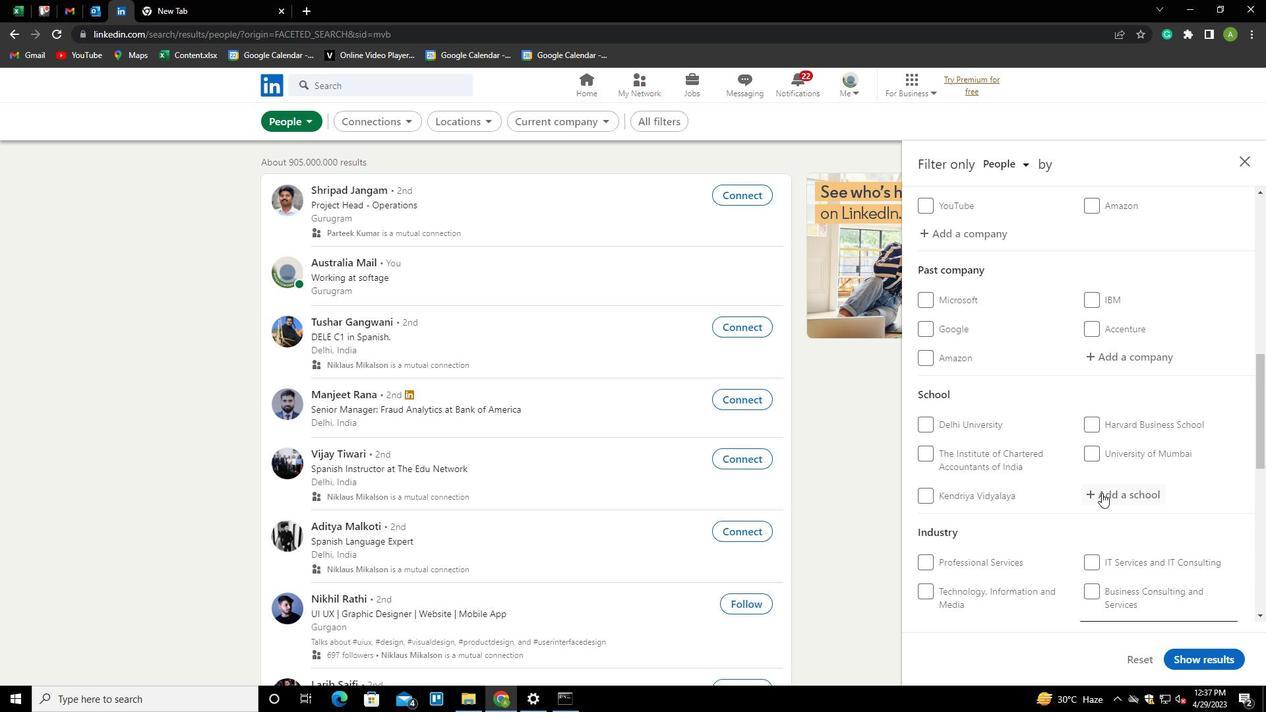 
Action: Key pressed <Key.shift>BALAJI<Key.space><Key.down><Key.enter>
Screenshot: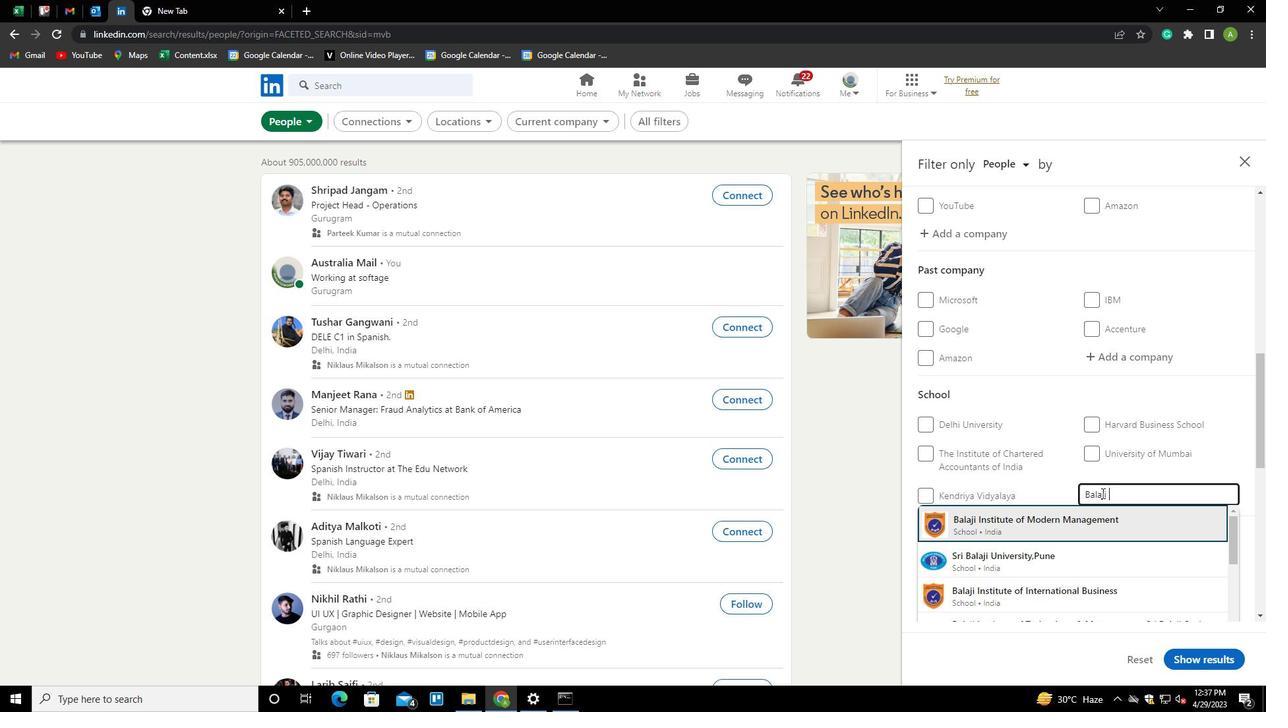 
Action: Mouse scrolled (1102, 492) with delta (0, 0)
Screenshot: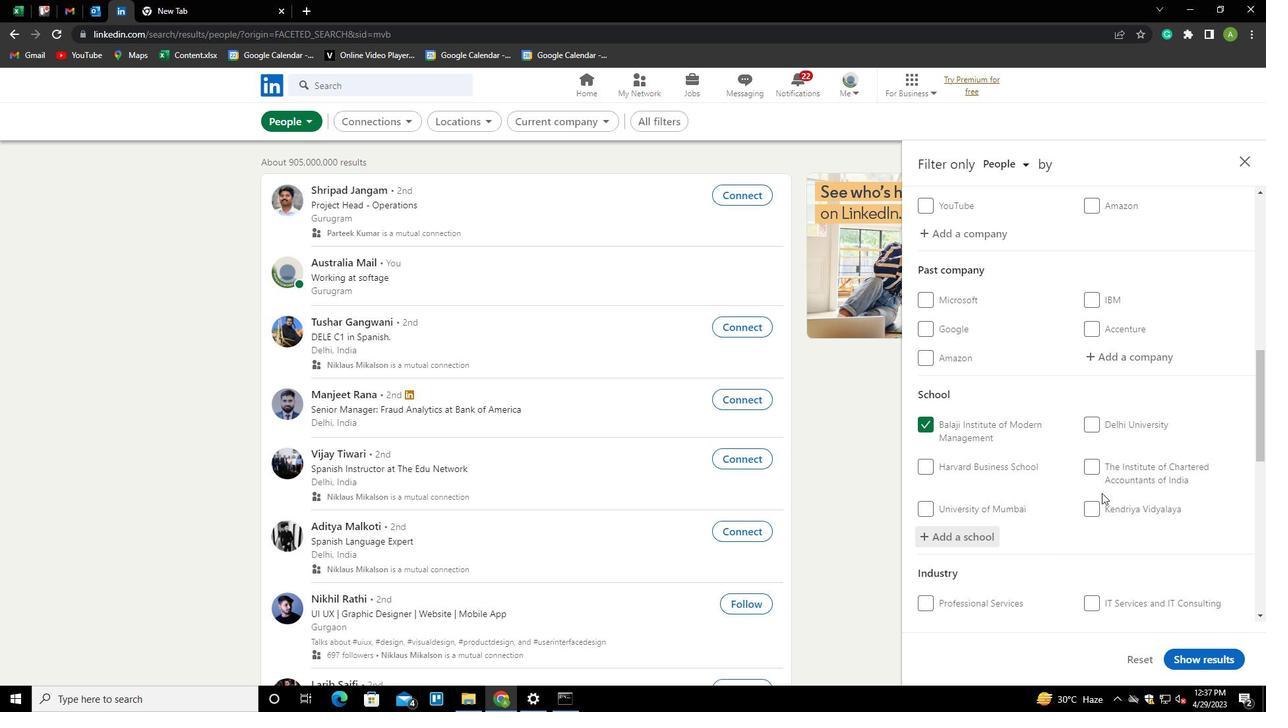 
Action: Mouse scrolled (1102, 492) with delta (0, 0)
Screenshot: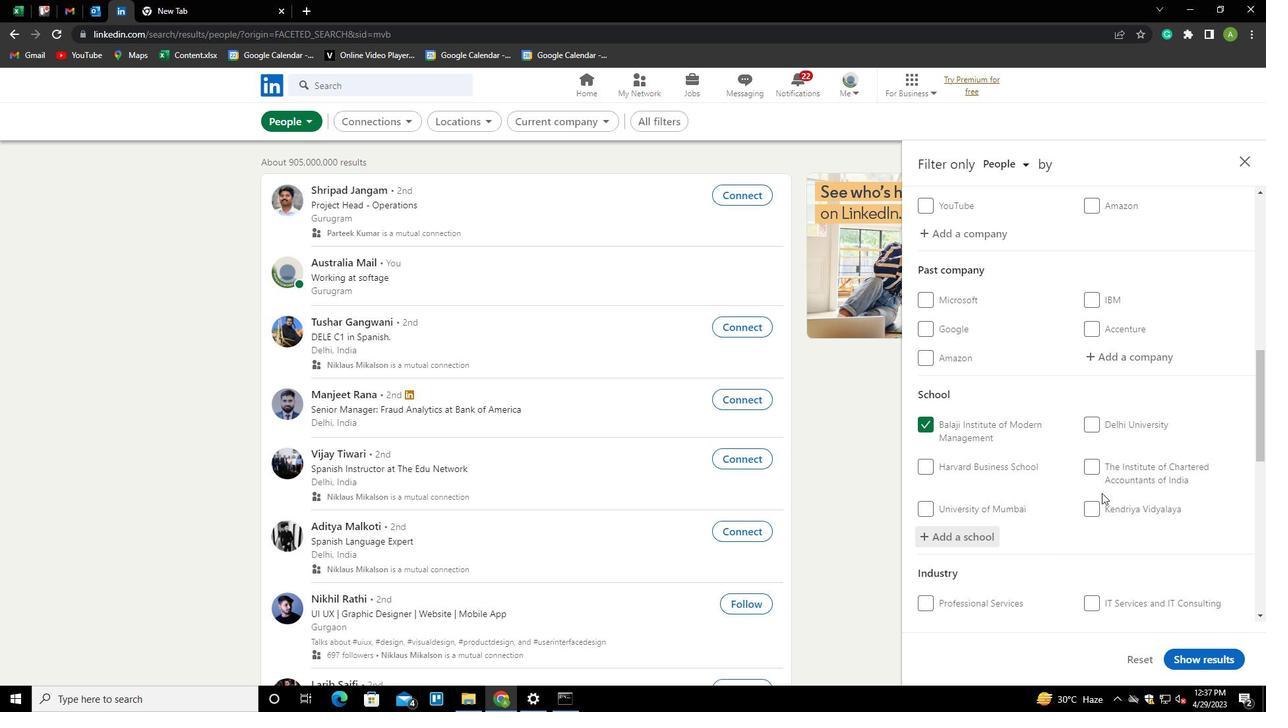 
Action: Mouse scrolled (1102, 492) with delta (0, 0)
Screenshot: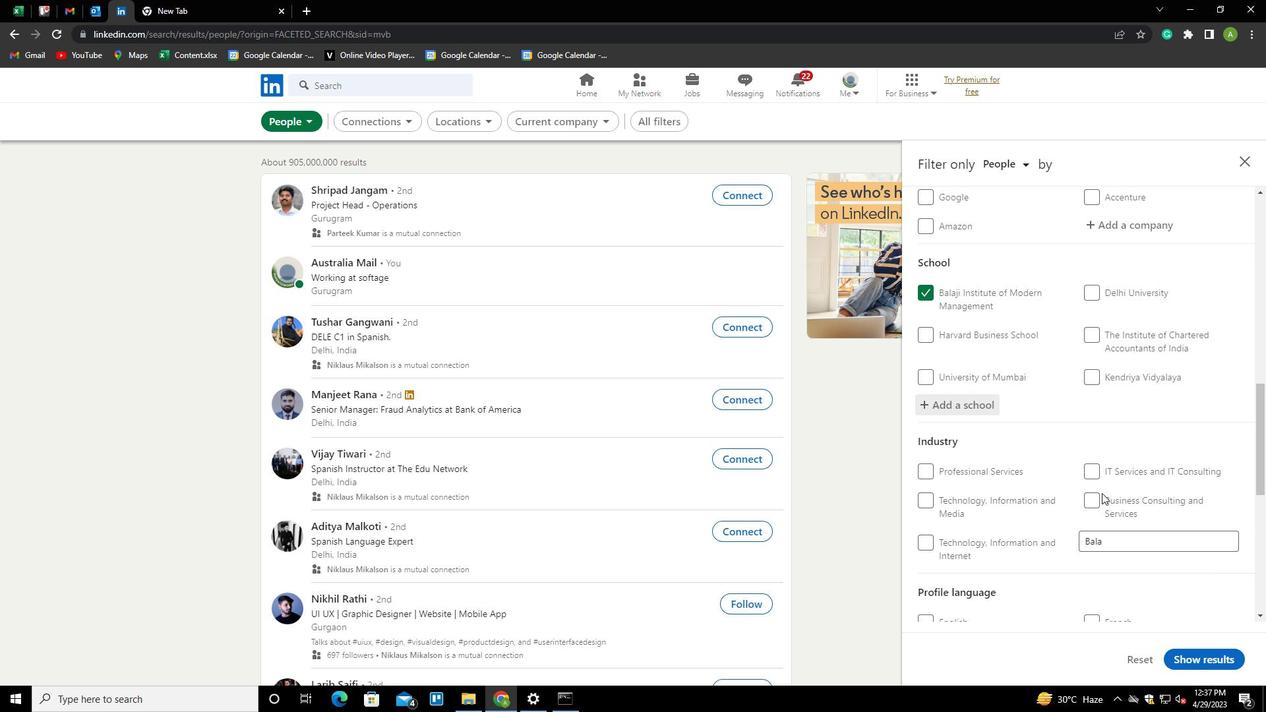 
Action: Mouse scrolled (1102, 492) with delta (0, 0)
Screenshot: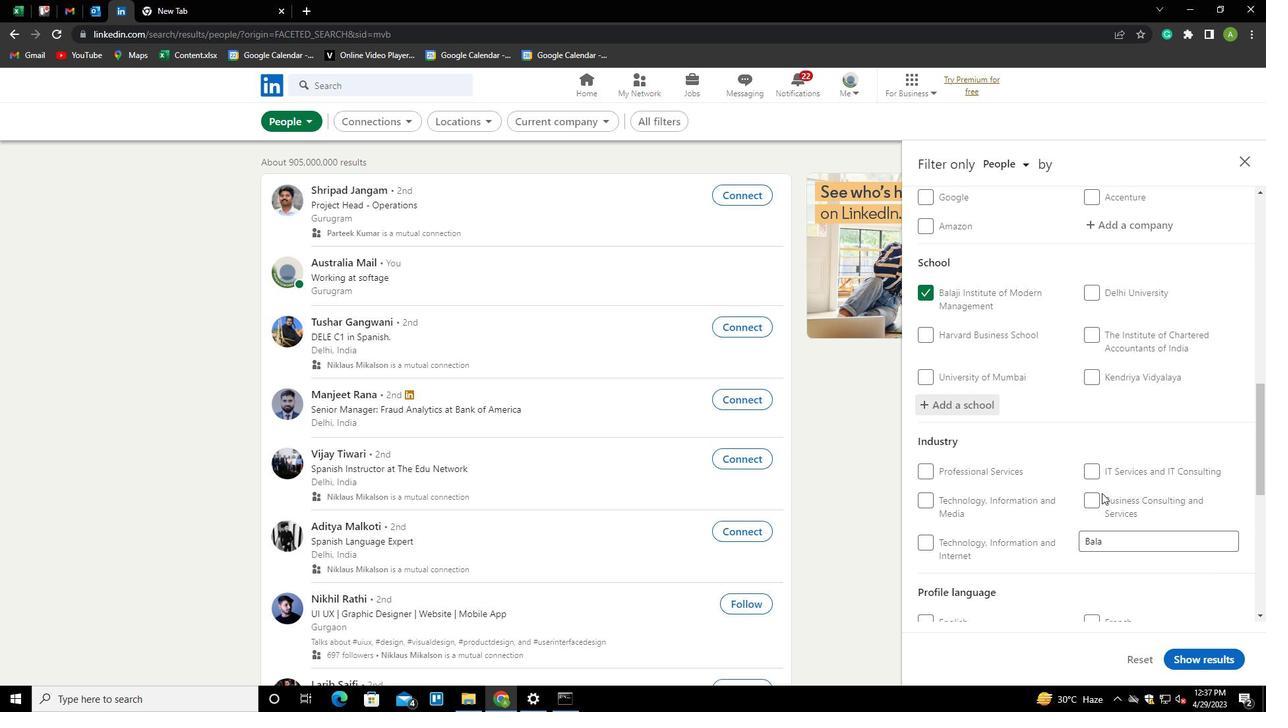 
Action: Mouse moved to (1131, 403)
Screenshot: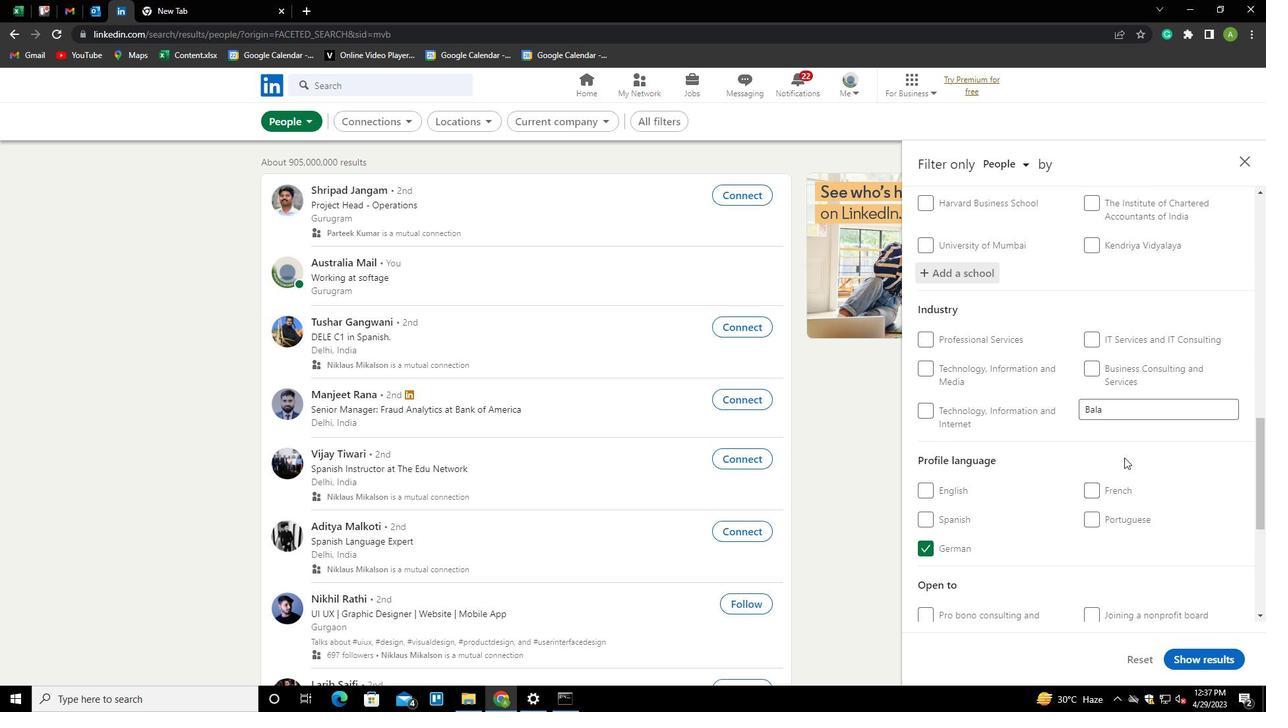 
Action: Mouse pressed left at (1131, 403)
Screenshot: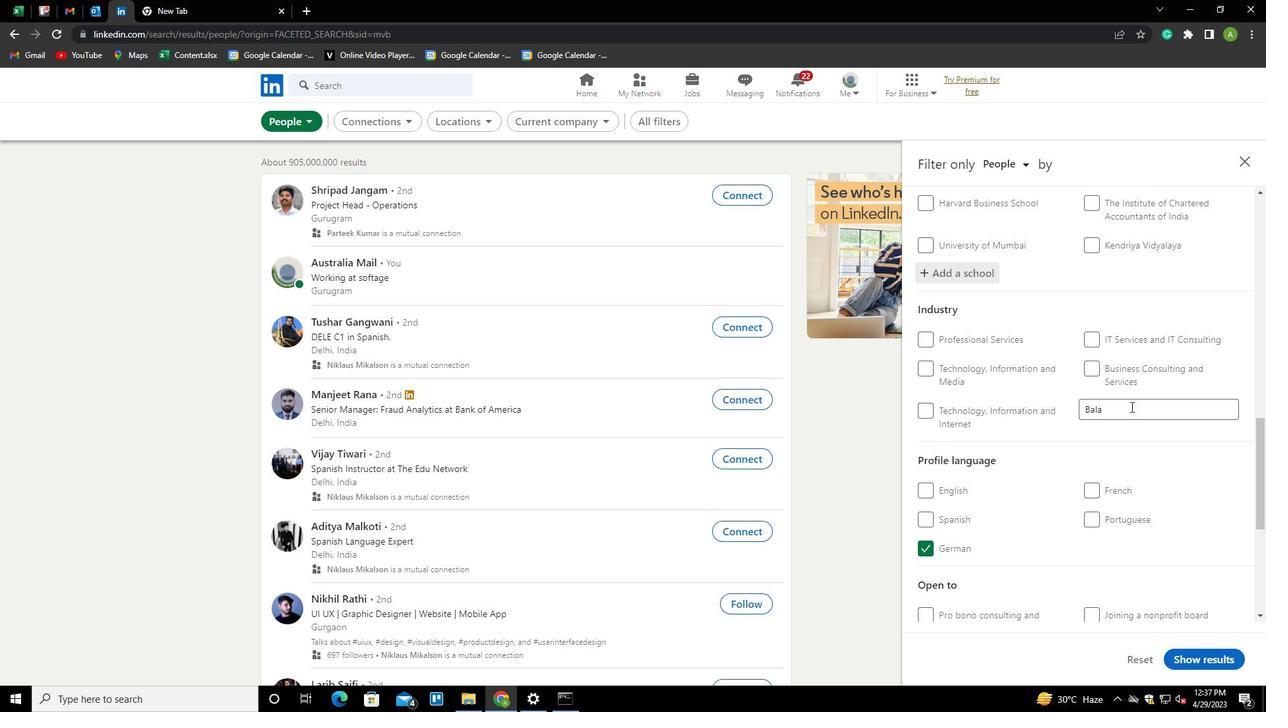 
Action: Key pressed <Key.shift_r><Key.home><Key.shift>PLASTI<Key.down><Key.down><Key.enter>
Screenshot: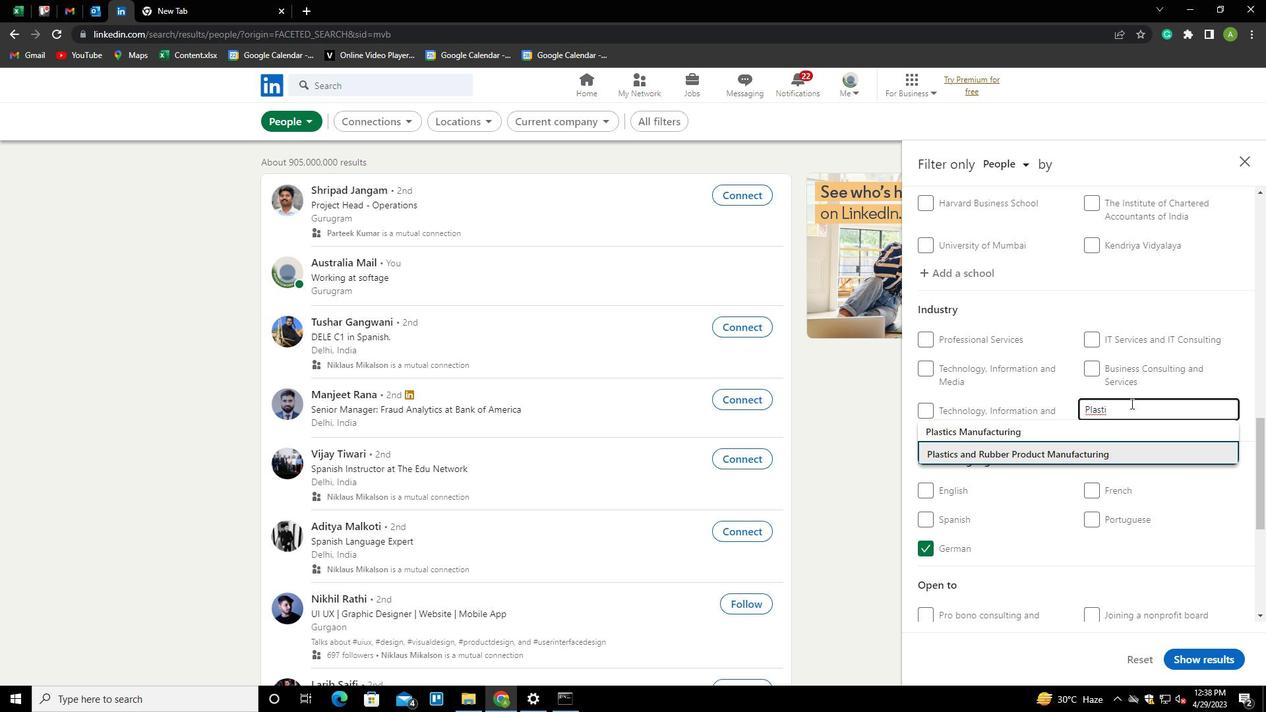 
Action: Mouse scrolled (1131, 403) with delta (0, 0)
Screenshot: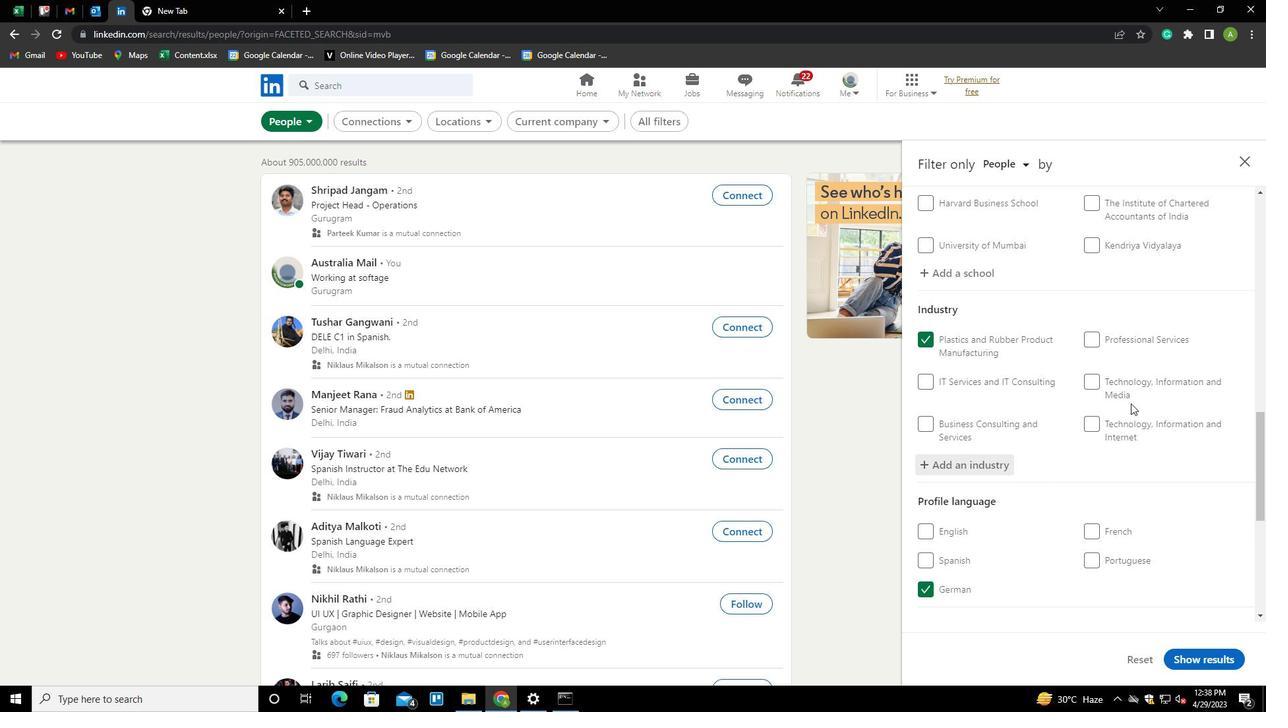 
Action: Mouse scrolled (1131, 403) with delta (0, 0)
Screenshot: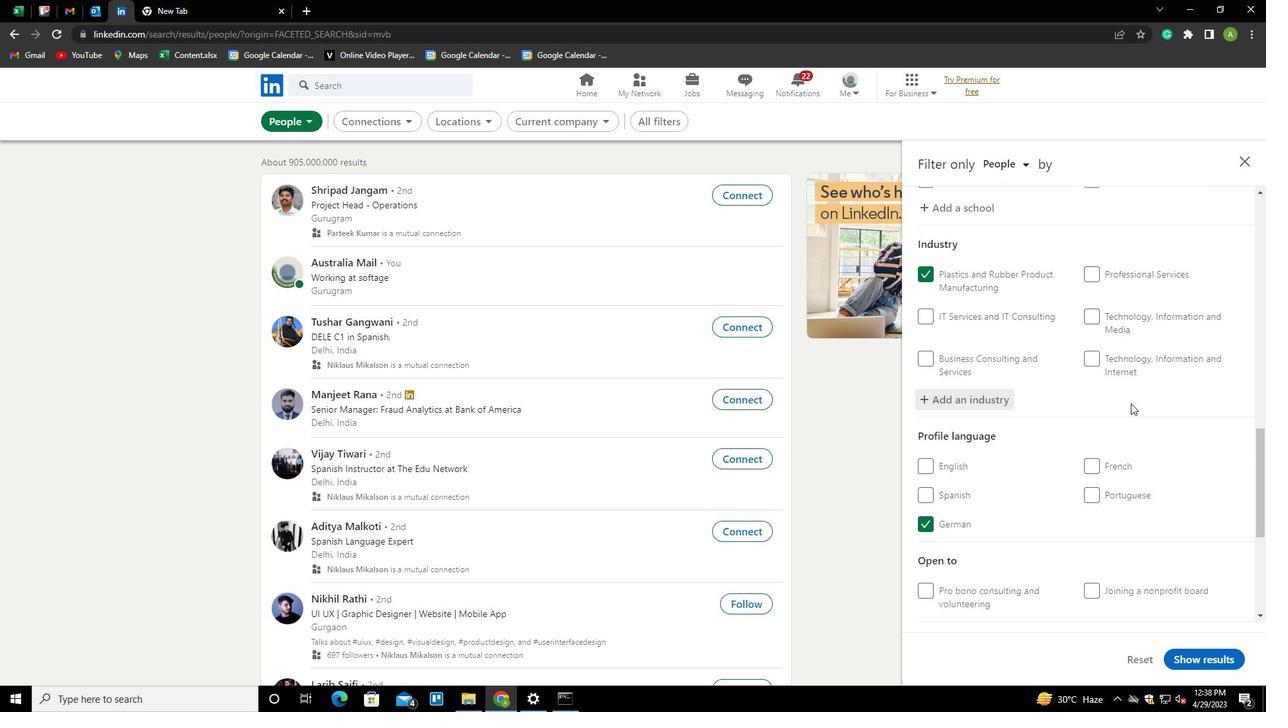 
Action: Mouse scrolled (1131, 403) with delta (0, 0)
Screenshot: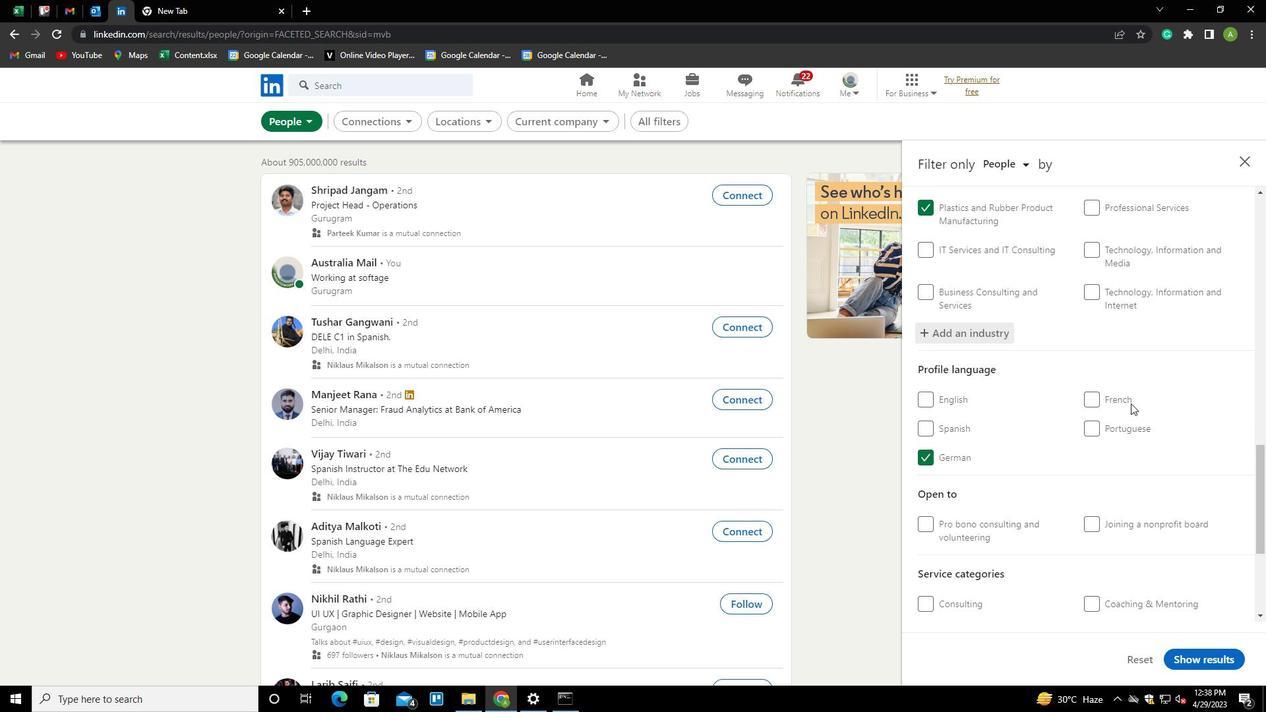 
Action: Mouse scrolled (1131, 403) with delta (0, 0)
Screenshot: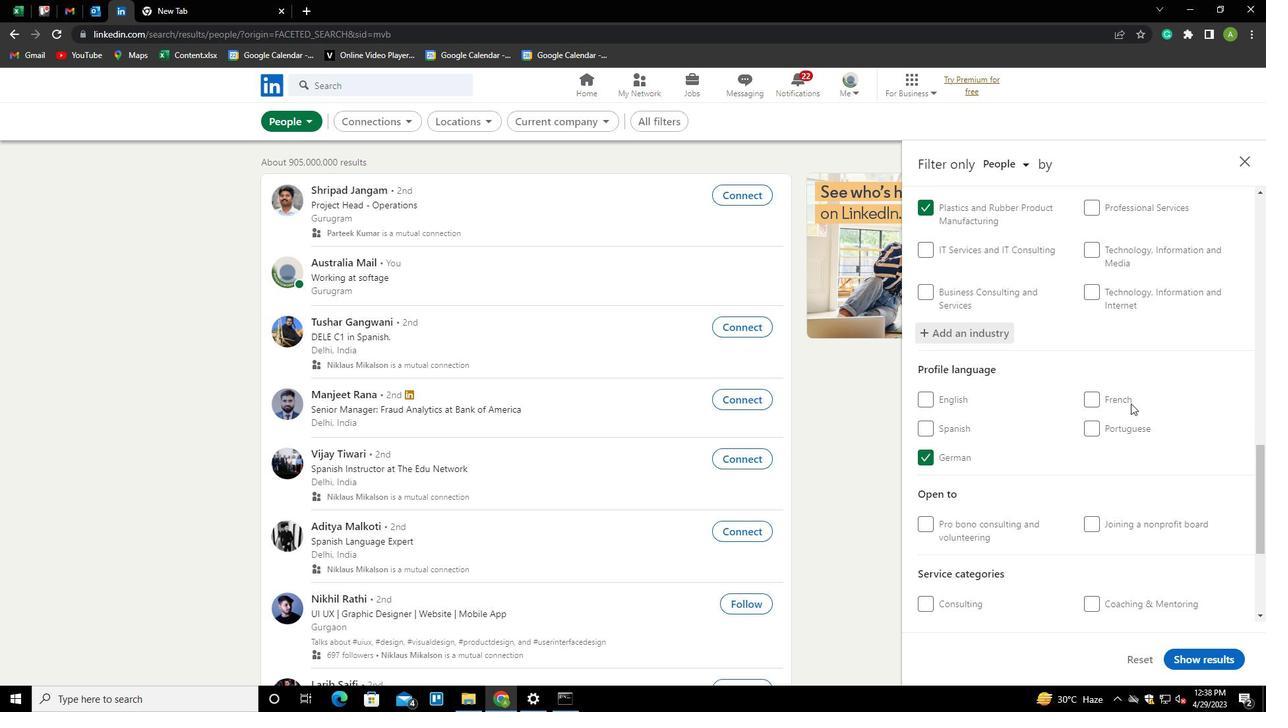 
Action: Mouse scrolled (1131, 403) with delta (0, 0)
Screenshot: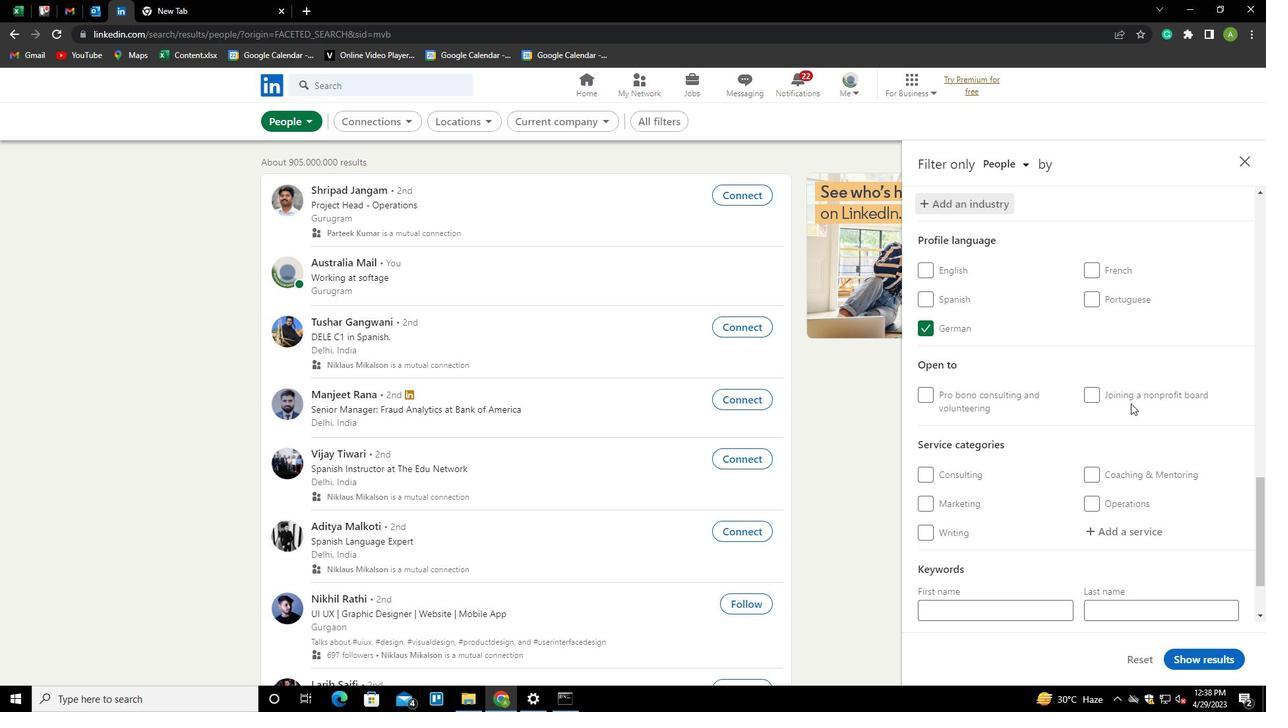 
Action: Mouse moved to (1120, 461)
Screenshot: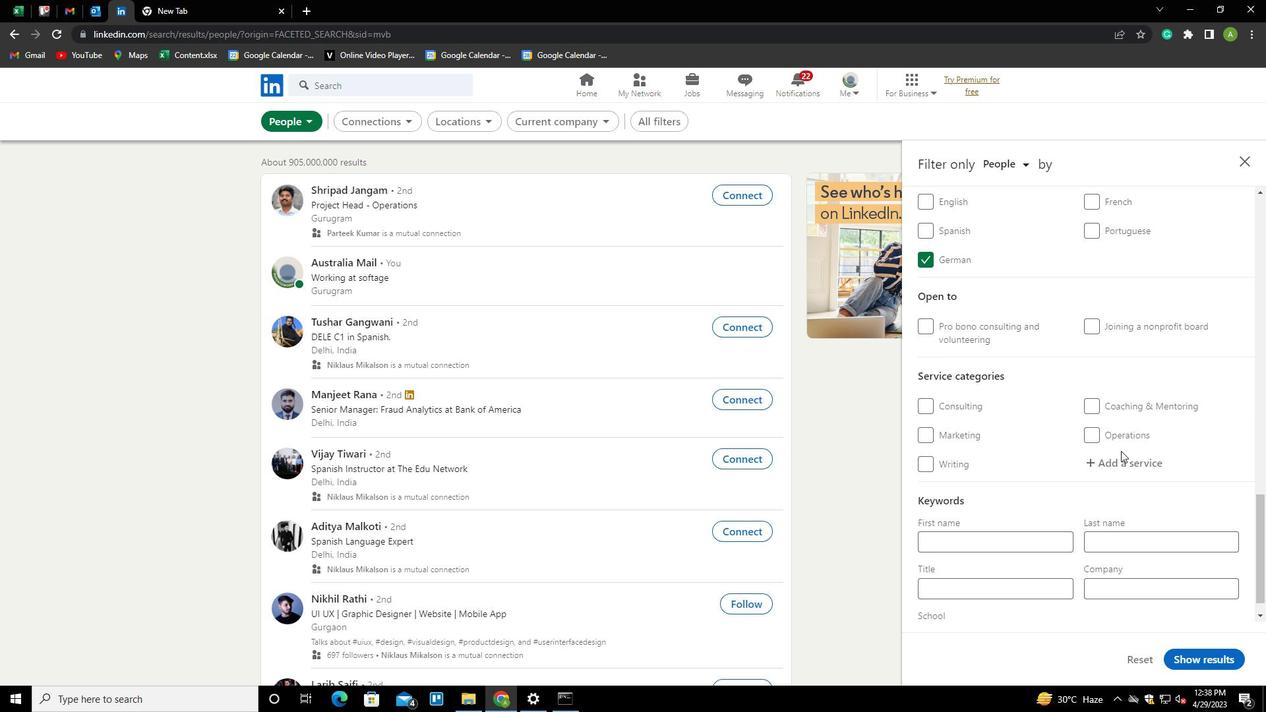 
Action: Mouse pressed left at (1120, 461)
Screenshot: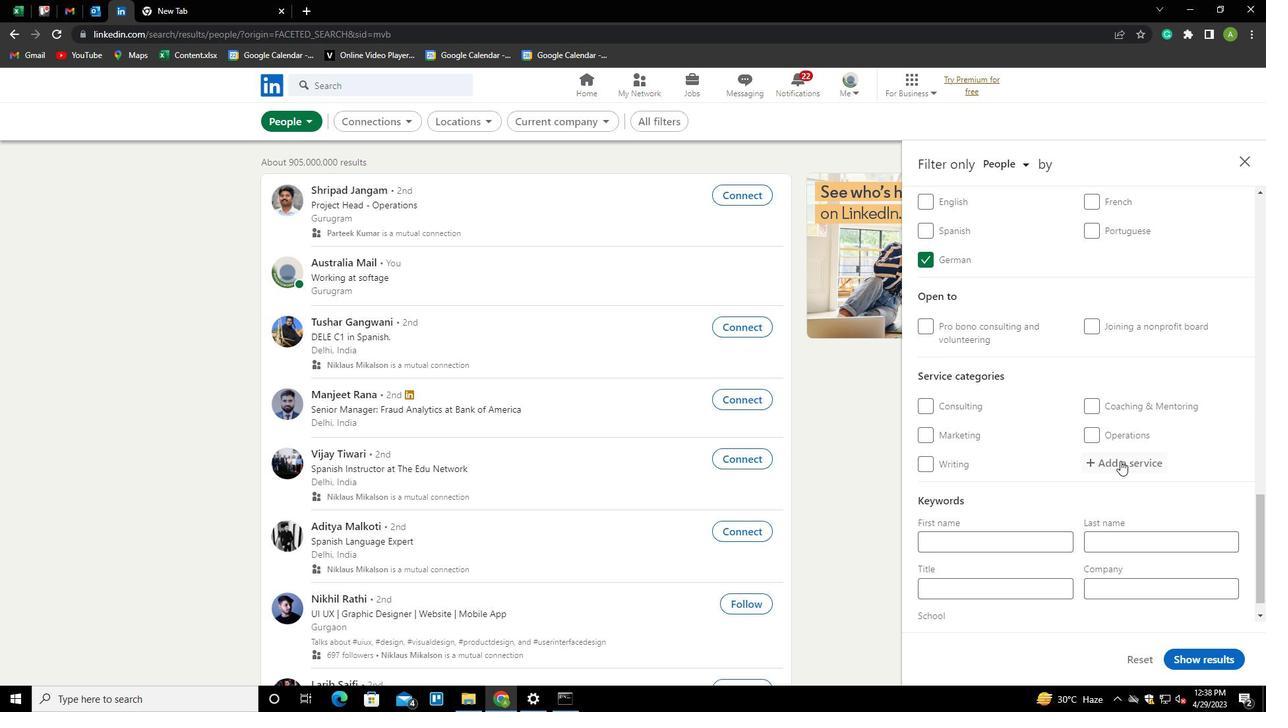 
Action: Mouse moved to (1118, 460)
Screenshot: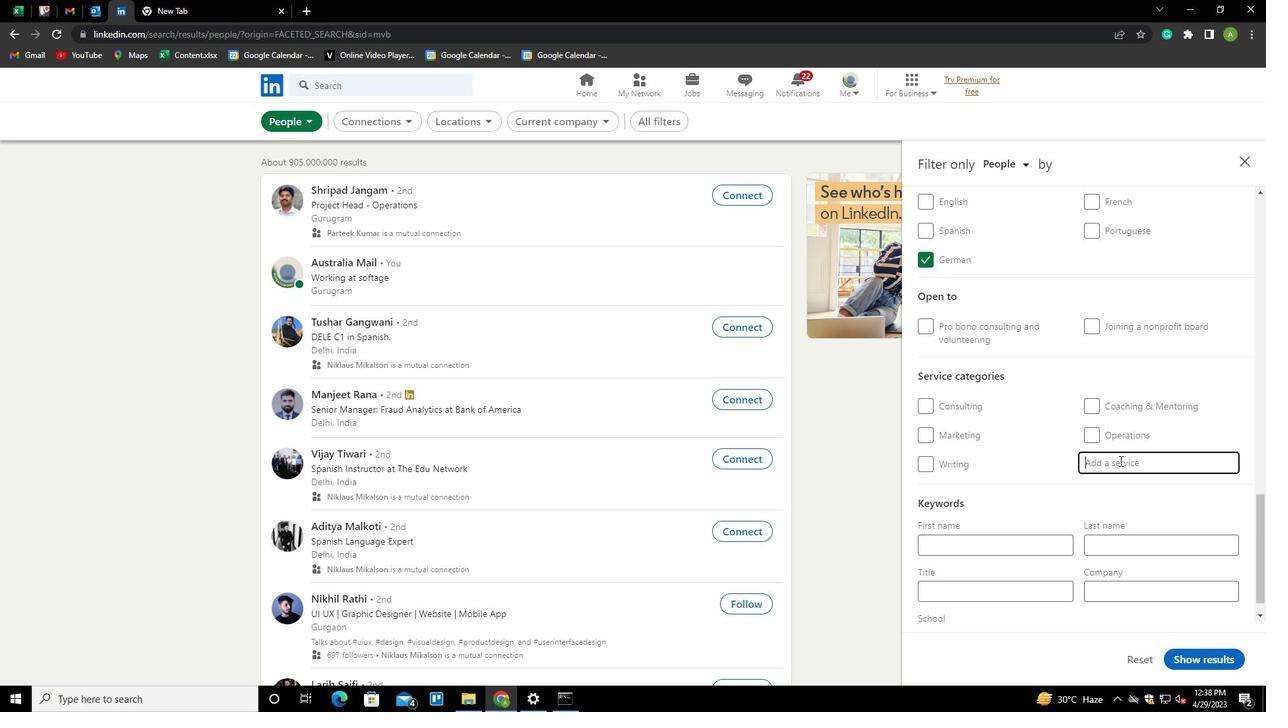 
Action: Key pressed <Key.shift>V
Screenshot: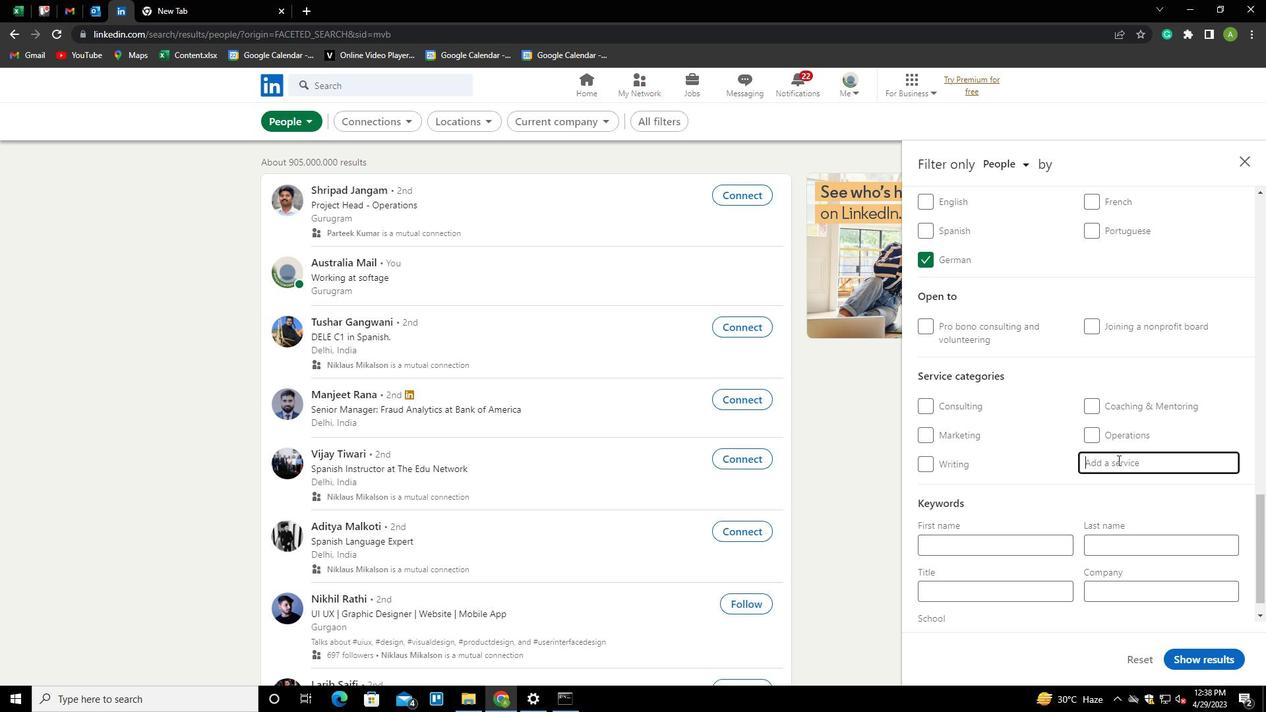 
Action: Mouse moved to (1117, 460)
Screenshot: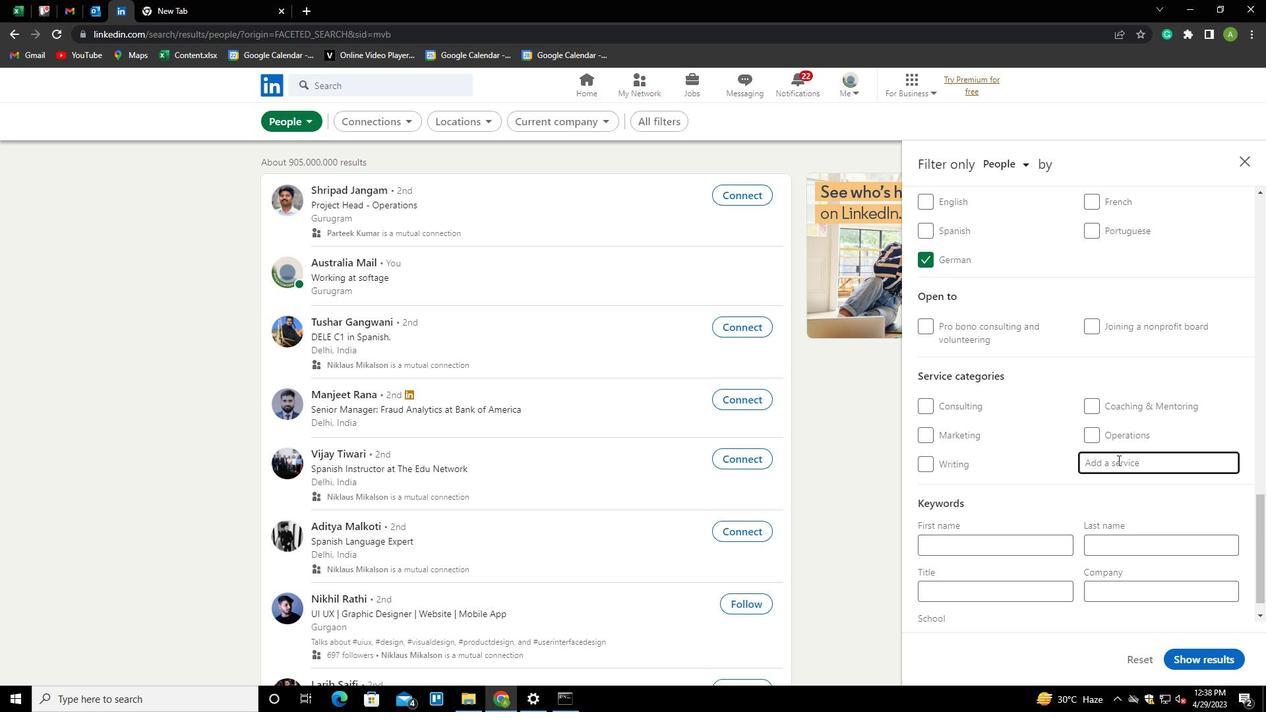
Action: Key pressed <Key.backspace><Key.shift>CUSTOMER<Key.down><Key.enter>
Screenshot: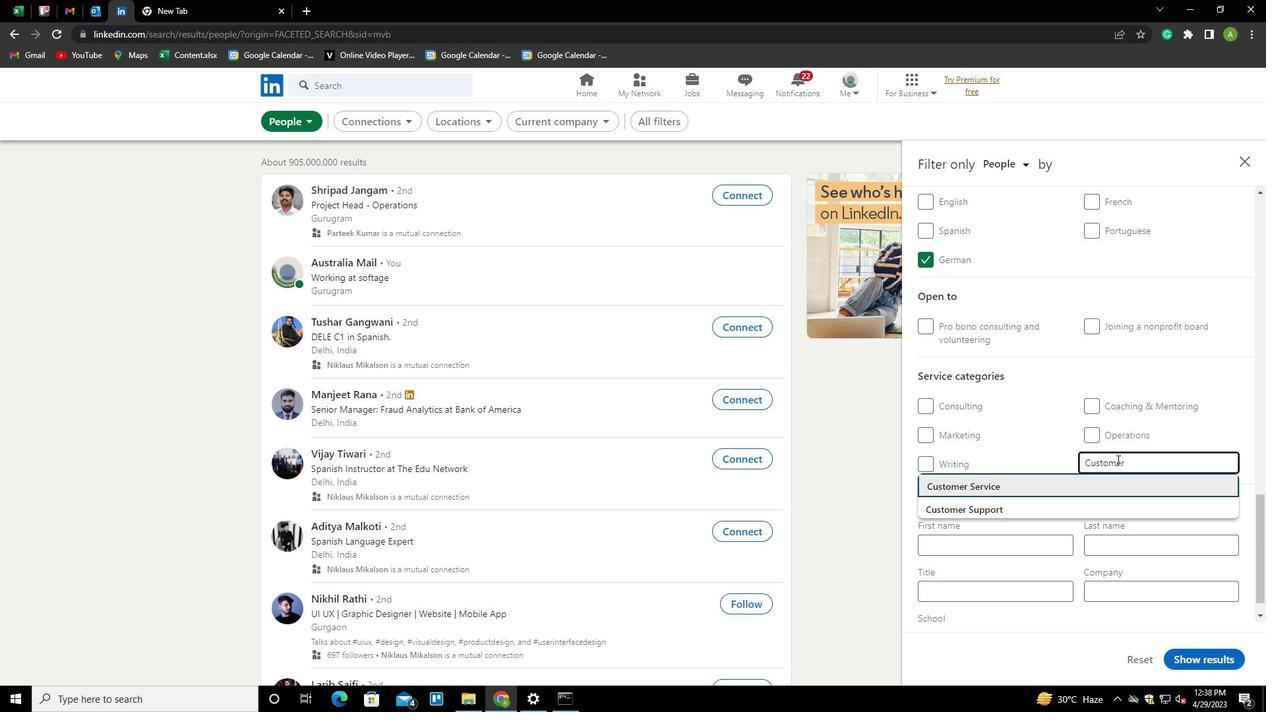 
Action: Mouse scrolled (1117, 459) with delta (0, 0)
Screenshot: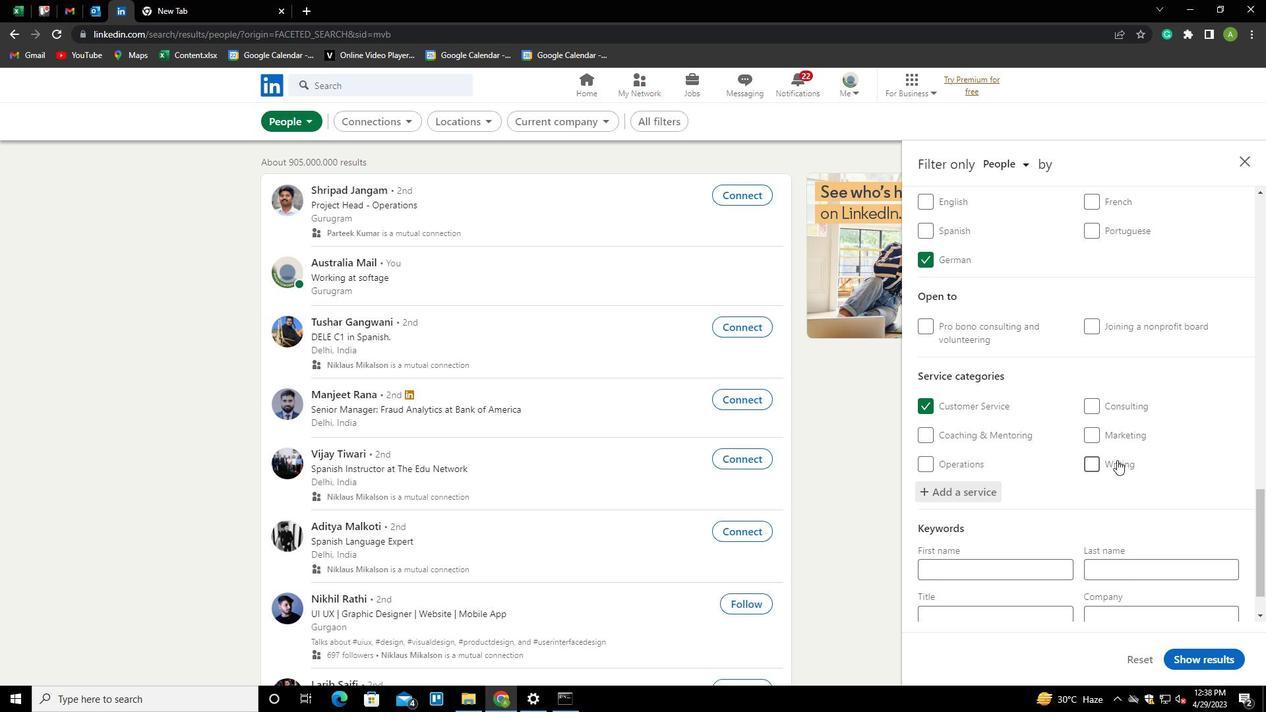
Action: Mouse scrolled (1117, 459) with delta (0, 0)
Screenshot: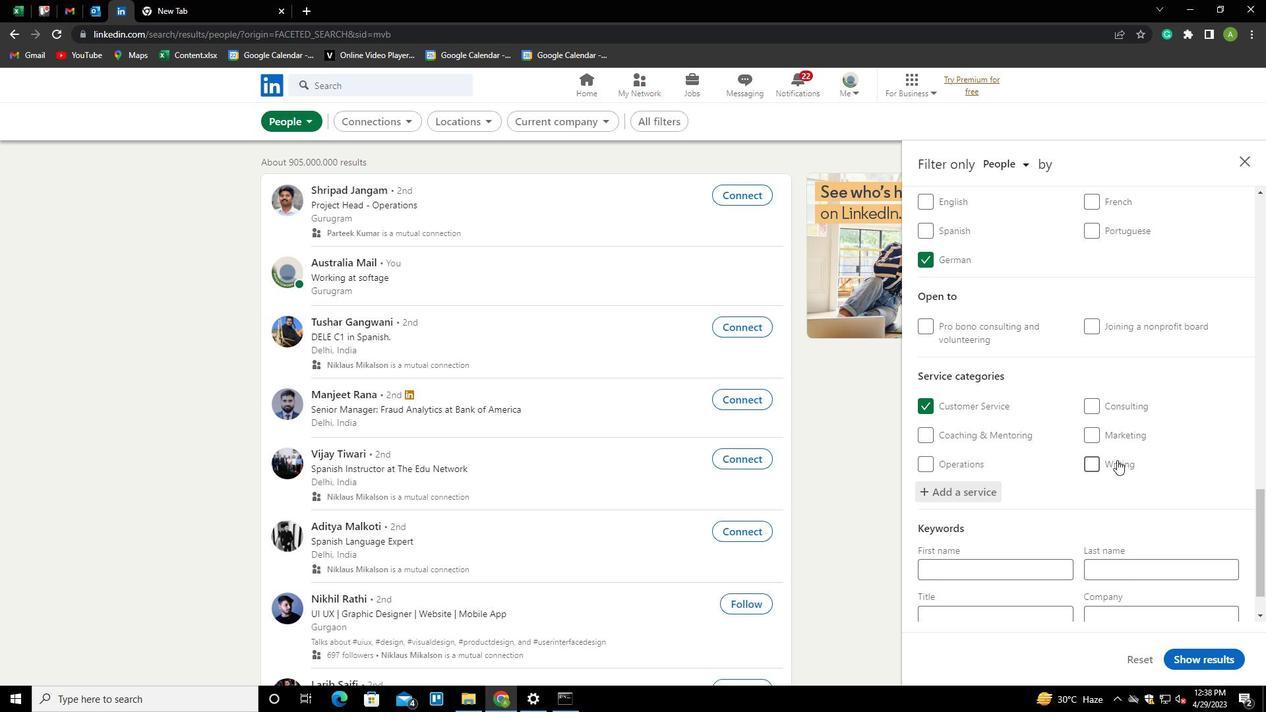 
Action: Mouse scrolled (1117, 459) with delta (0, 0)
Screenshot: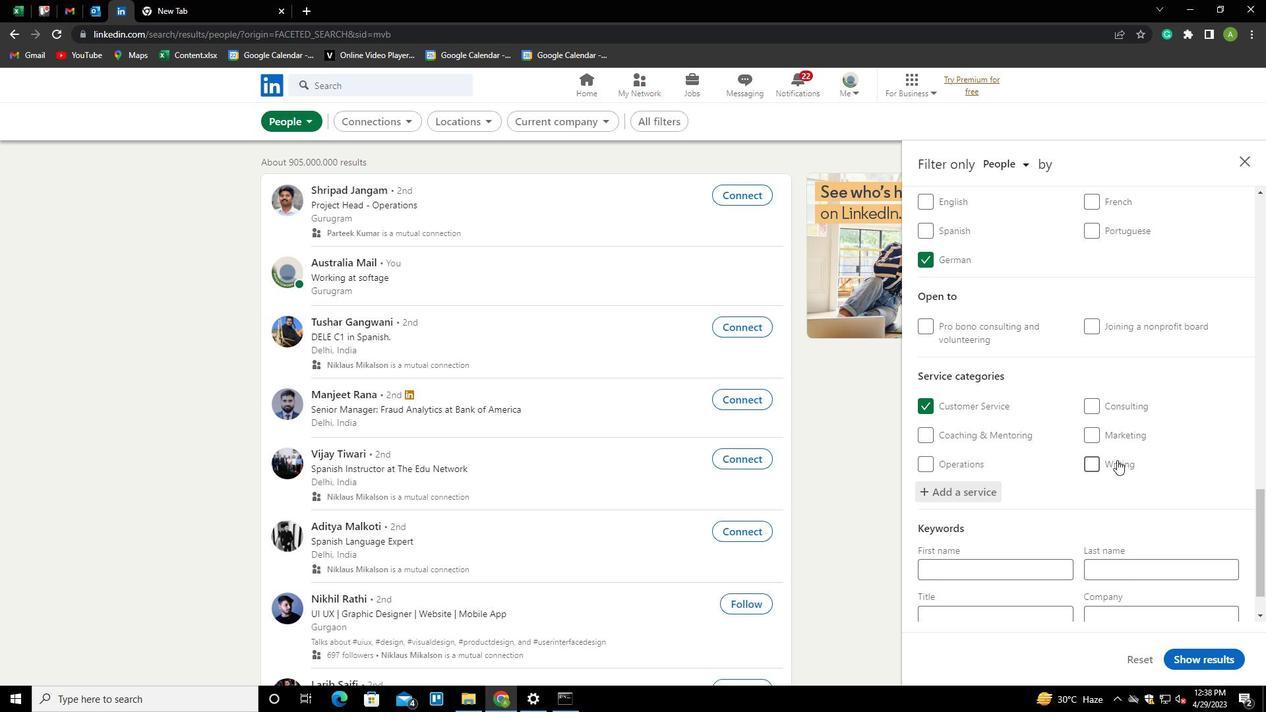 
Action: Mouse scrolled (1117, 459) with delta (0, 0)
Screenshot: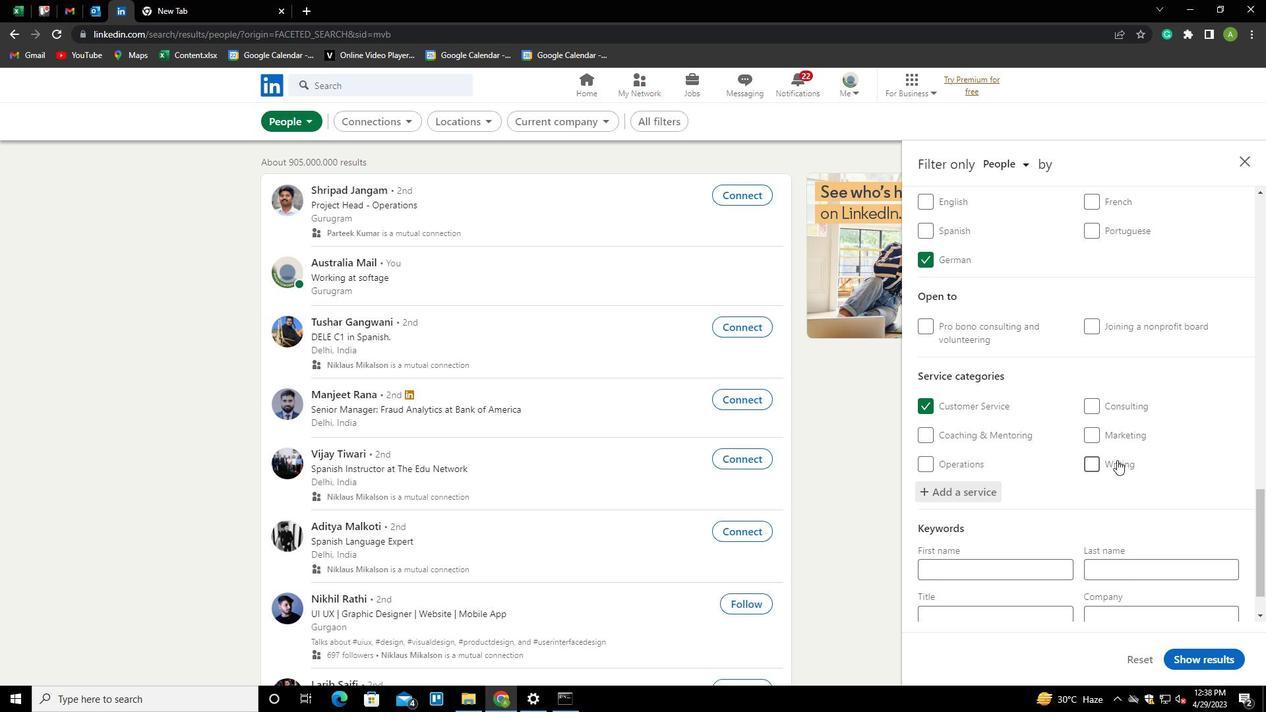 
Action: Mouse scrolled (1117, 459) with delta (0, 0)
Screenshot: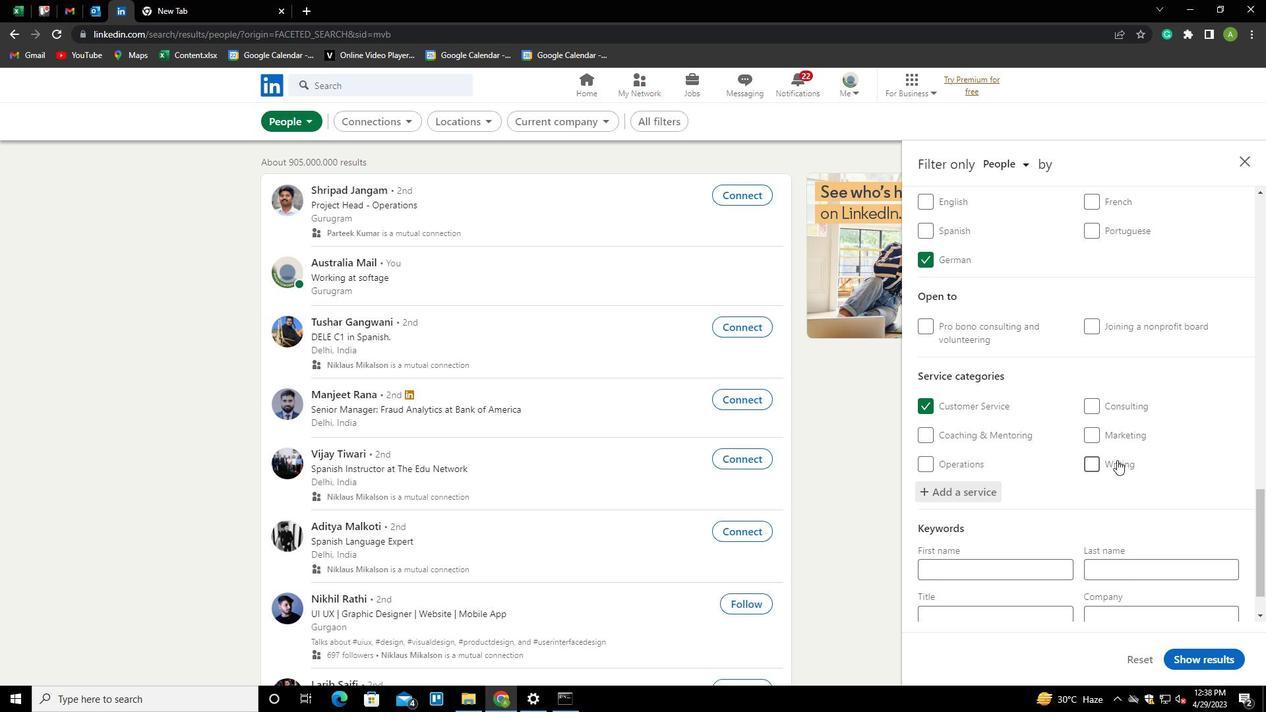 
Action: Mouse moved to (1017, 560)
Screenshot: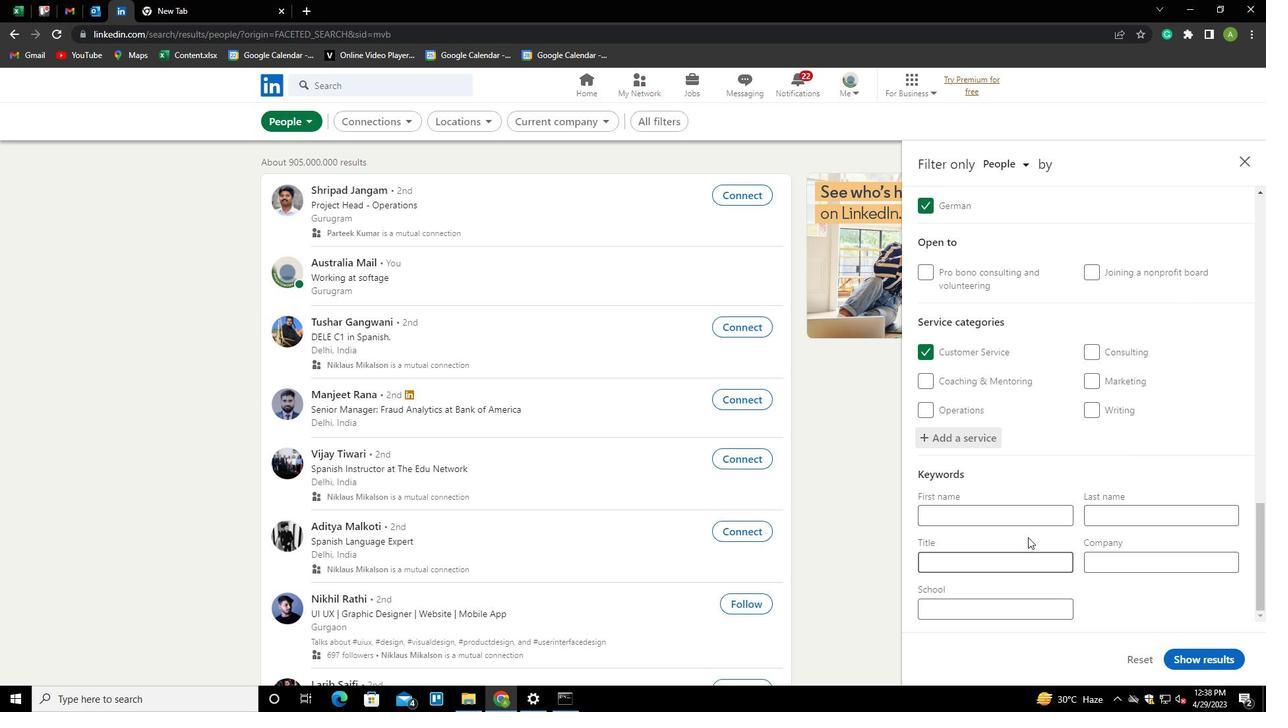 
Action: Mouse pressed left at (1017, 560)
Screenshot: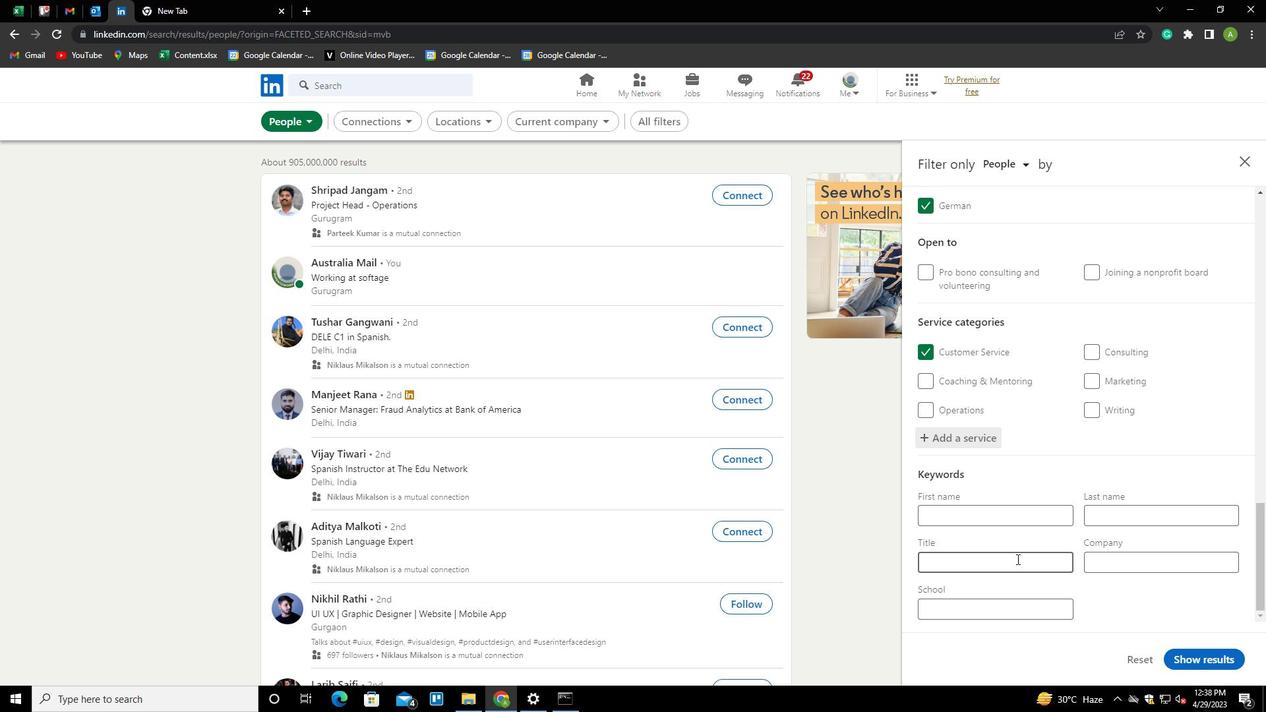 
Action: Key pressed <Key.shift>ELECTO<Key.backspace>ICIAN
Screenshot: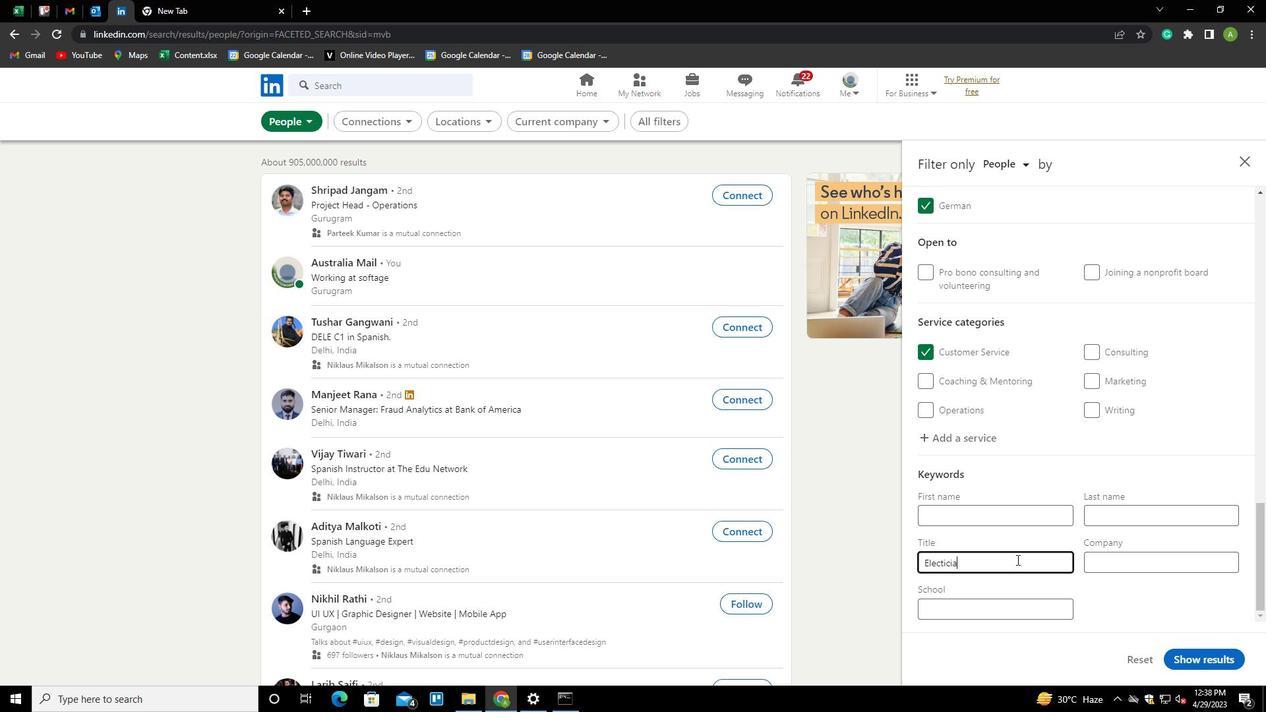 
Action: Mouse moved to (1111, 593)
Screenshot: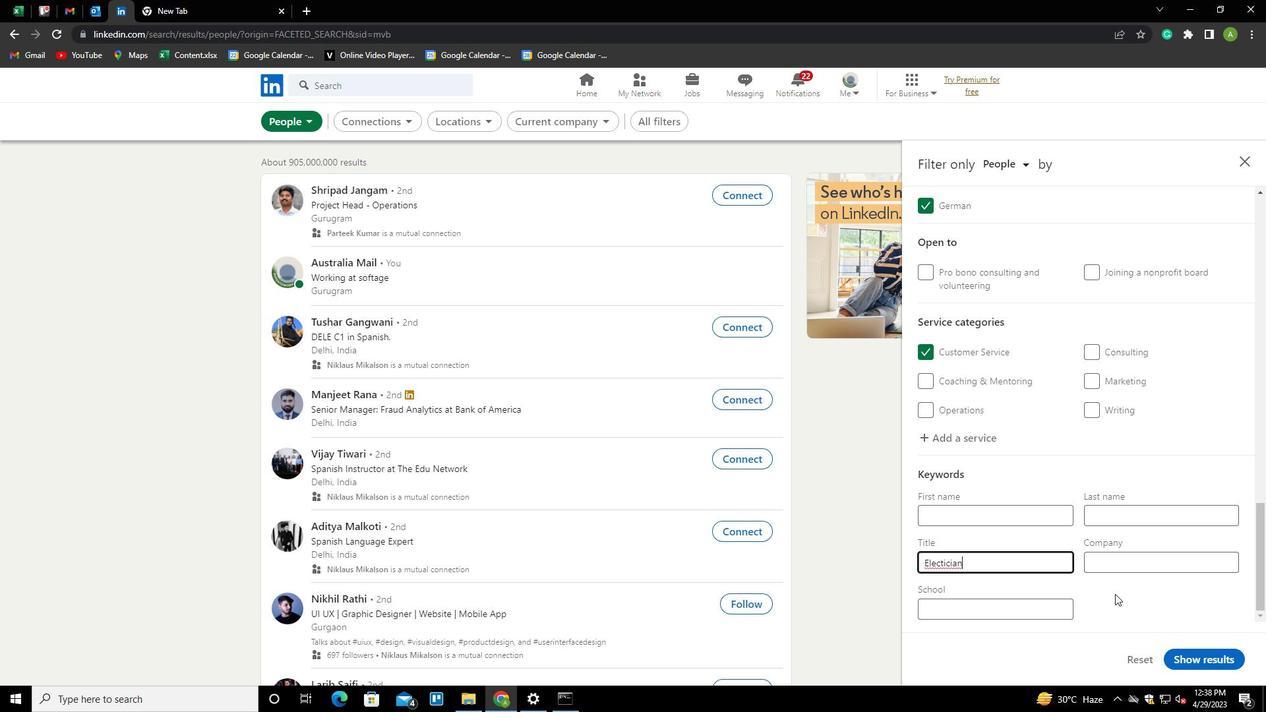 
Action: Key pressed <Key.left><Key.left><Key.left><Key.left><Key.left>R
Screenshot: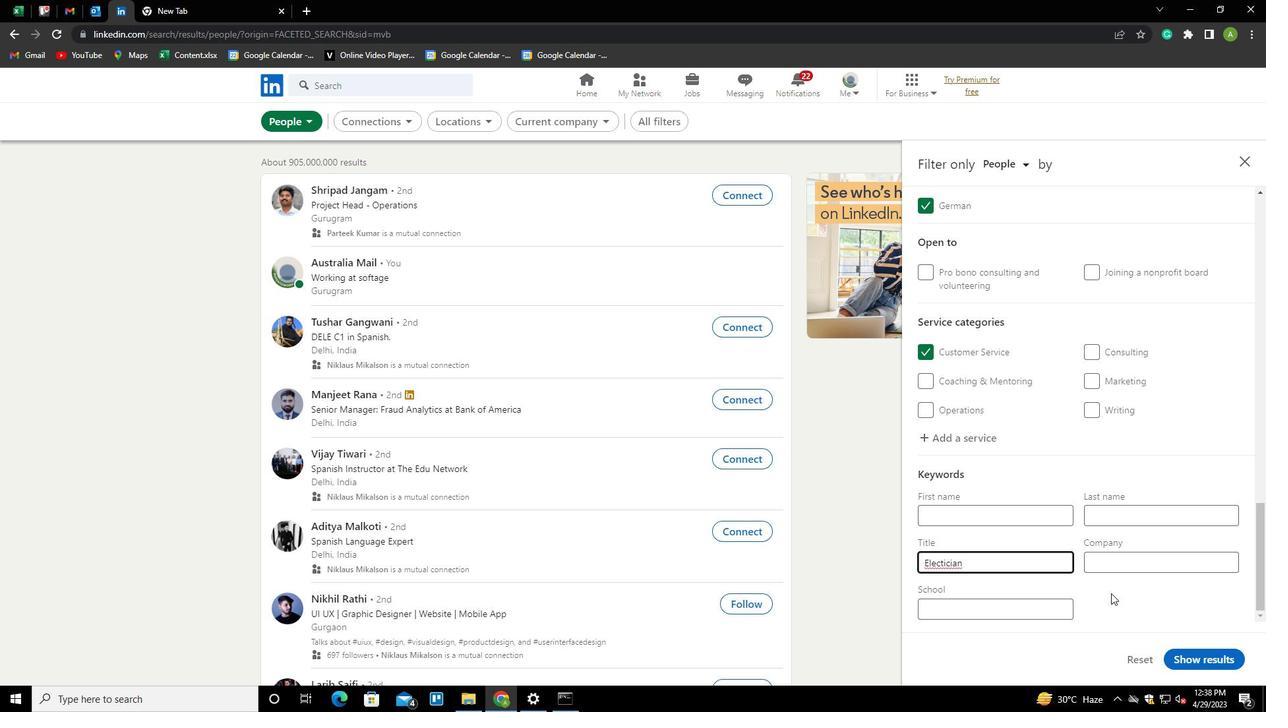 
Action: Mouse pressed left at (1111, 593)
Screenshot: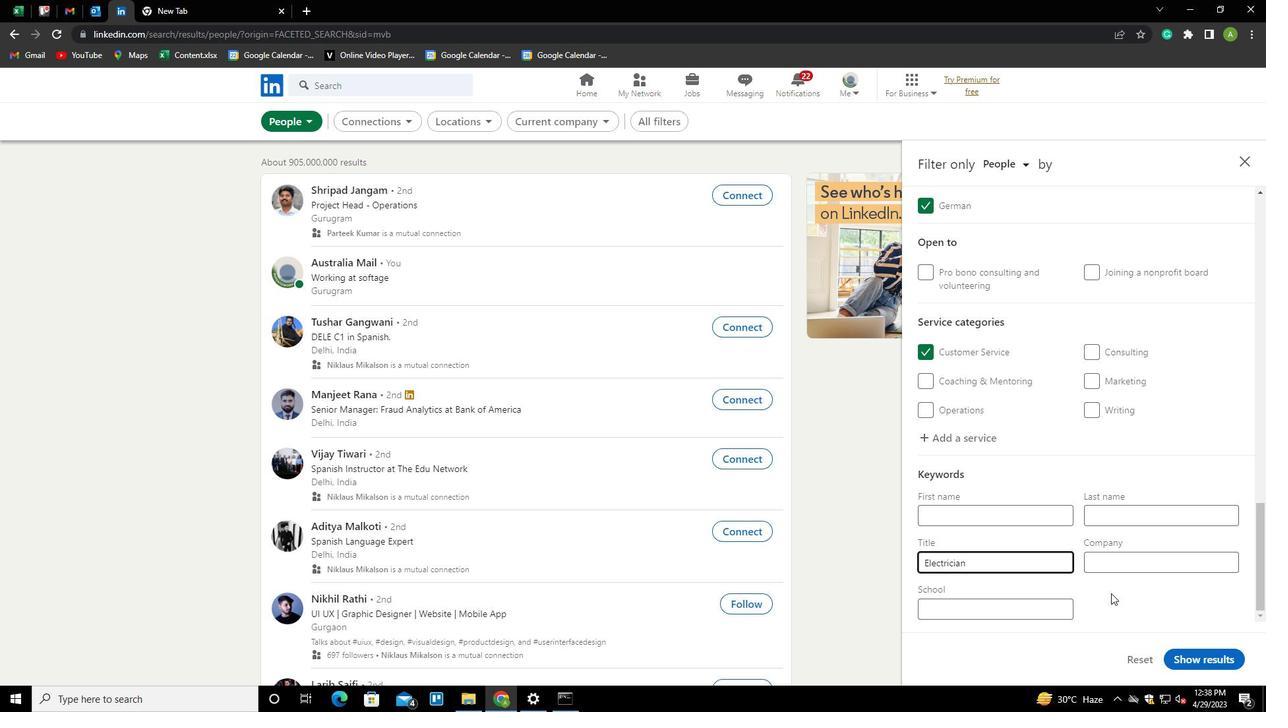 
Action: Mouse moved to (1185, 654)
Screenshot: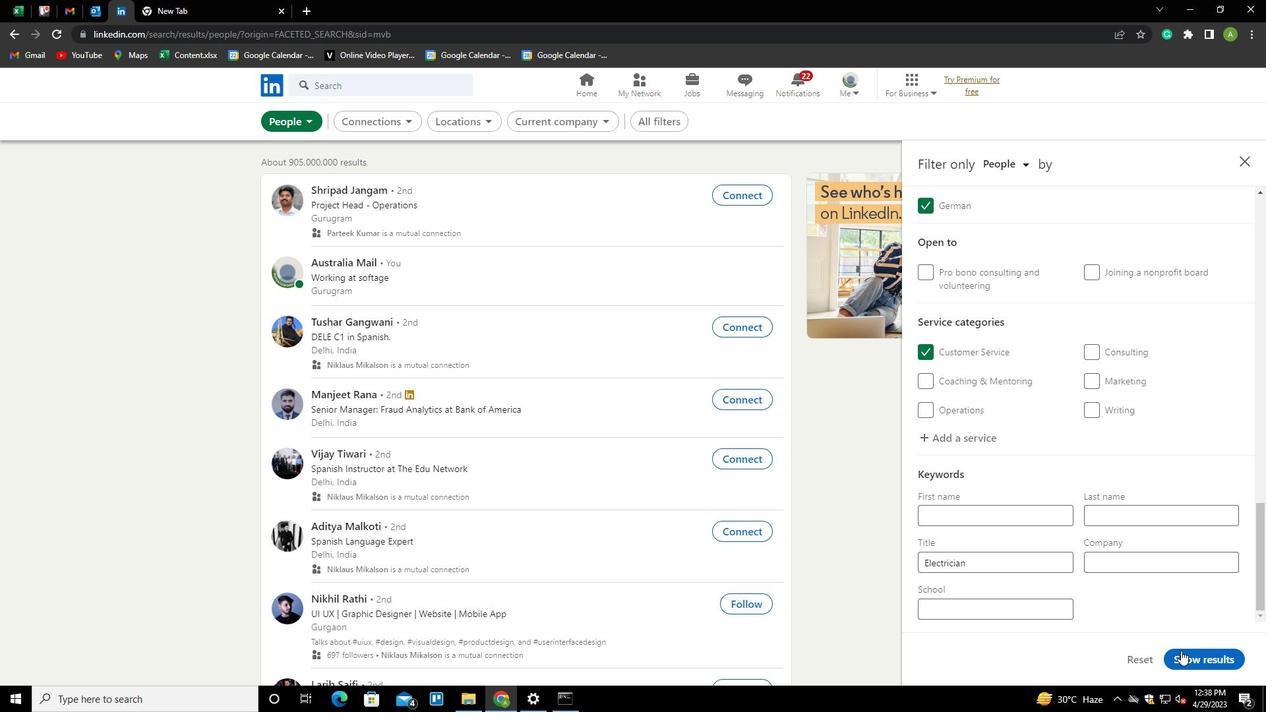 
Action: Mouse pressed left at (1185, 654)
Screenshot: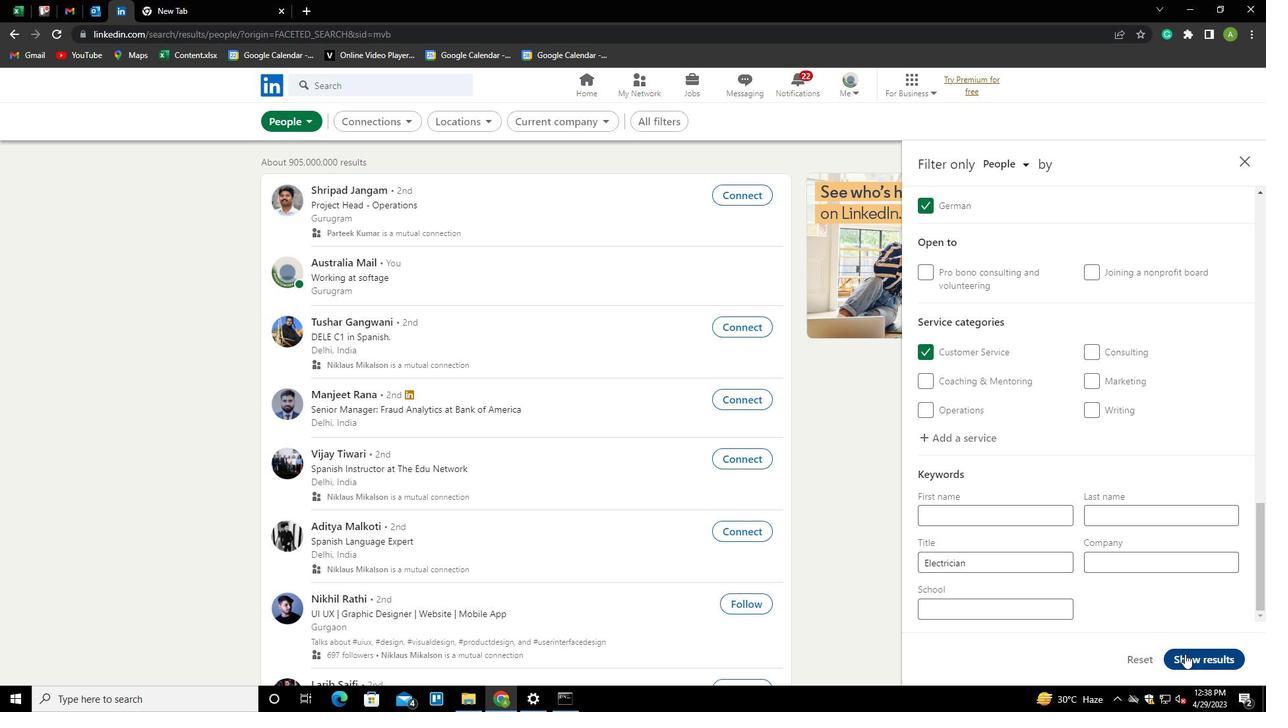 
